 Task: Find connections with filter location Fontenay-sous-Bois with filter topic #Jobvacancywith filter profile language English with filter current company OPPORTUNITY CELL with filter school Westford University College with filter industry Alternative Medicine with filter service category UX Research with filter keywords title Dental Hygienist
Action: Mouse moved to (669, 112)
Screenshot: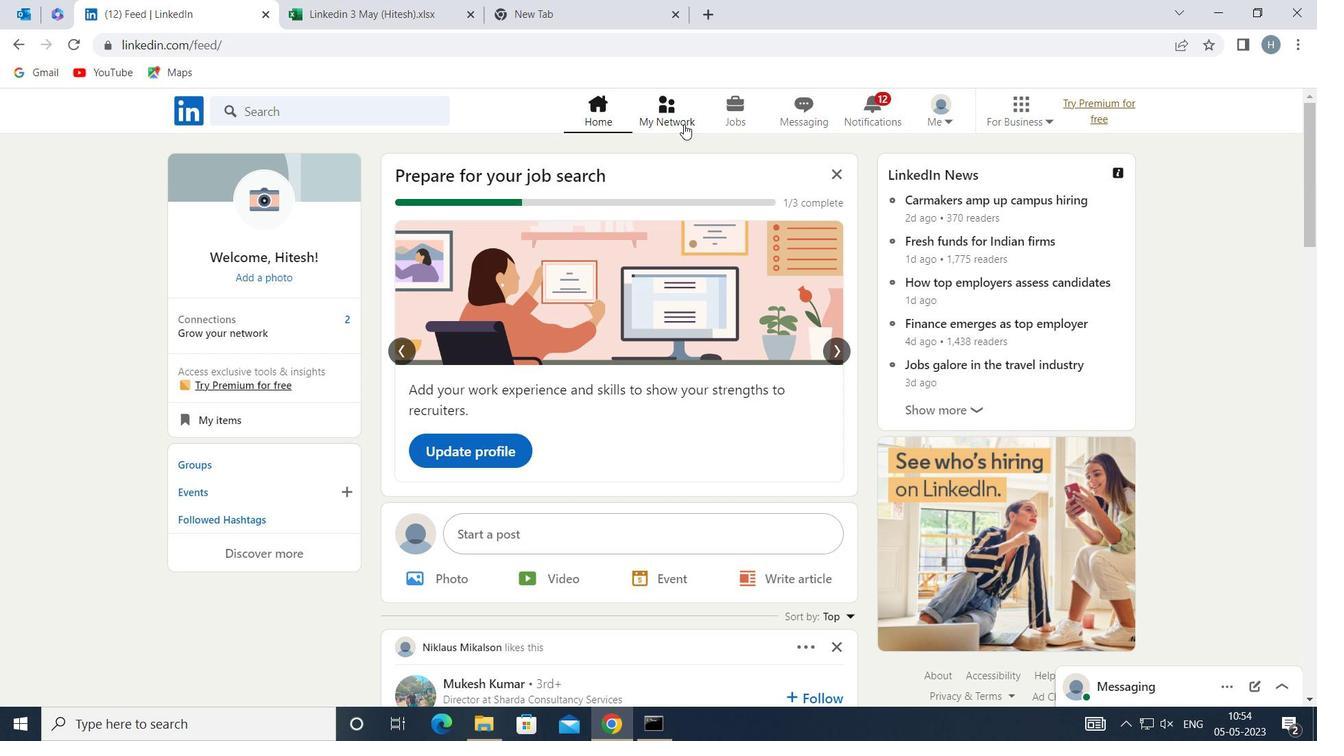 
Action: Mouse pressed left at (669, 112)
Screenshot: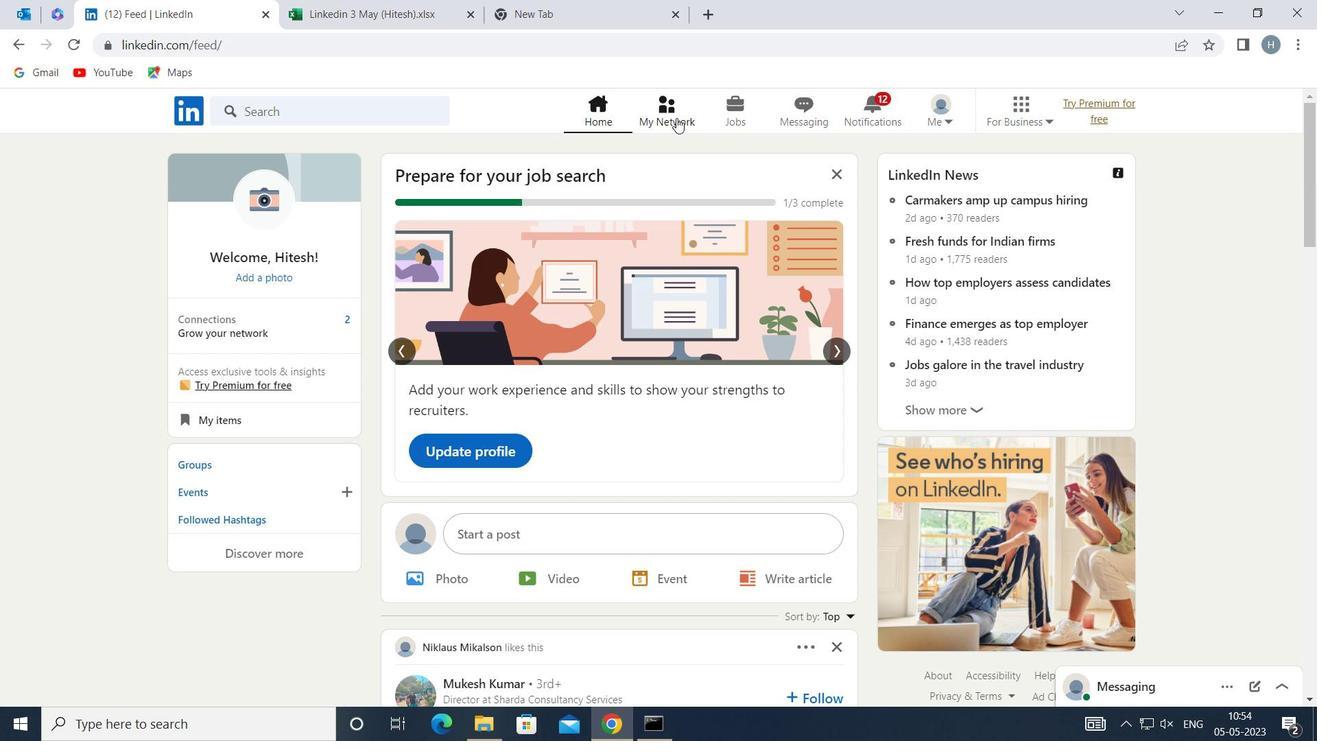 
Action: Mouse moved to (378, 208)
Screenshot: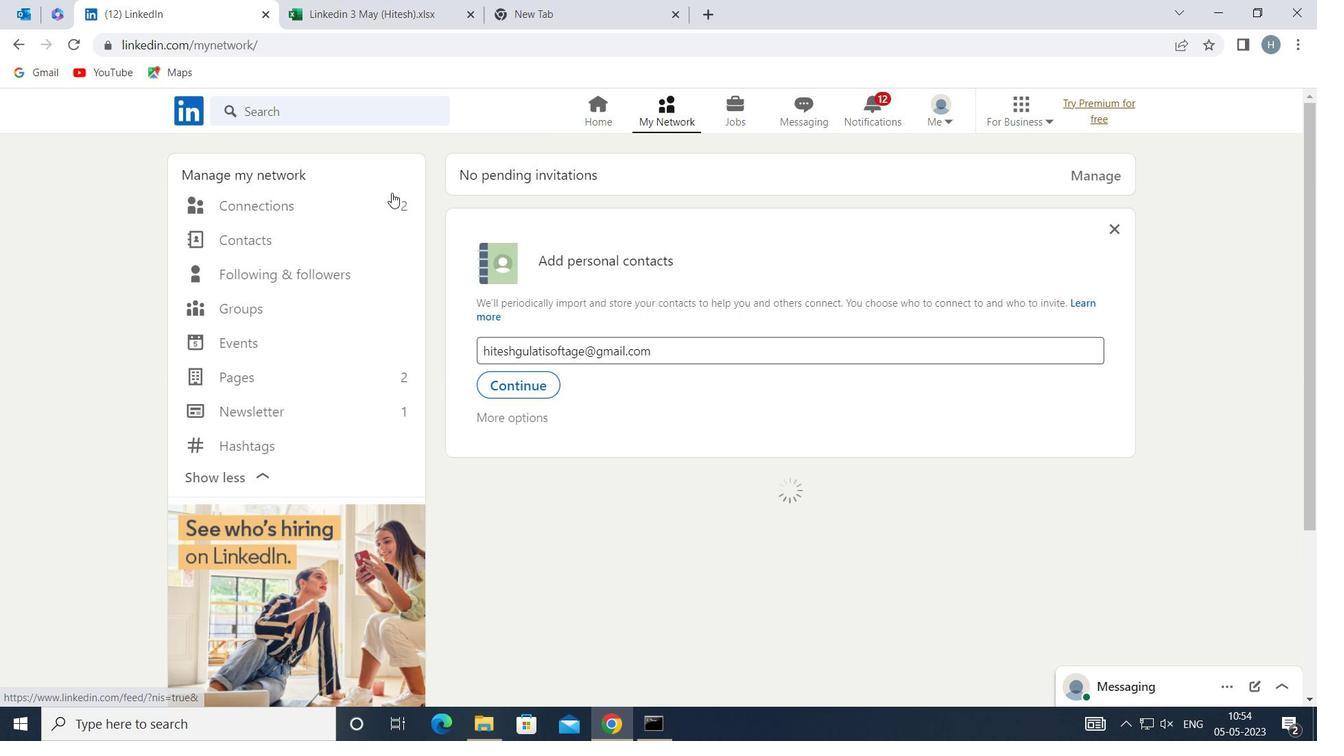 
Action: Mouse pressed left at (378, 208)
Screenshot: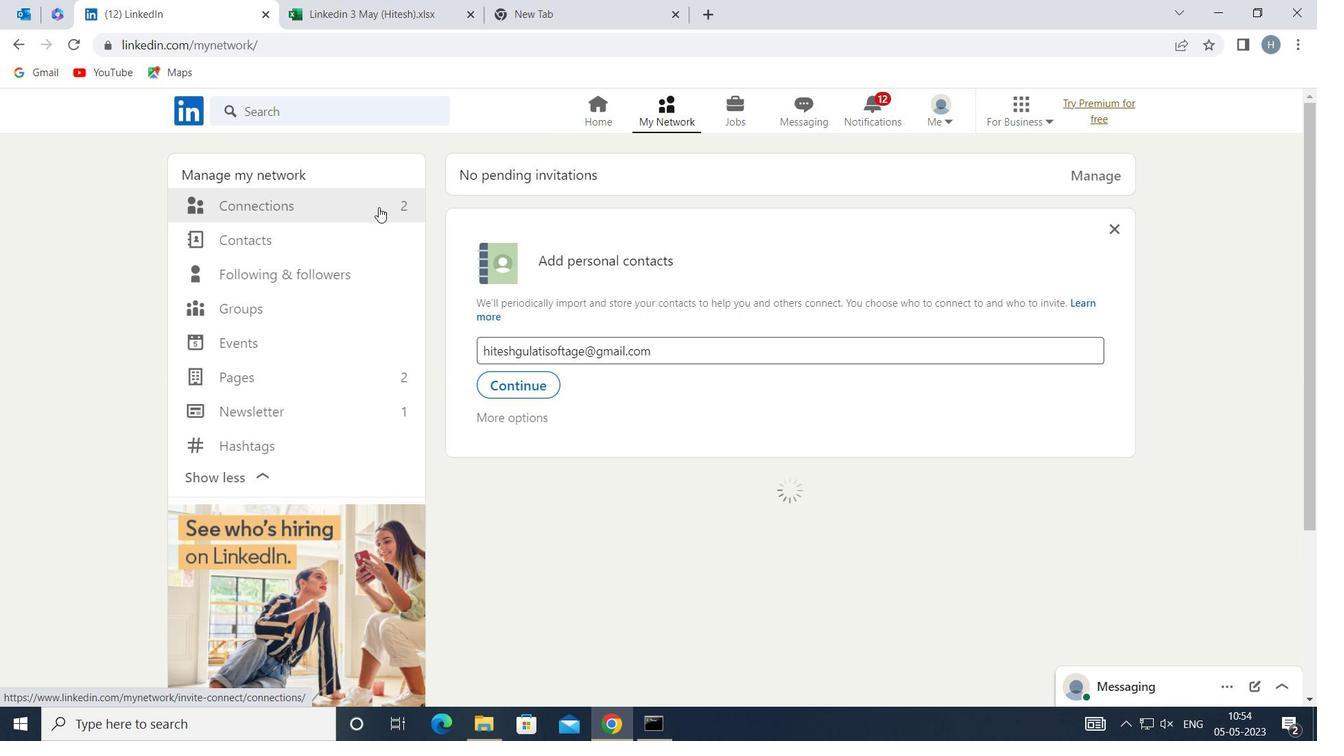 
Action: Mouse moved to (767, 207)
Screenshot: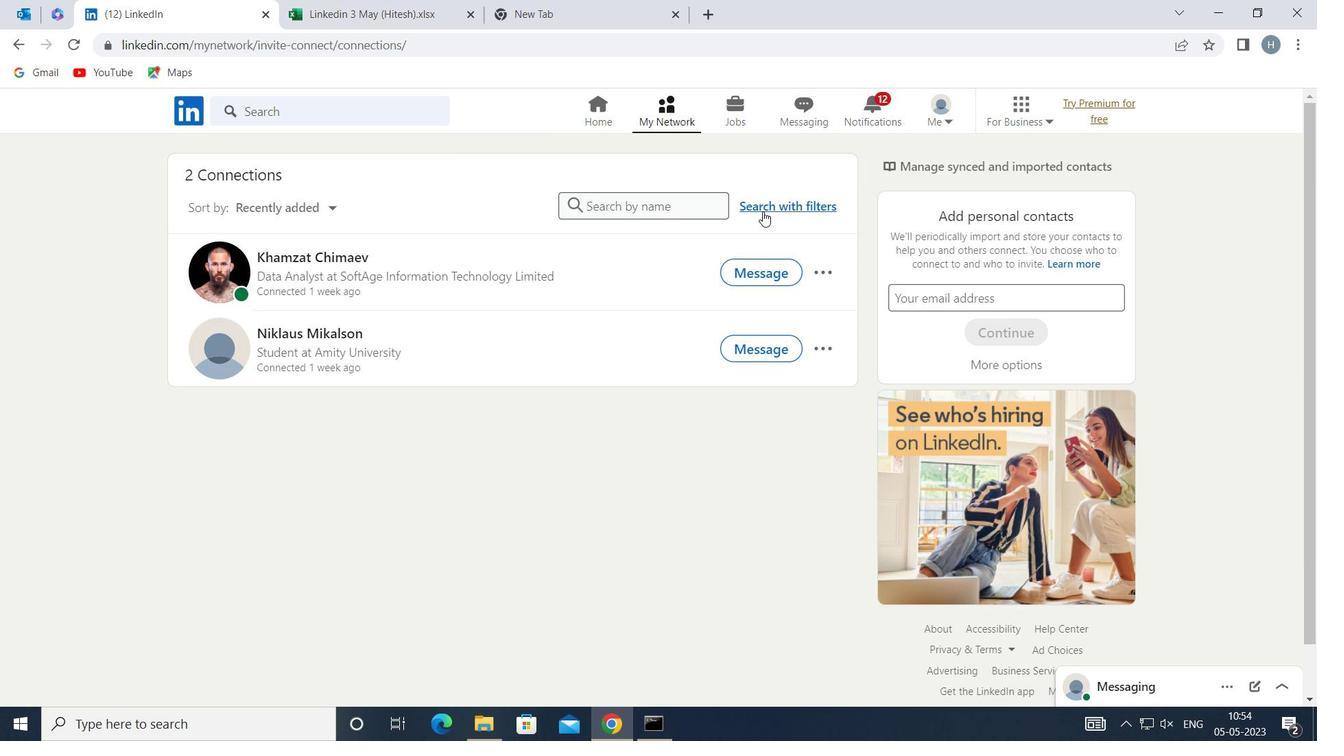 
Action: Mouse pressed left at (767, 207)
Screenshot: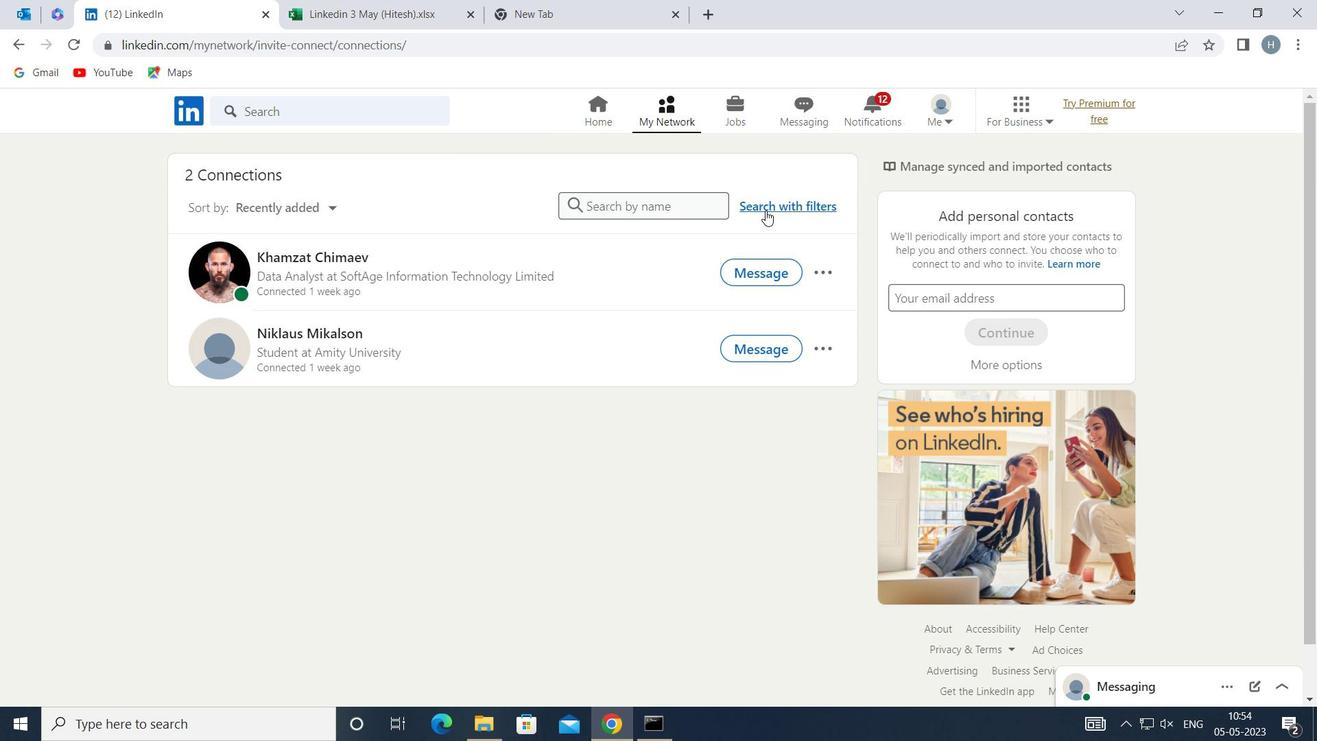 
Action: Mouse moved to (699, 155)
Screenshot: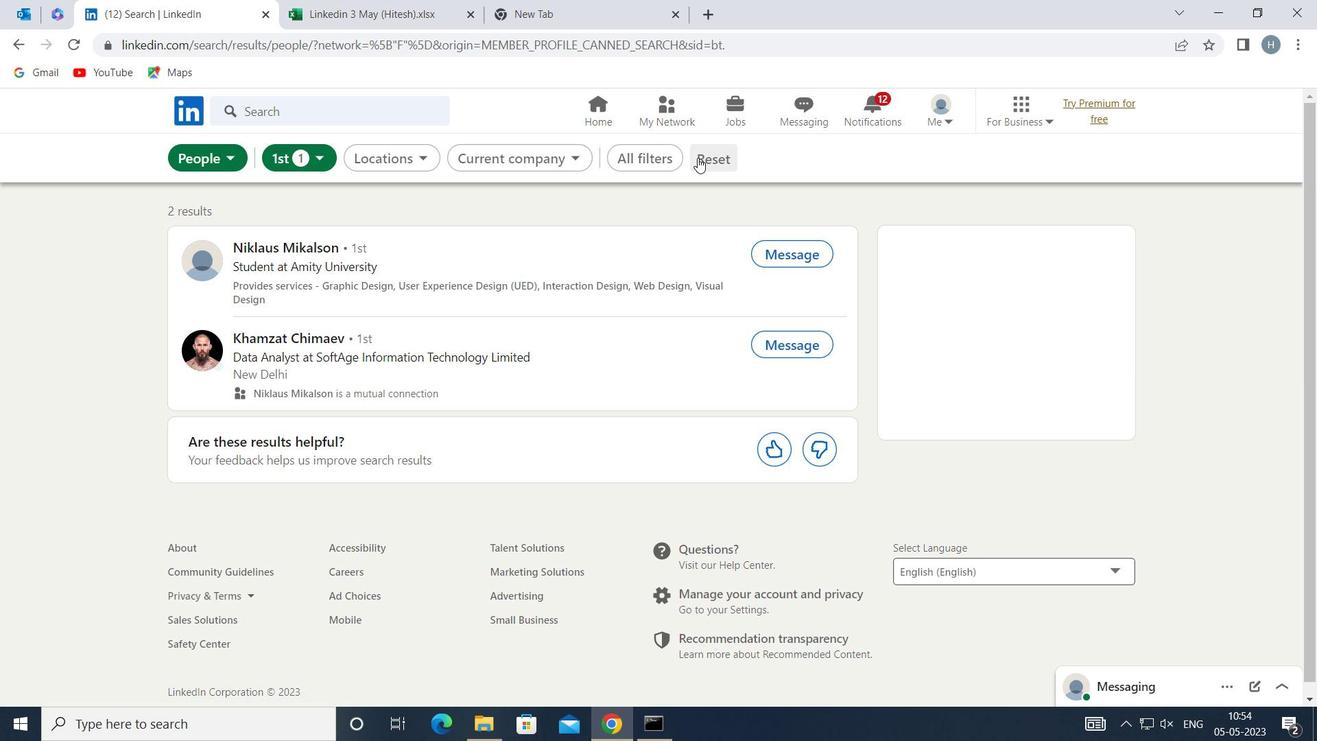 
Action: Mouse pressed left at (699, 155)
Screenshot: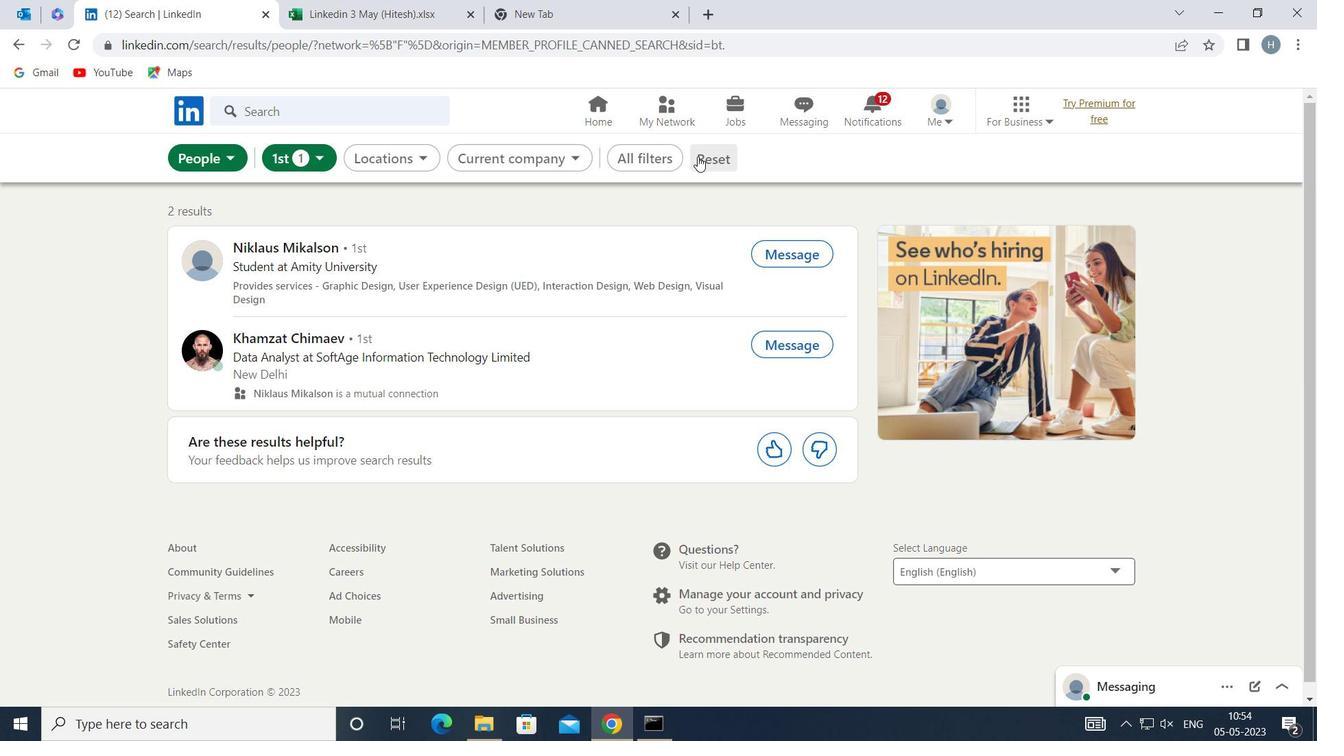 
Action: Mouse moved to (686, 157)
Screenshot: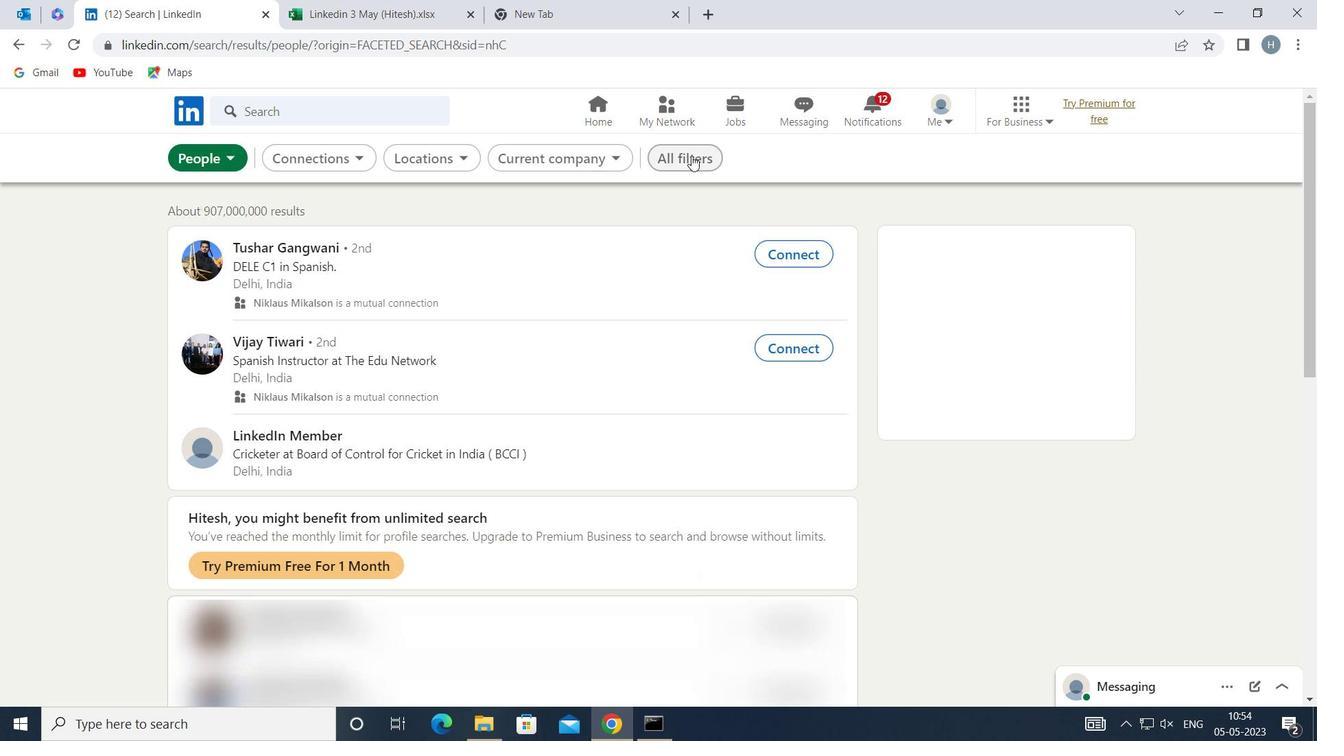 
Action: Mouse pressed left at (686, 157)
Screenshot: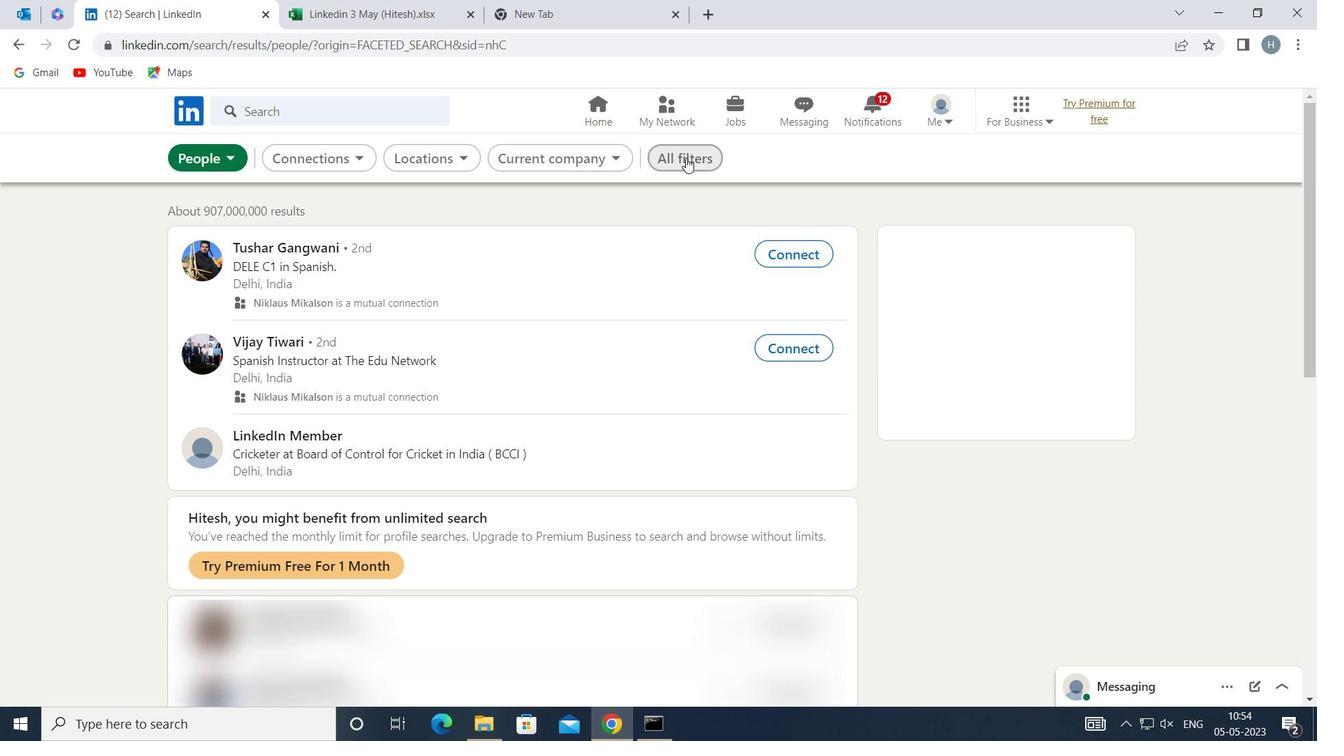 
Action: Mouse moved to (986, 362)
Screenshot: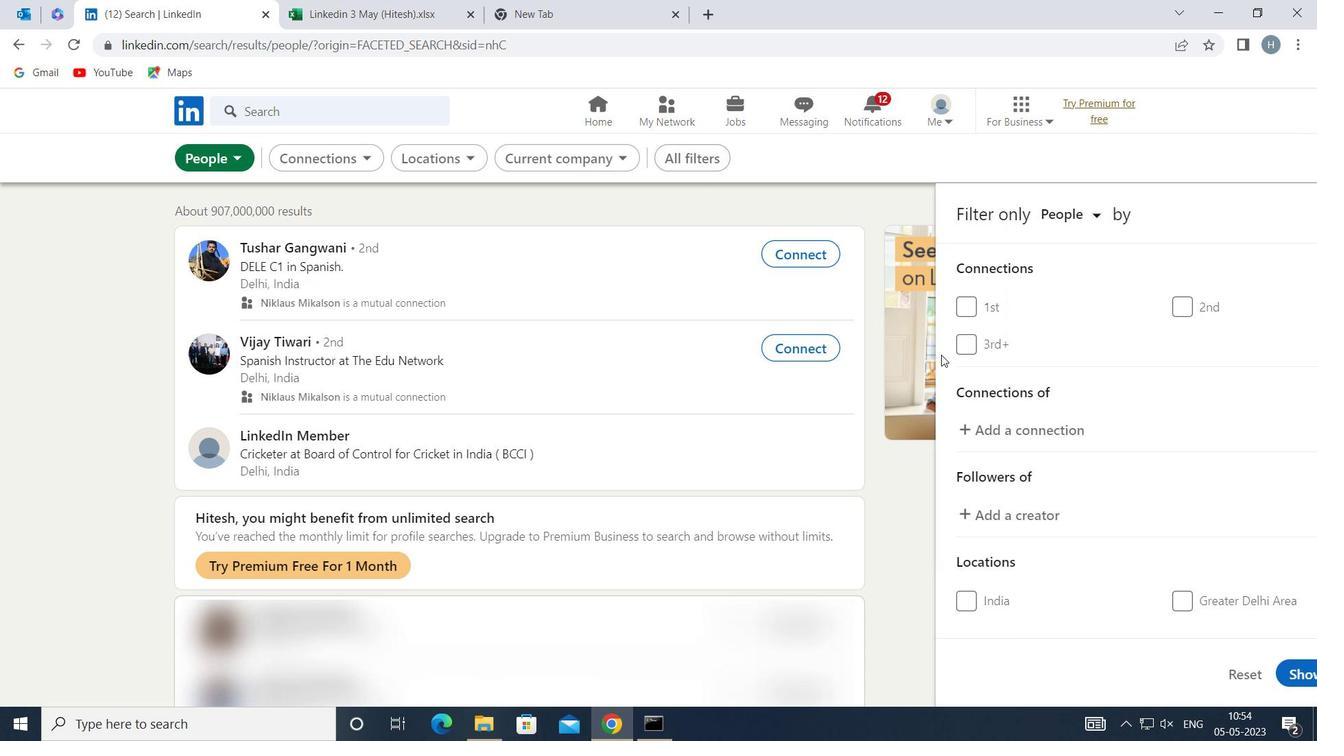 
Action: Mouse scrolled (986, 361) with delta (0, 0)
Screenshot: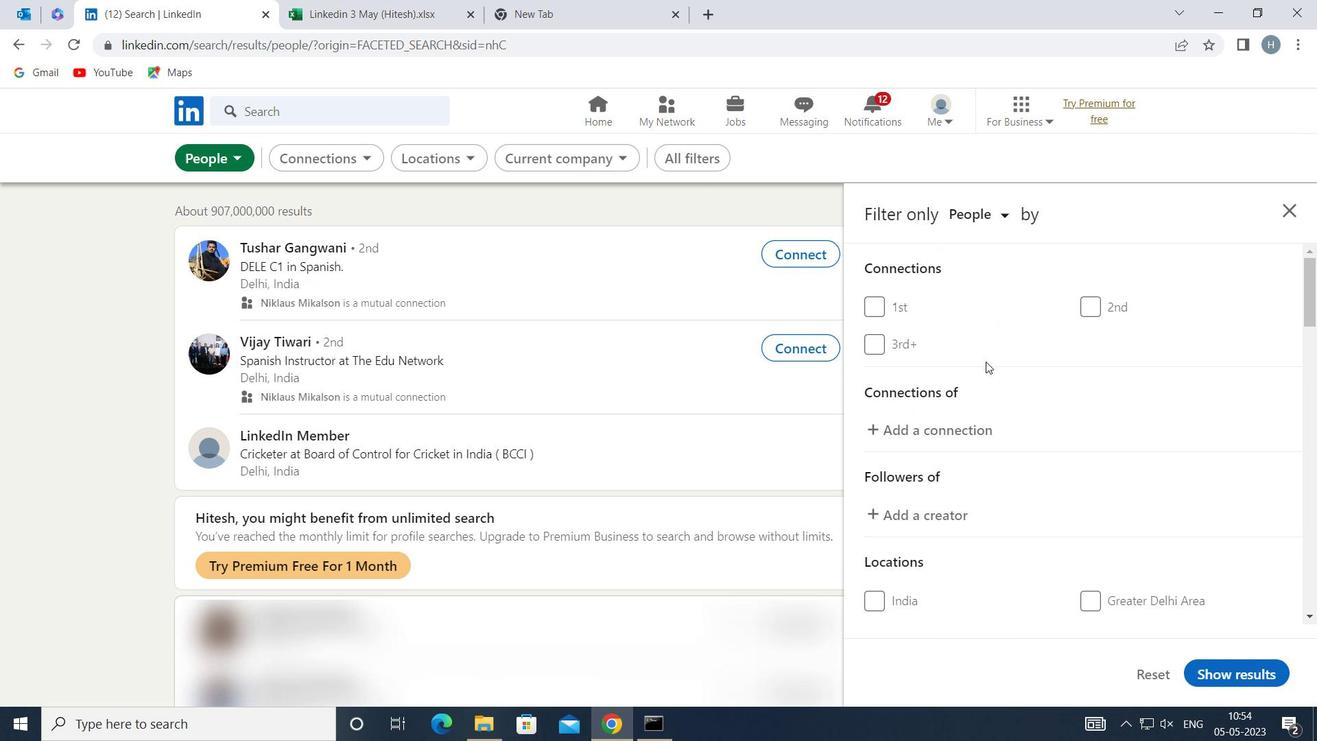 
Action: Mouse moved to (988, 360)
Screenshot: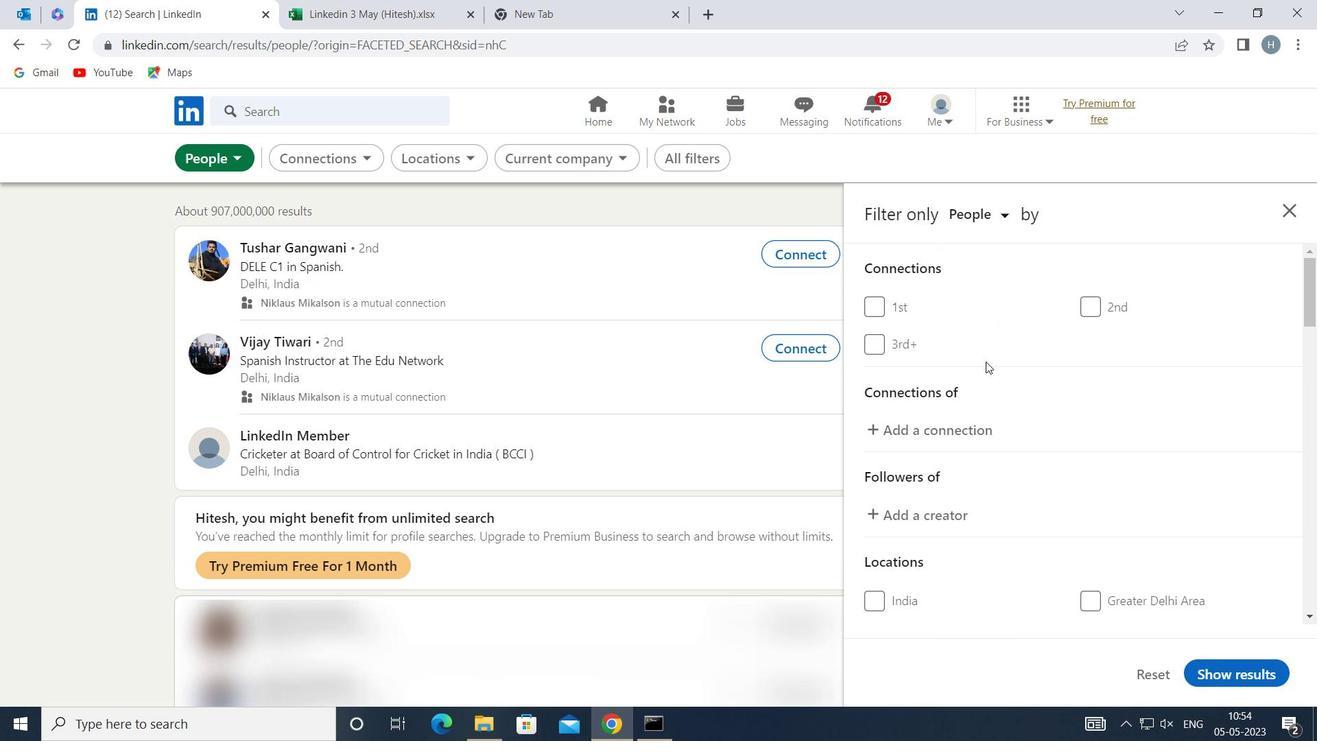 
Action: Mouse scrolled (988, 359) with delta (0, 0)
Screenshot: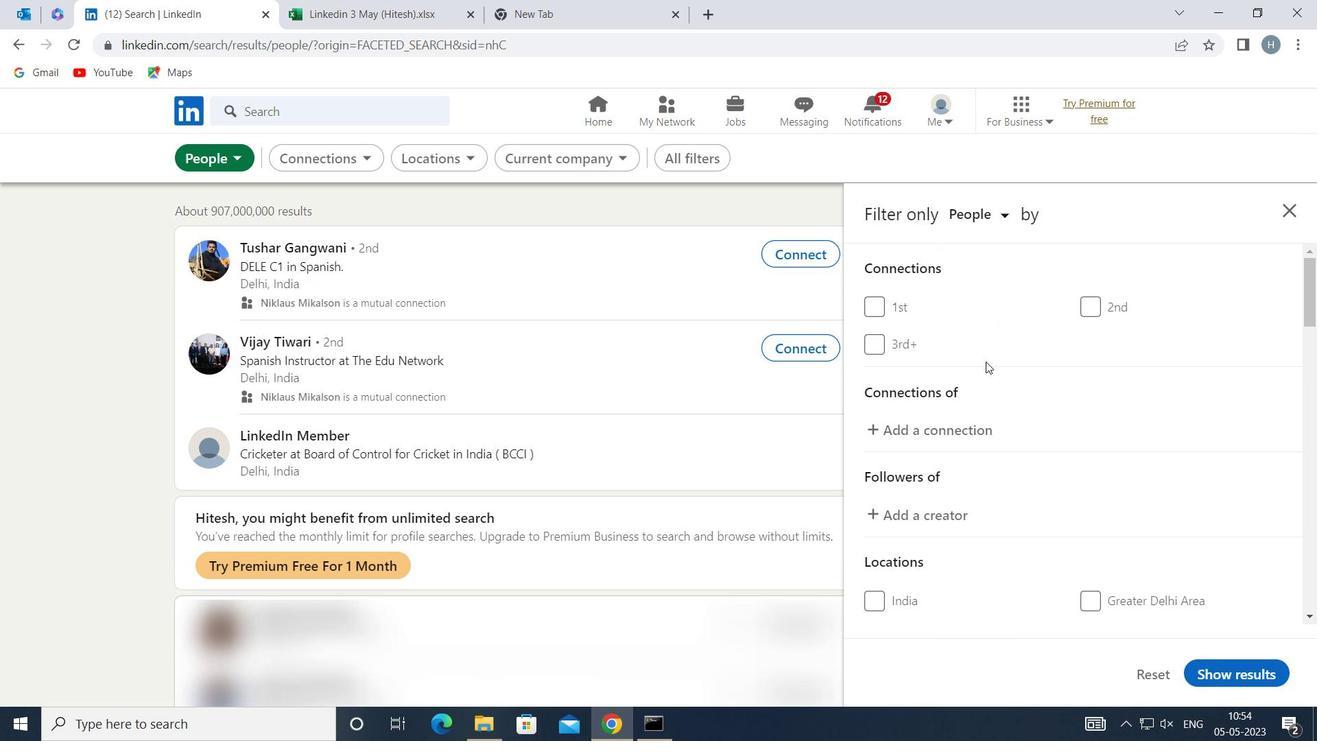 
Action: Mouse moved to (994, 356)
Screenshot: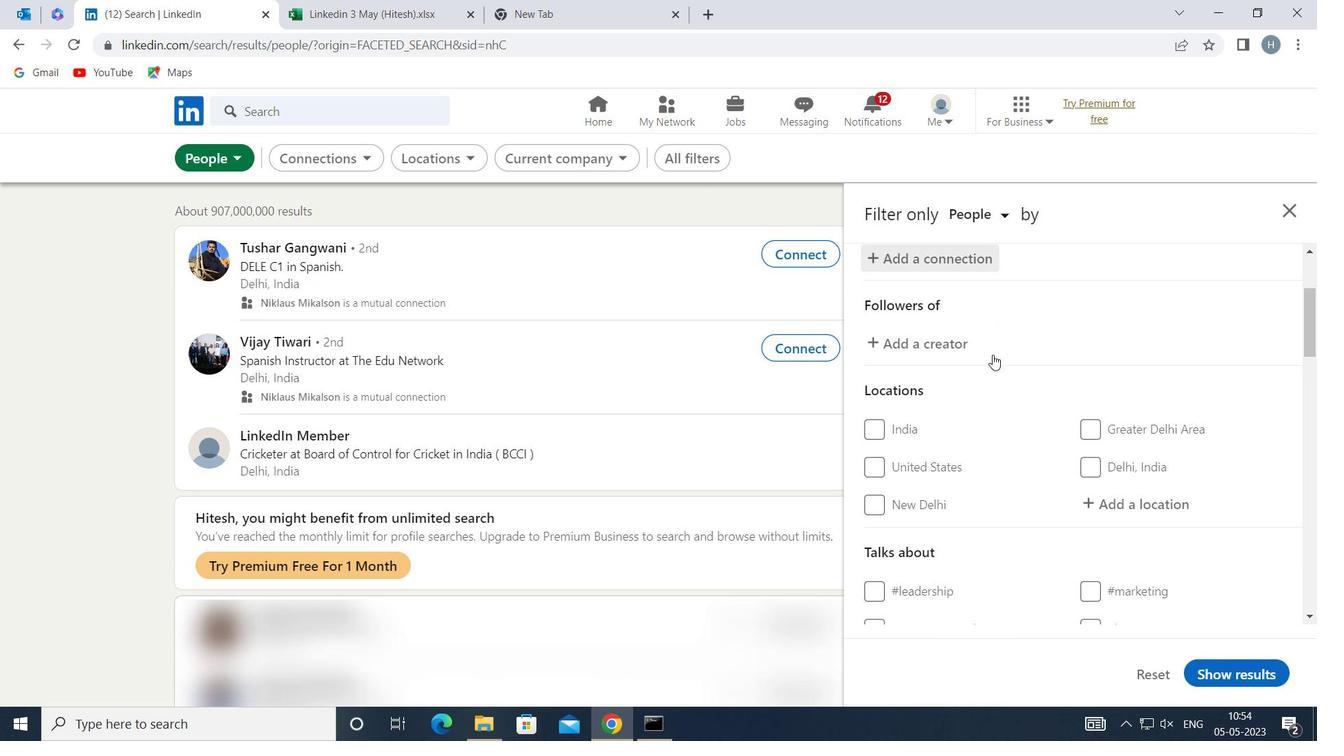 
Action: Mouse scrolled (994, 355) with delta (0, 0)
Screenshot: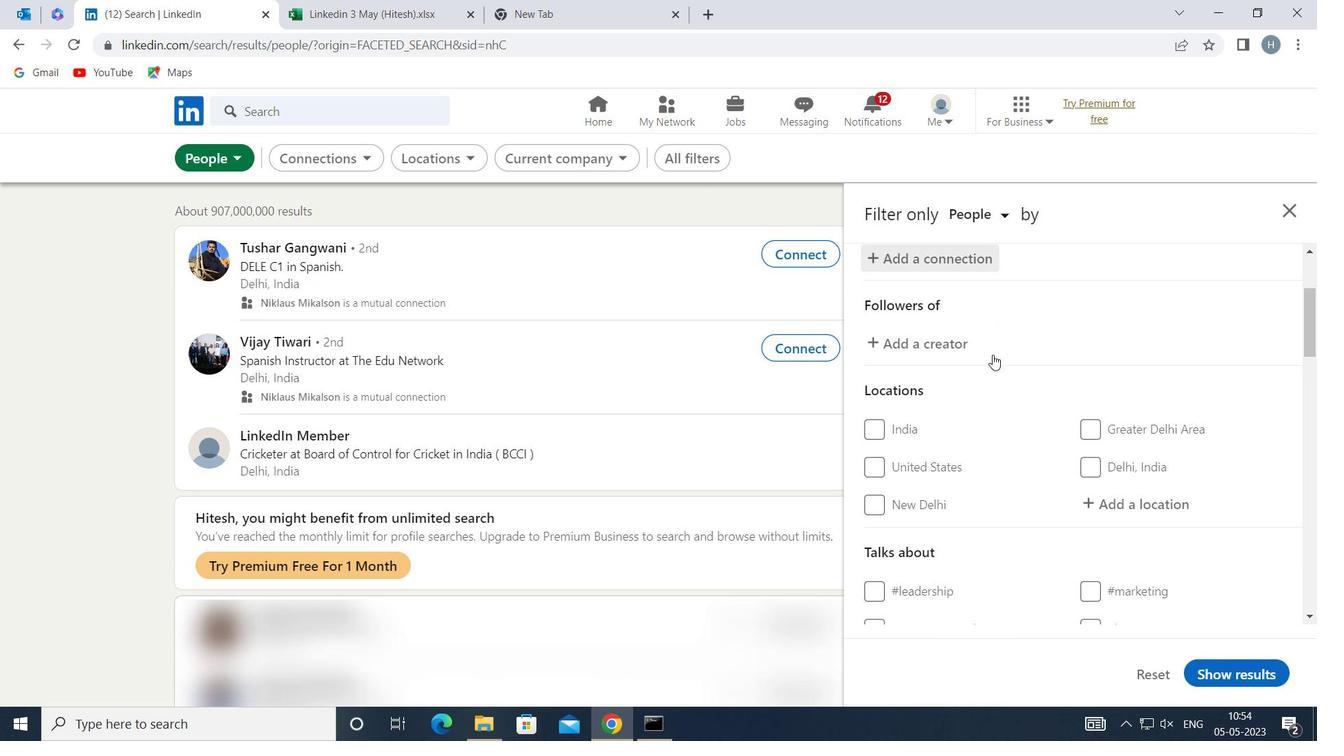 
Action: Mouse moved to (1123, 417)
Screenshot: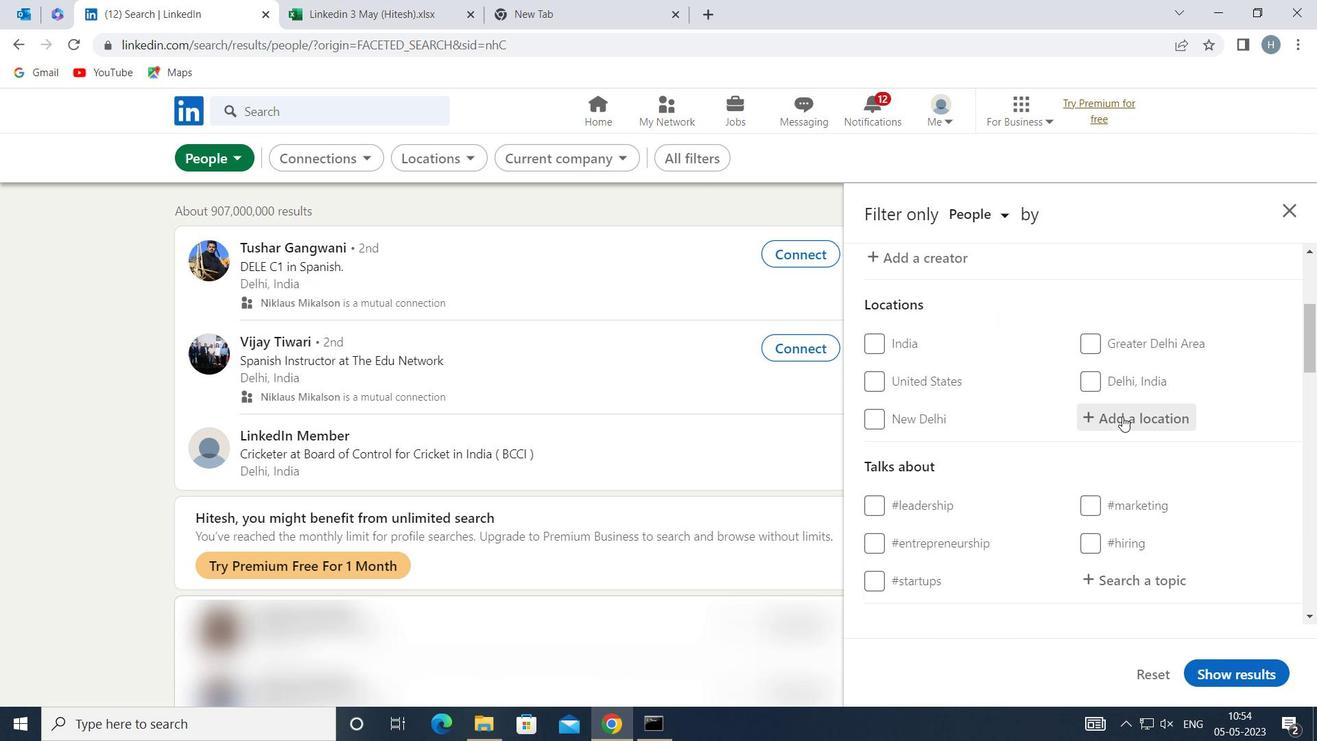 
Action: Mouse pressed left at (1123, 417)
Screenshot: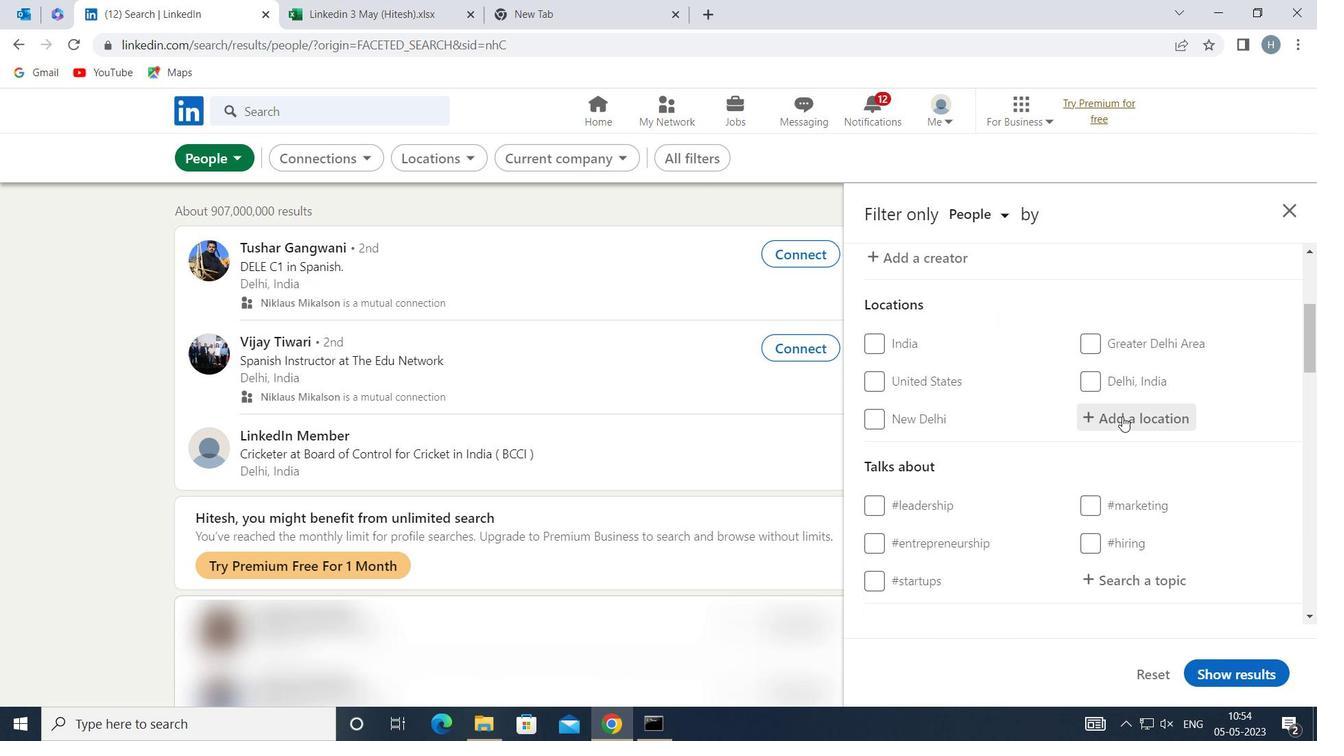 
Action: Mouse moved to (1123, 417)
Screenshot: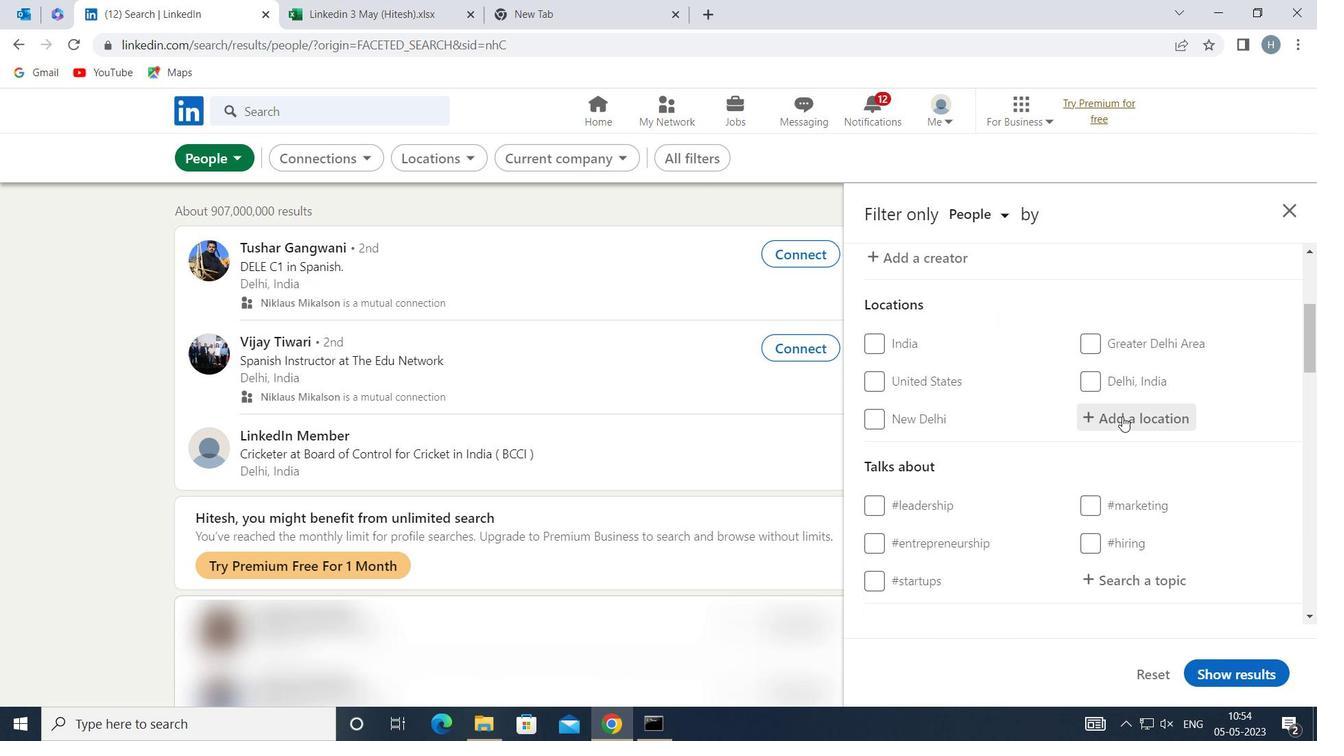 
Action: Key pressed <Key.shift>FONTENAY
Screenshot: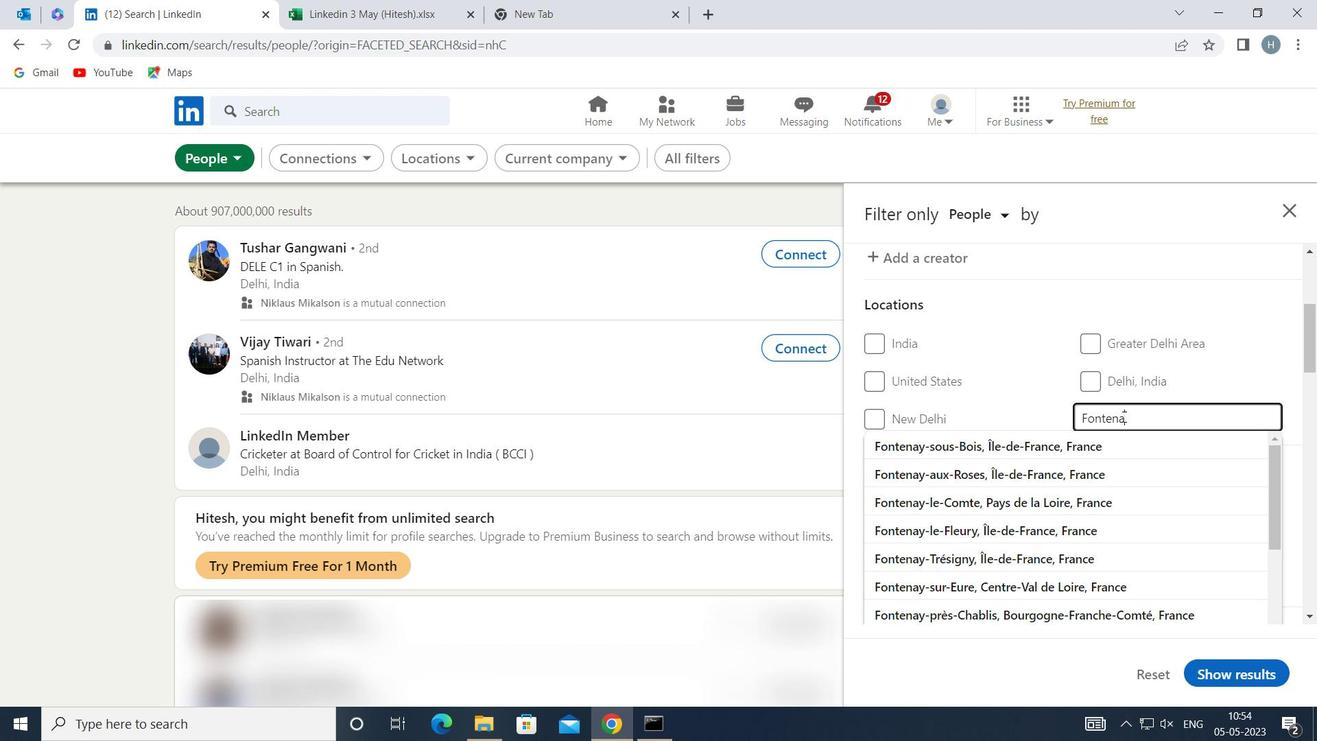 
Action: Mouse moved to (1062, 447)
Screenshot: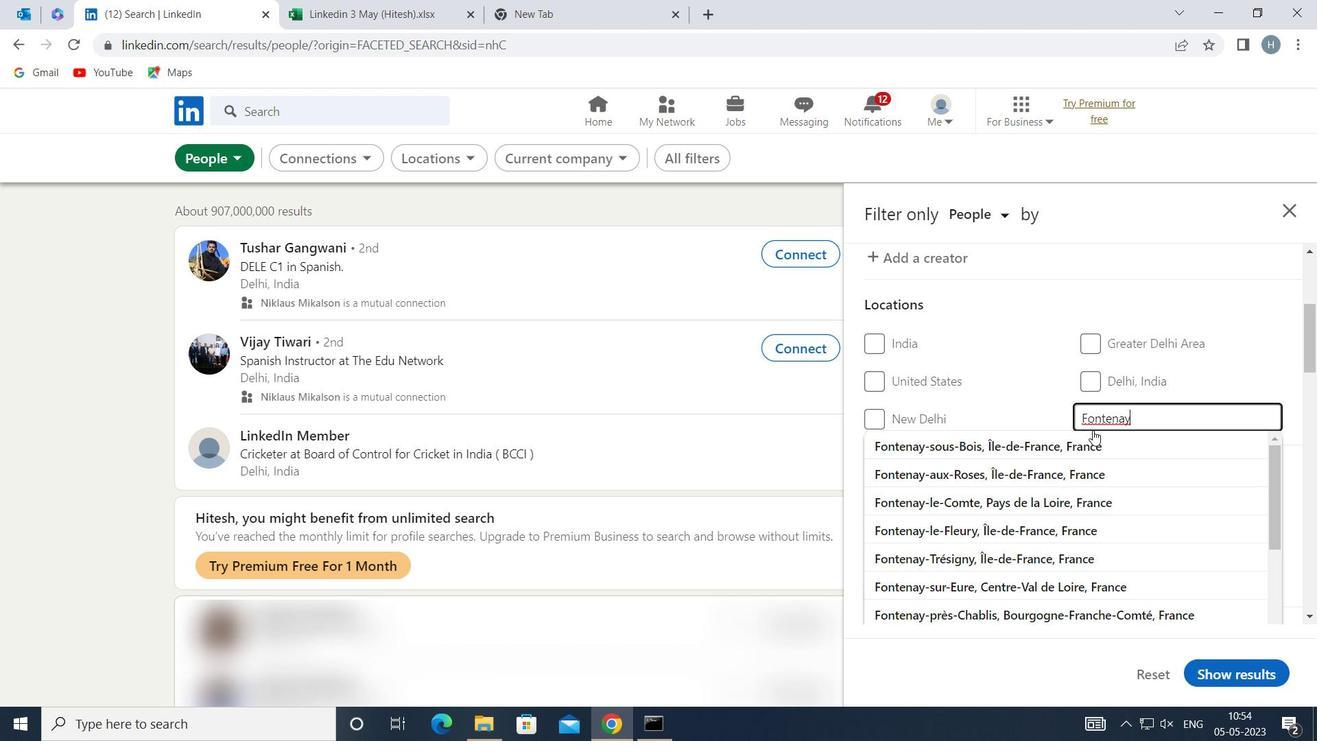 
Action: Mouse pressed left at (1062, 447)
Screenshot: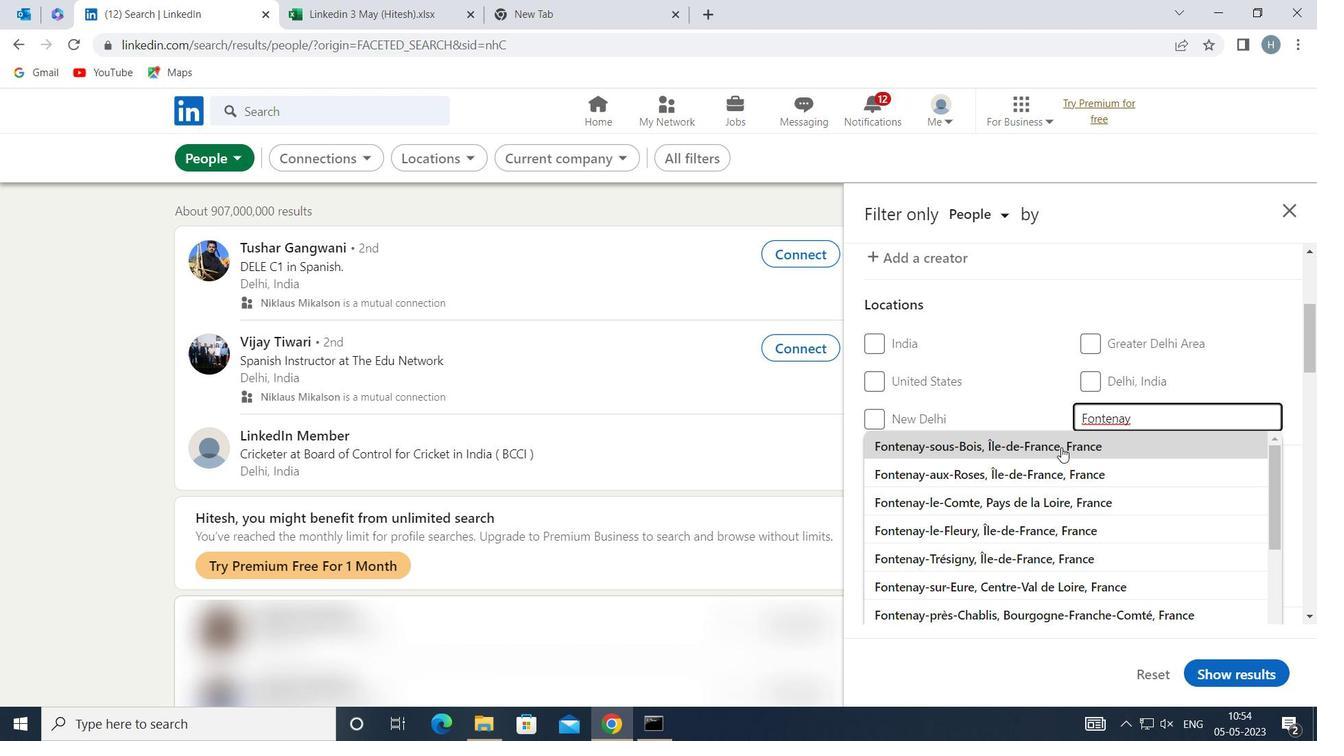 
Action: Mouse moved to (1030, 414)
Screenshot: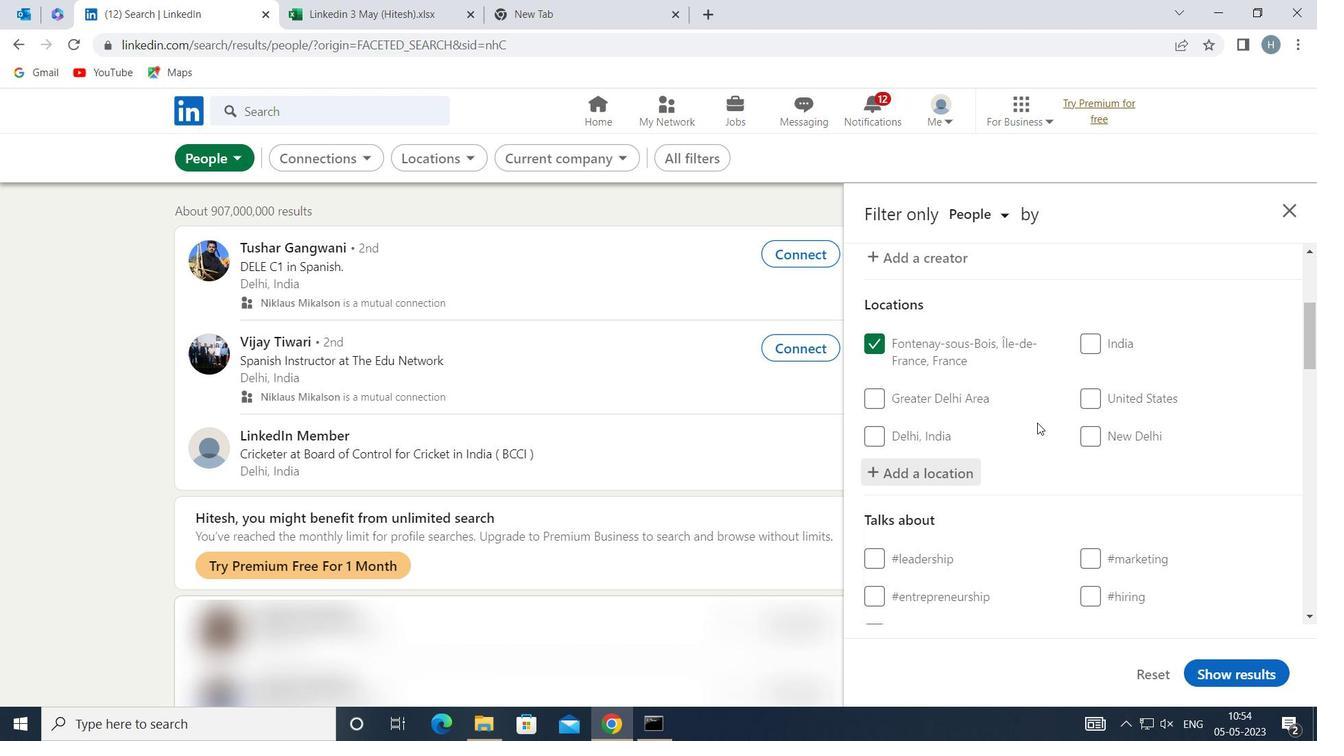 
Action: Mouse scrolled (1030, 413) with delta (0, 0)
Screenshot: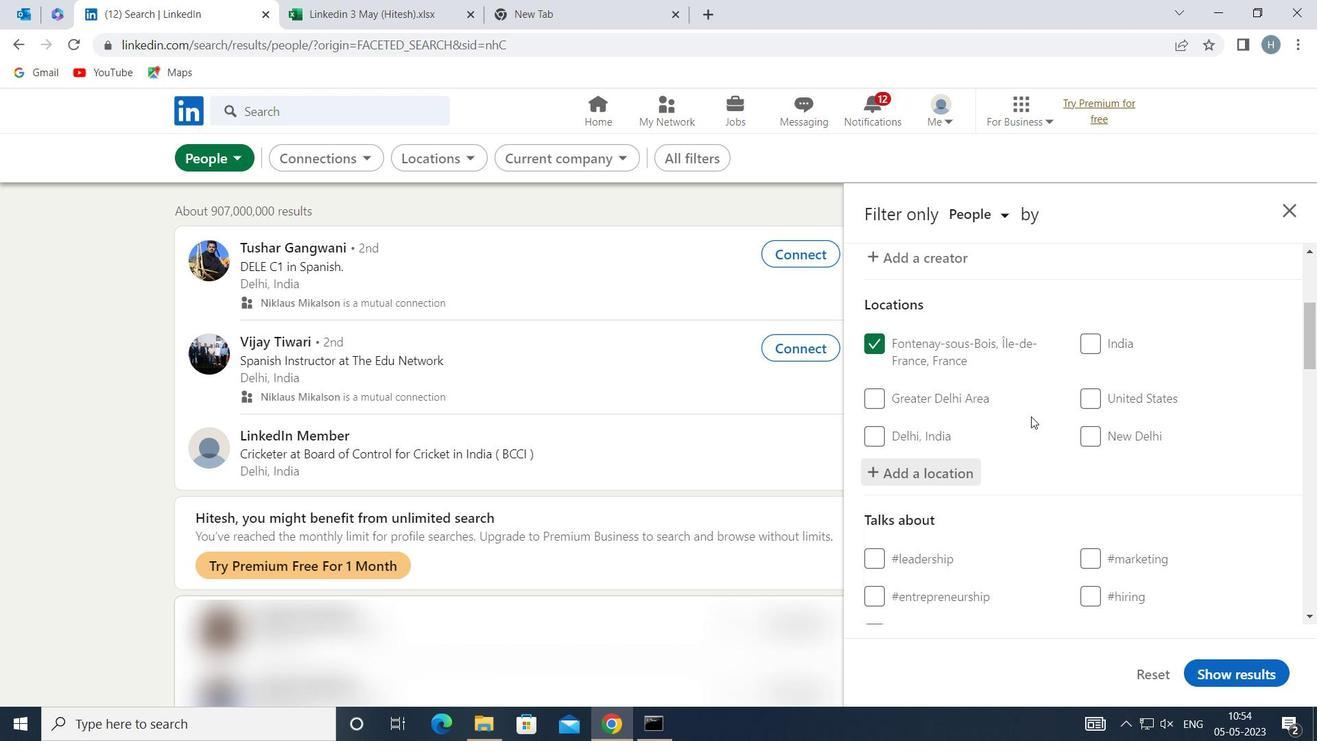 
Action: Mouse scrolled (1030, 413) with delta (0, 0)
Screenshot: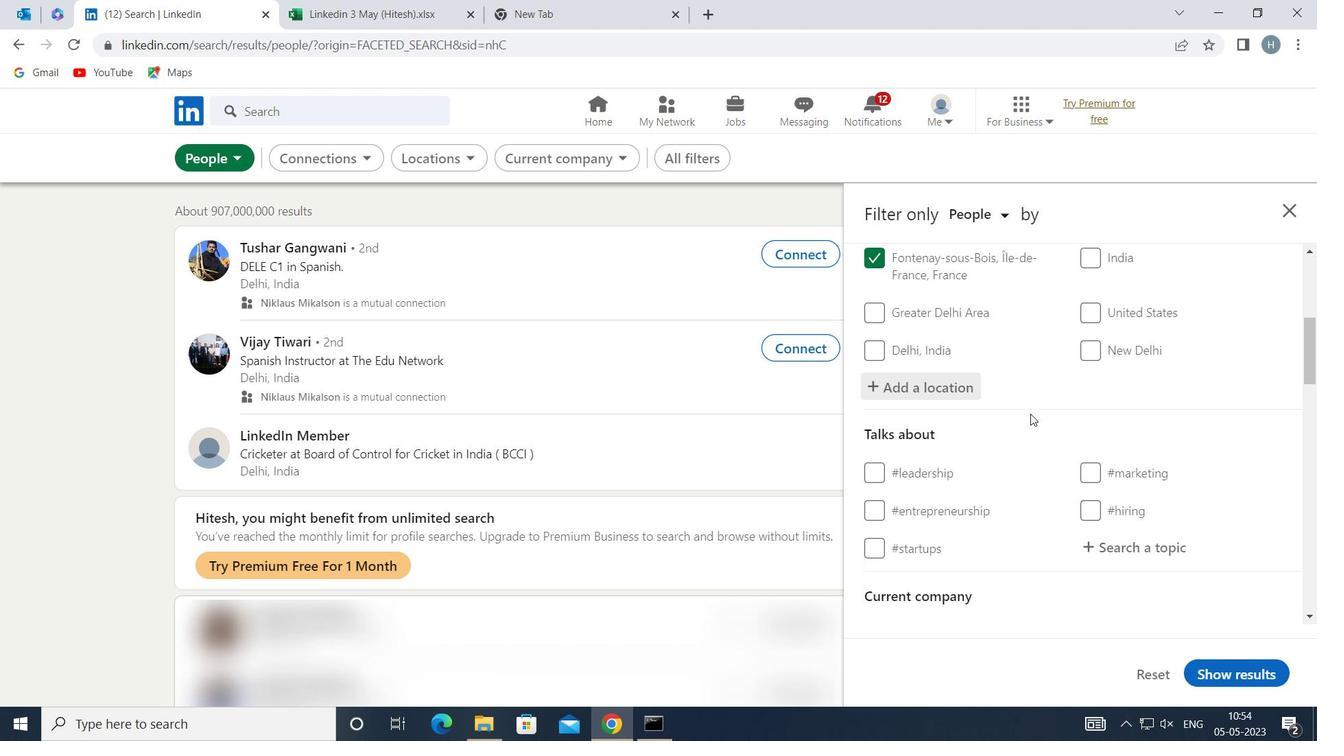 
Action: Mouse moved to (1134, 463)
Screenshot: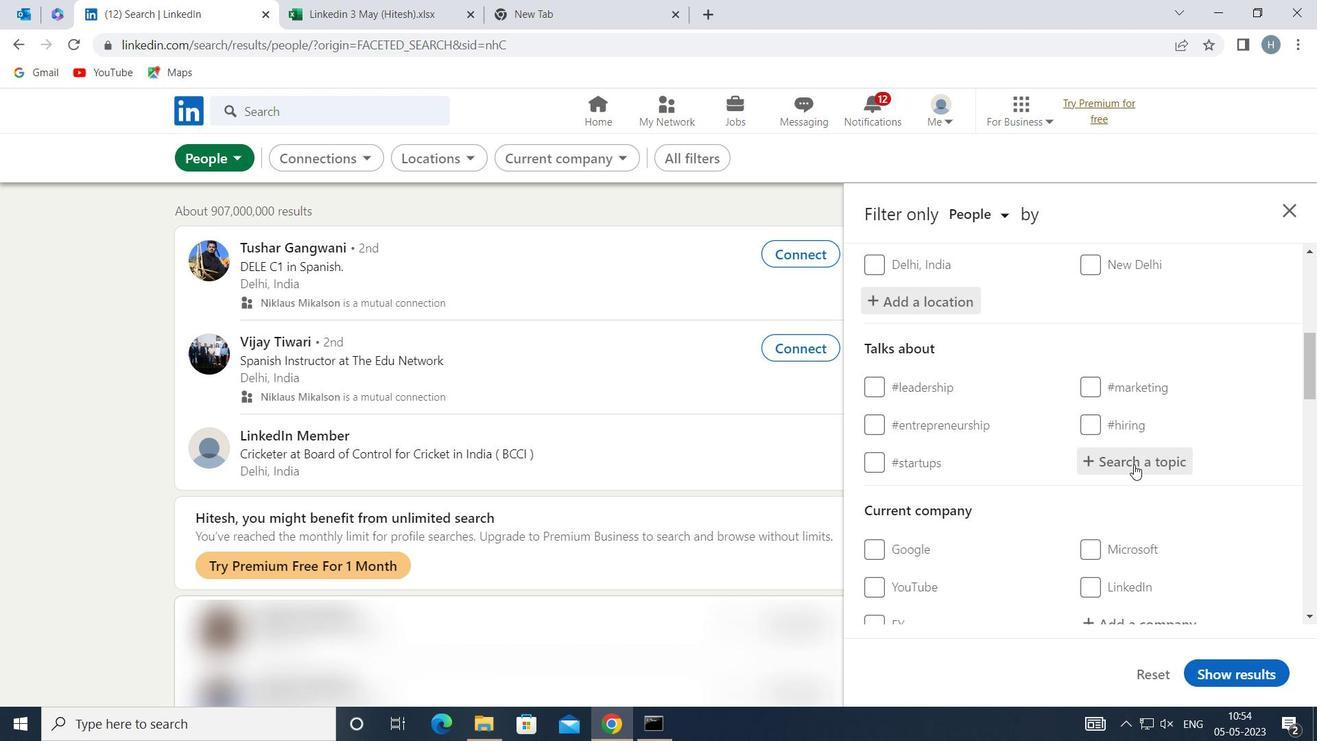 
Action: Mouse pressed left at (1134, 463)
Screenshot: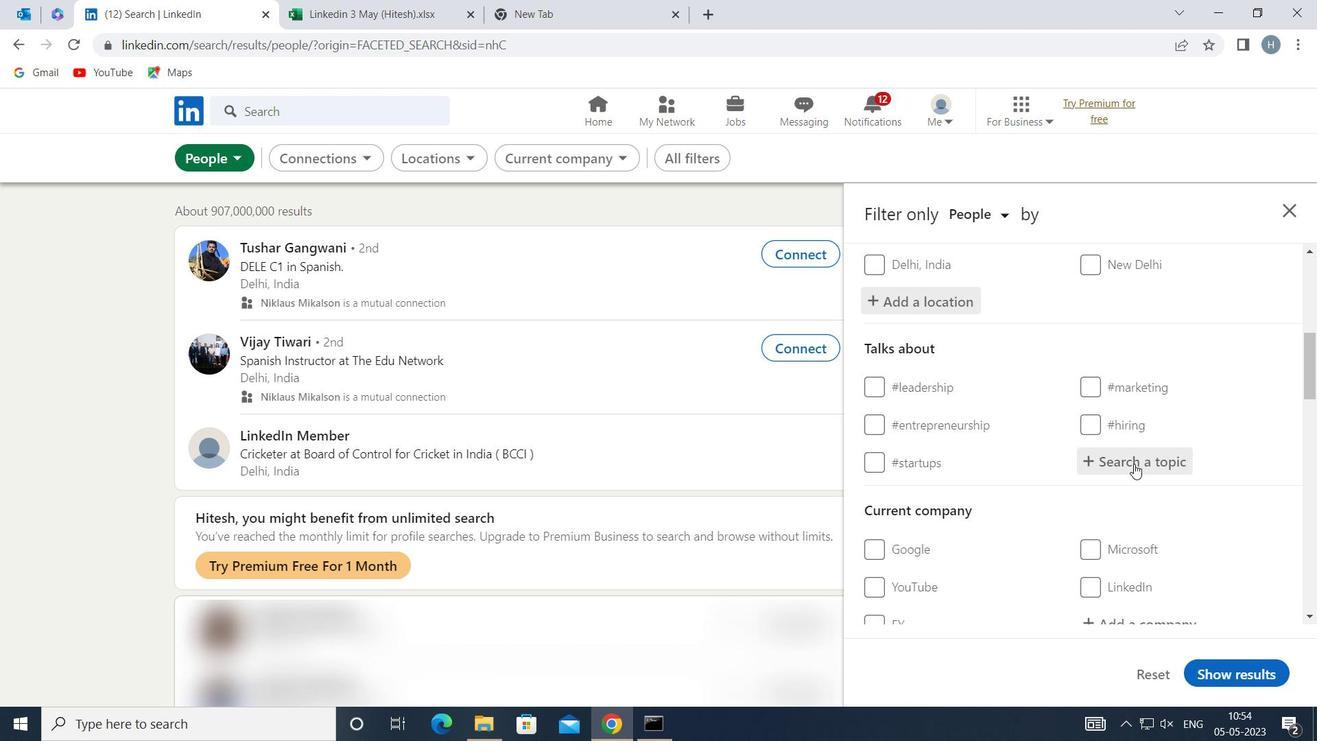 
Action: Key pressed <Key.shift>JOBVACANCY
Screenshot: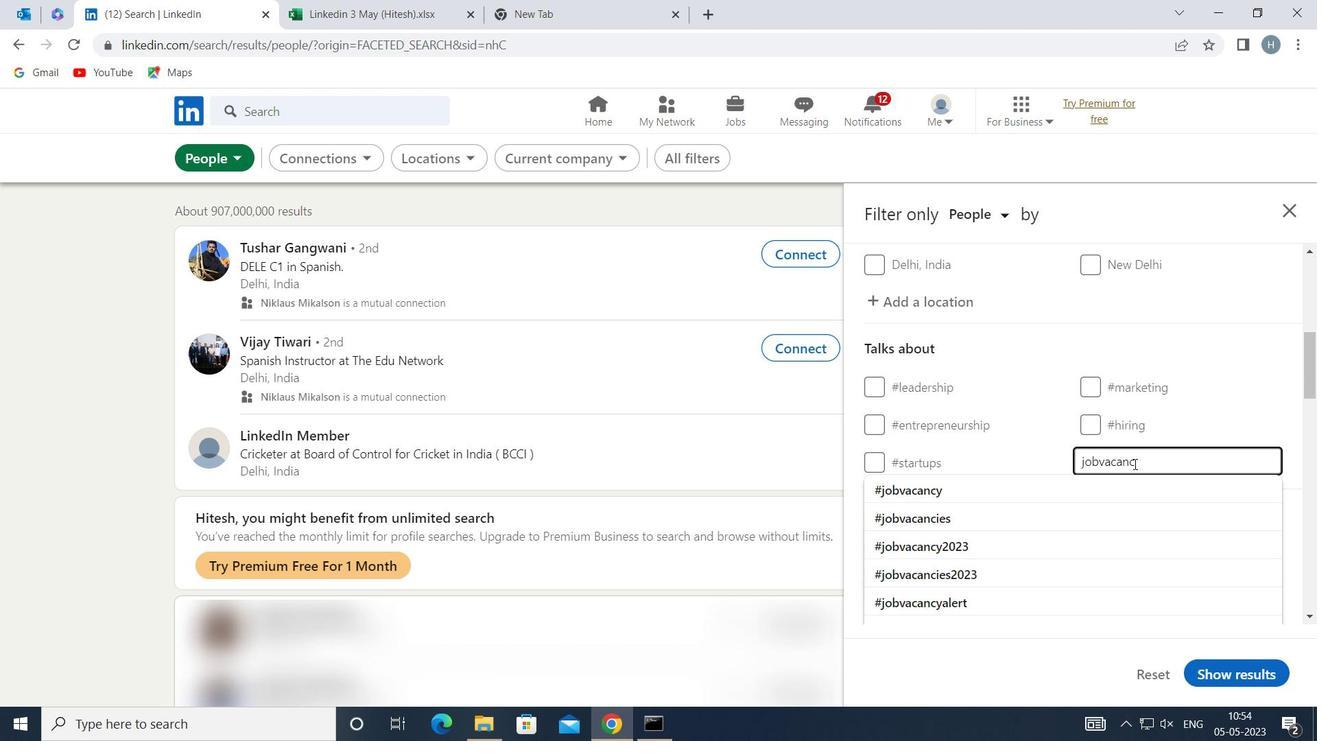 
Action: Mouse moved to (1073, 484)
Screenshot: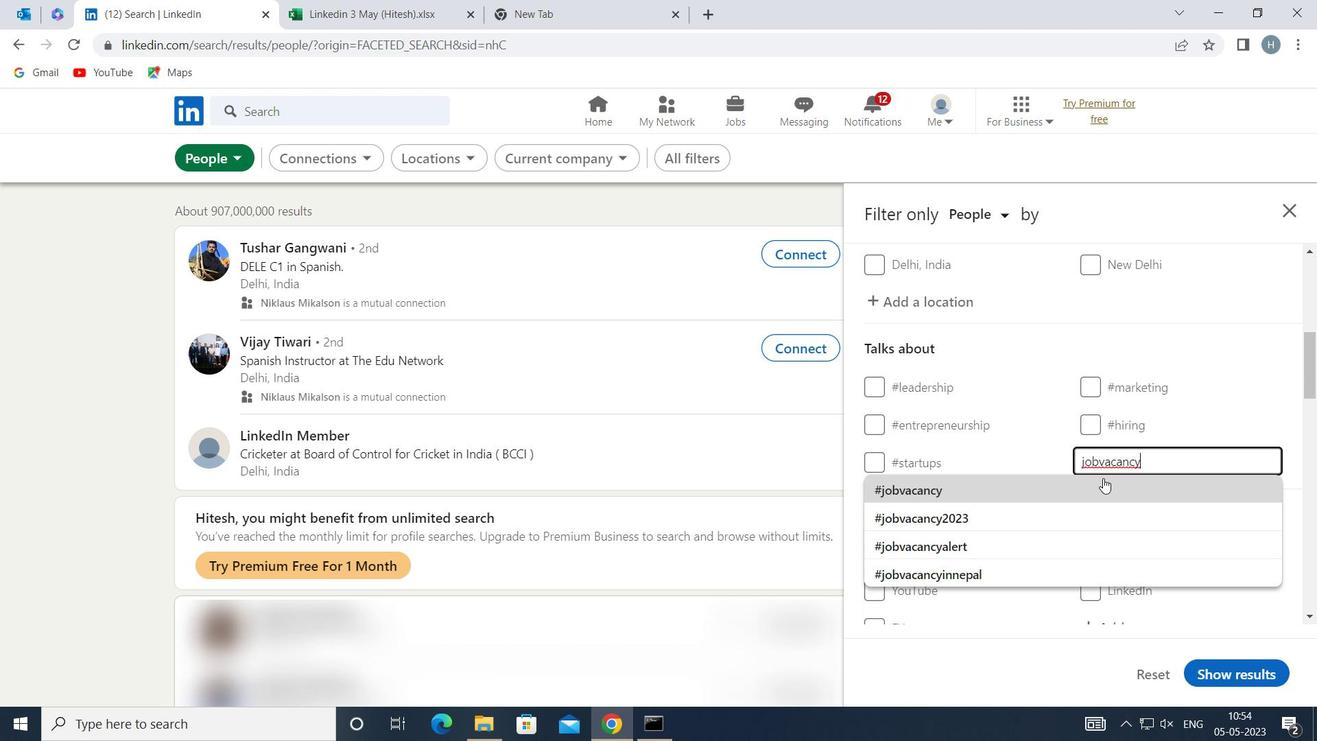 
Action: Mouse pressed left at (1073, 484)
Screenshot: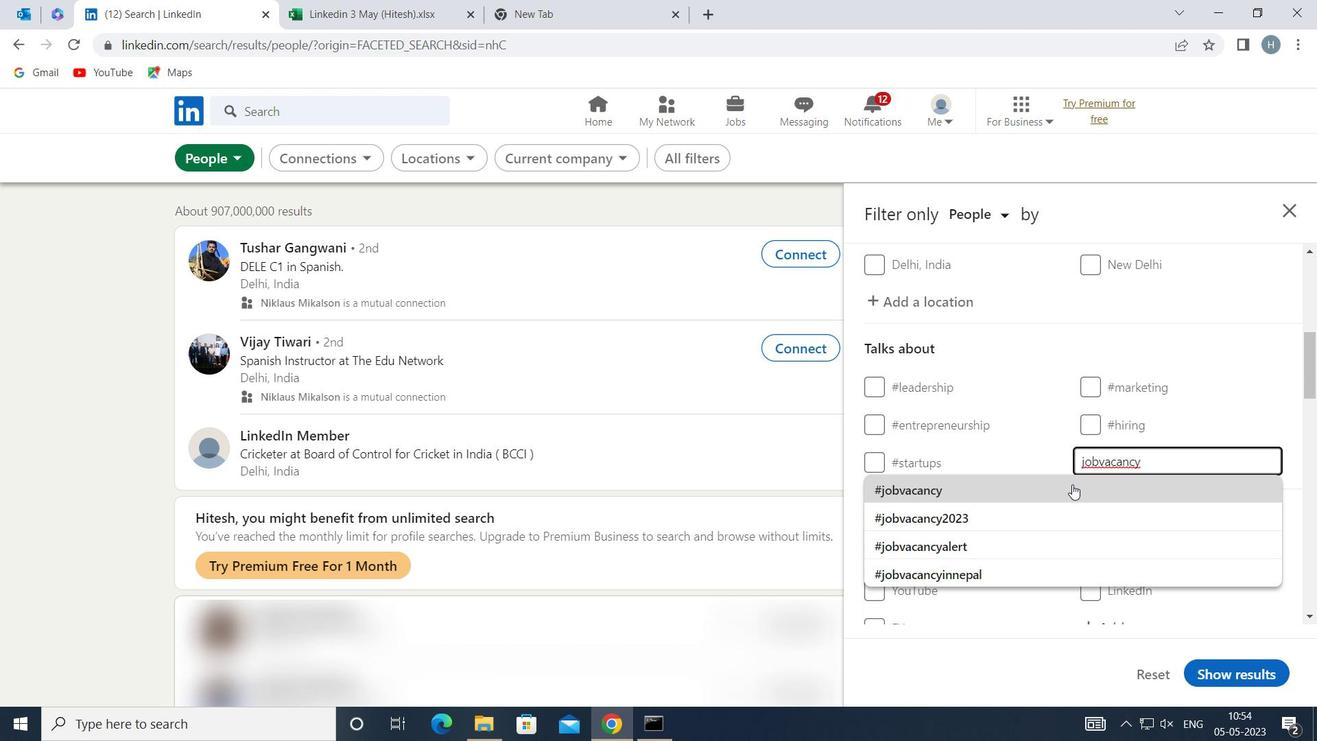 
Action: Mouse moved to (1064, 480)
Screenshot: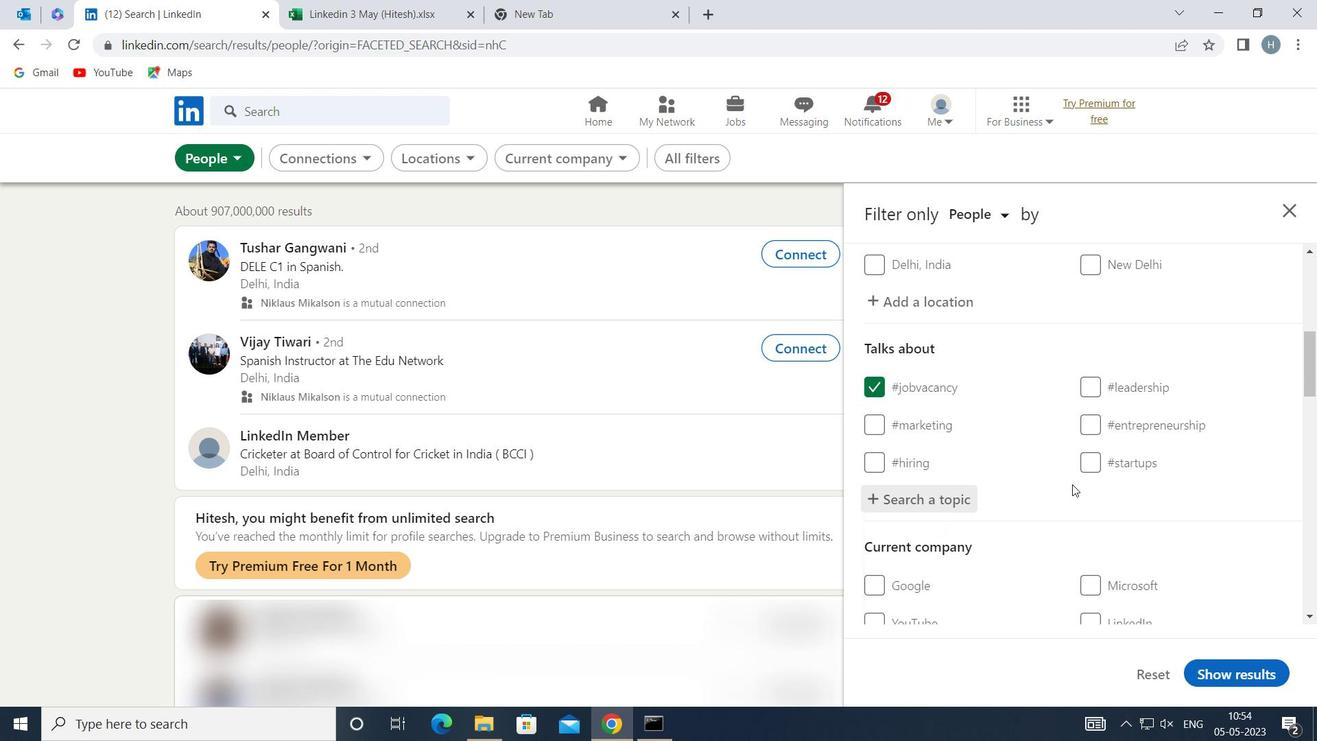 
Action: Mouse scrolled (1064, 480) with delta (0, 0)
Screenshot: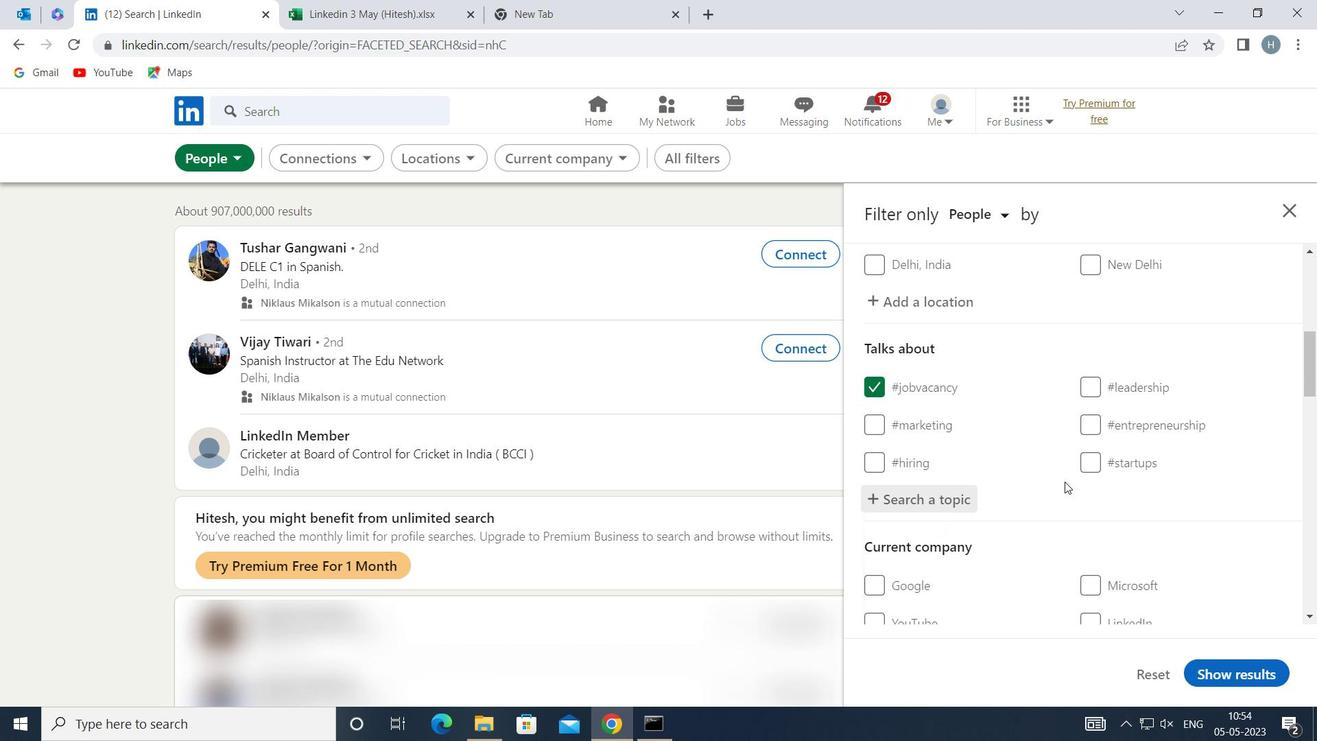 
Action: Mouse scrolled (1064, 480) with delta (0, 0)
Screenshot: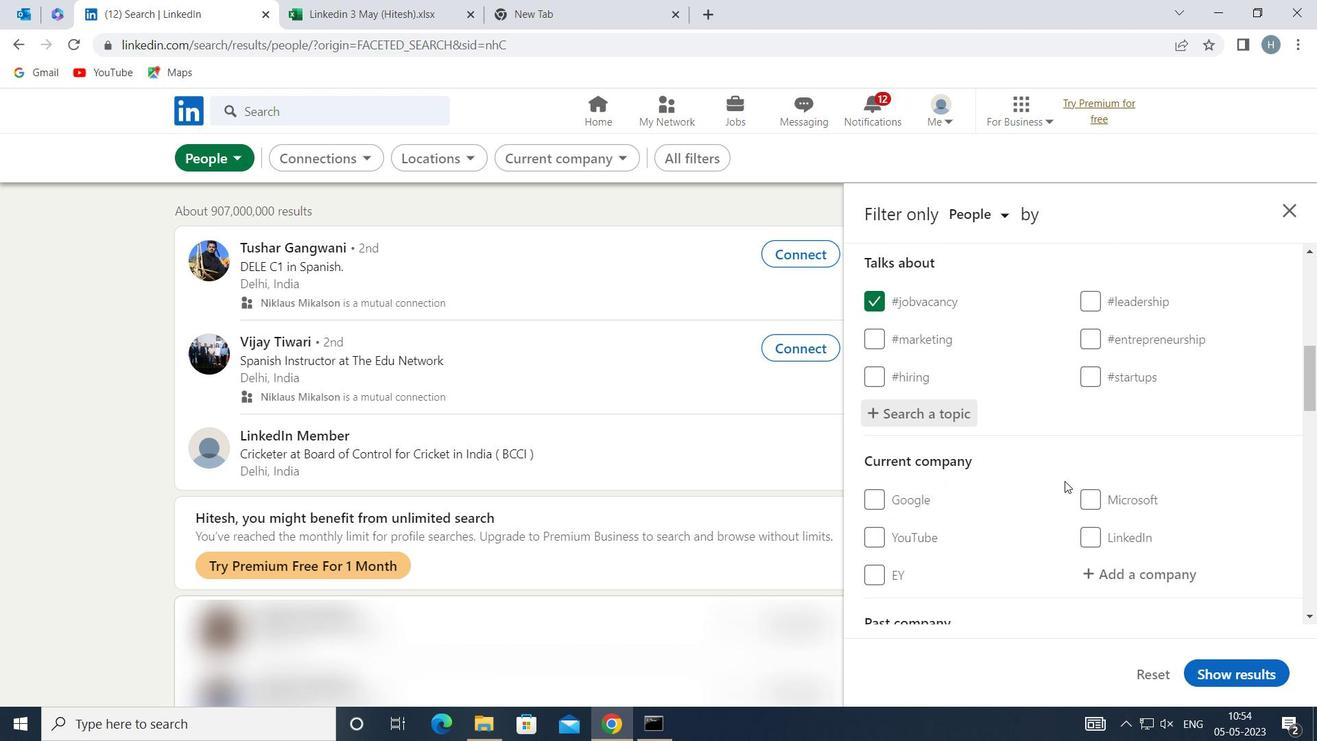 
Action: Mouse moved to (1063, 480)
Screenshot: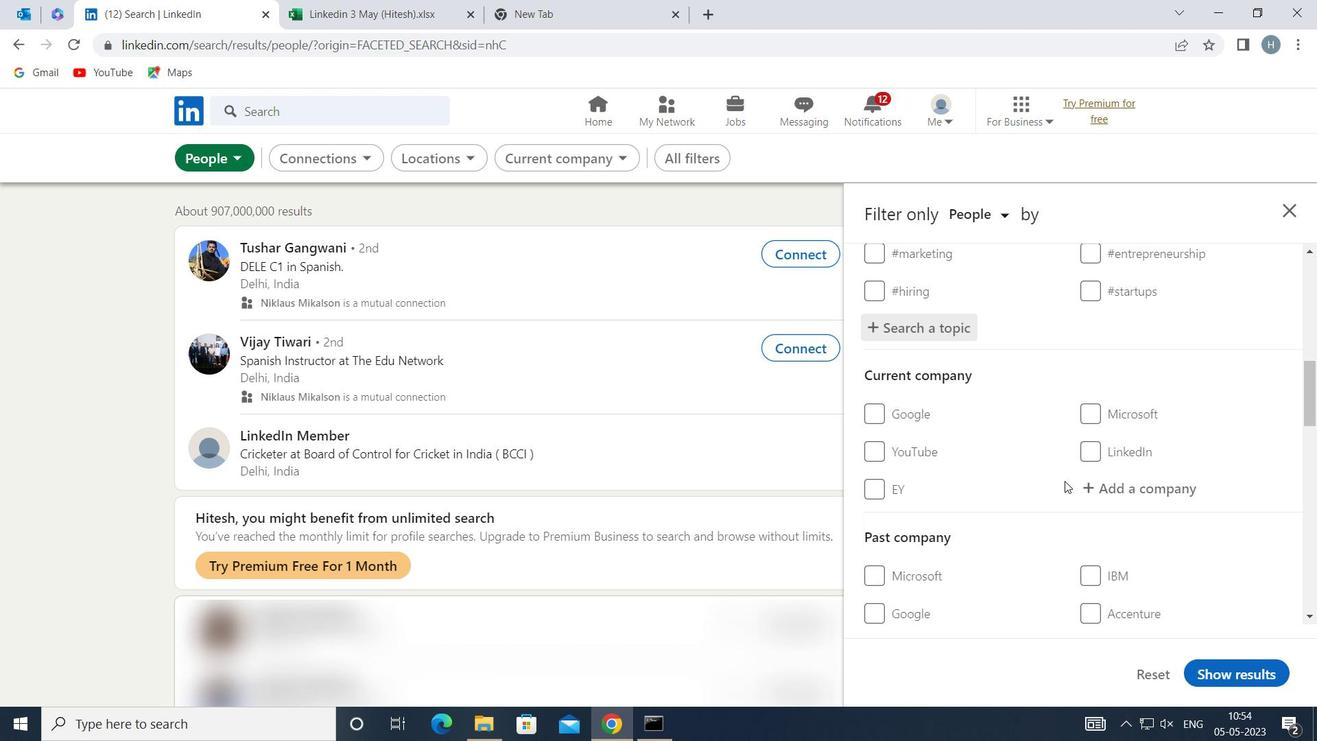 
Action: Mouse scrolled (1063, 479) with delta (0, 0)
Screenshot: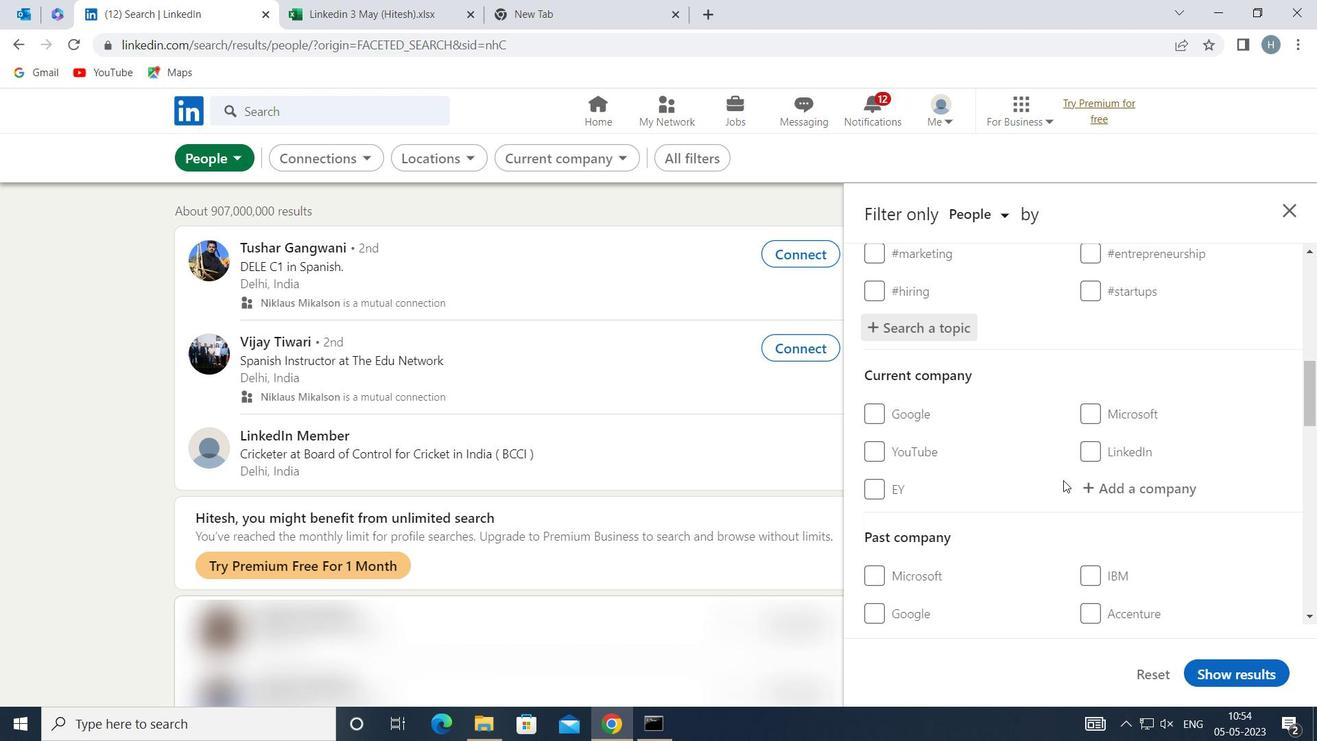 
Action: Mouse scrolled (1063, 479) with delta (0, 0)
Screenshot: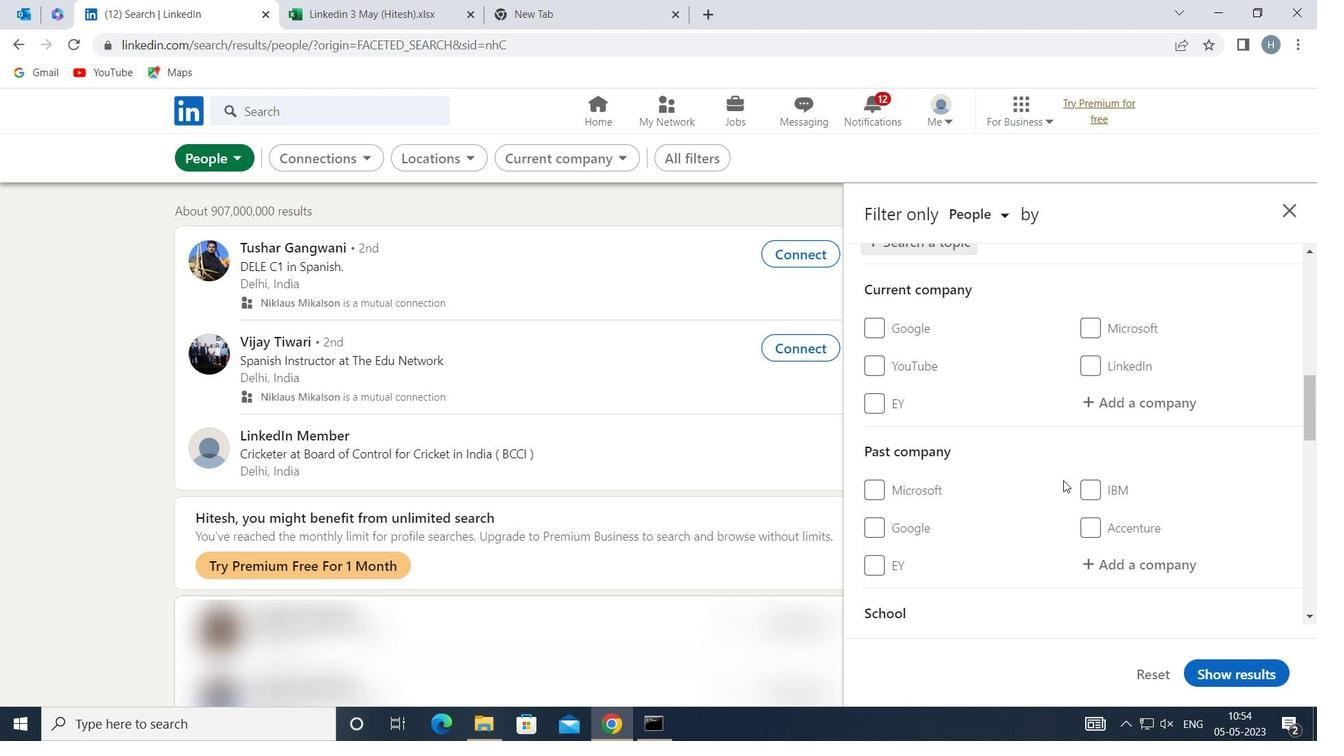 
Action: Mouse scrolled (1063, 479) with delta (0, 0)
Screenshot: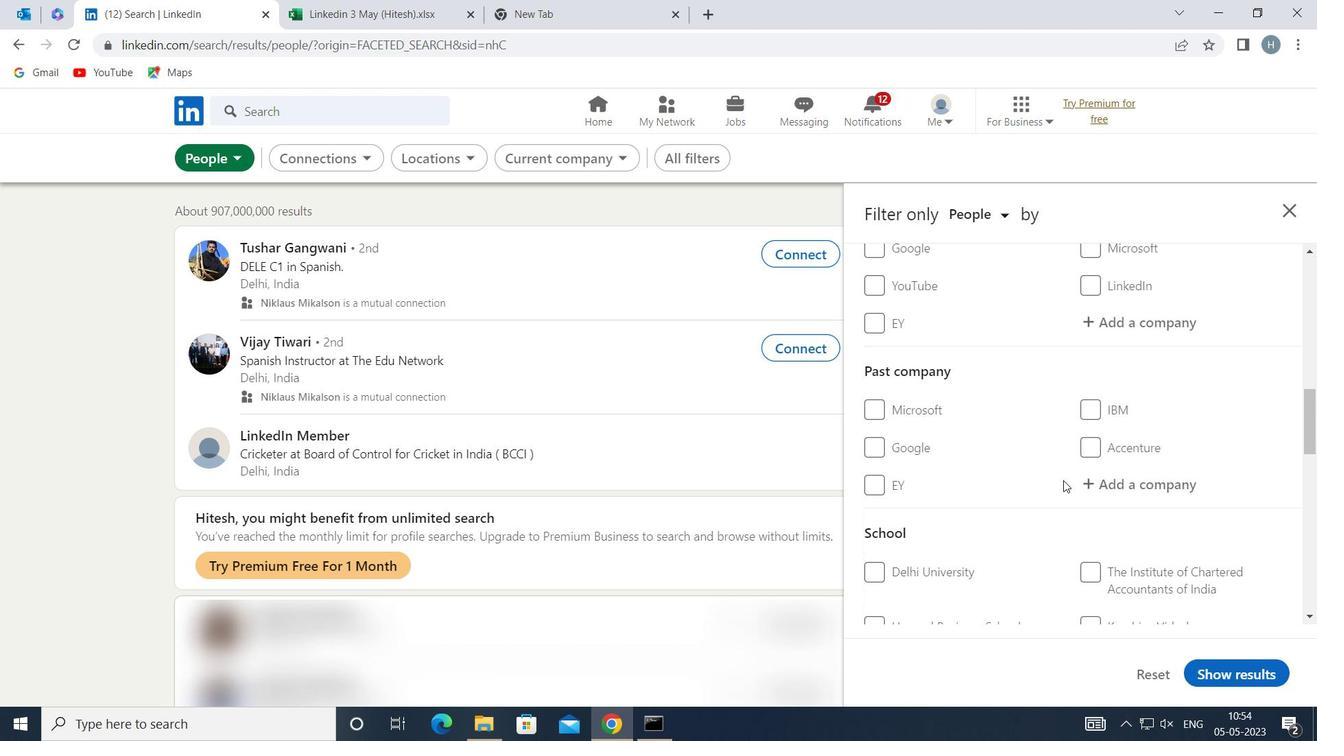 
Action: Mouse moved to (1061, 478)
Screenshot: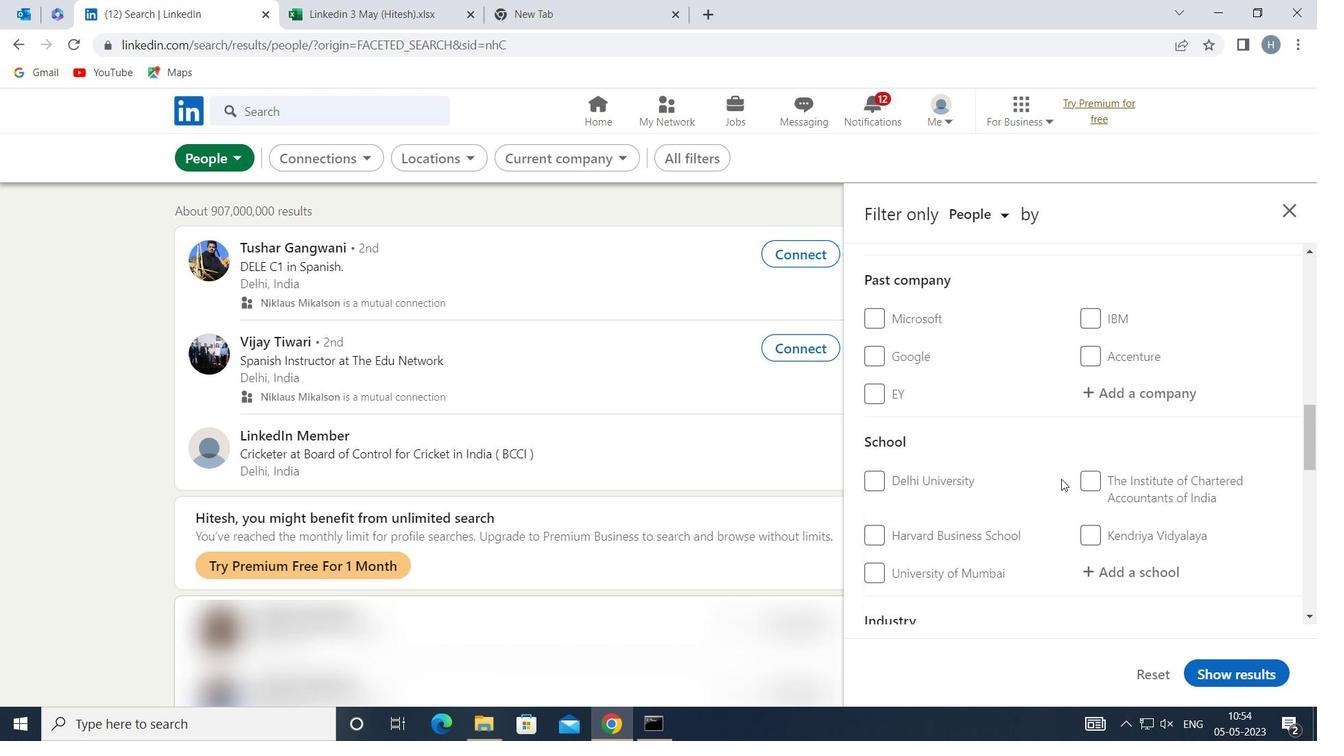 
Action: Mouse scrolled (1061, 478) with delta (0, 0)
Screenshot: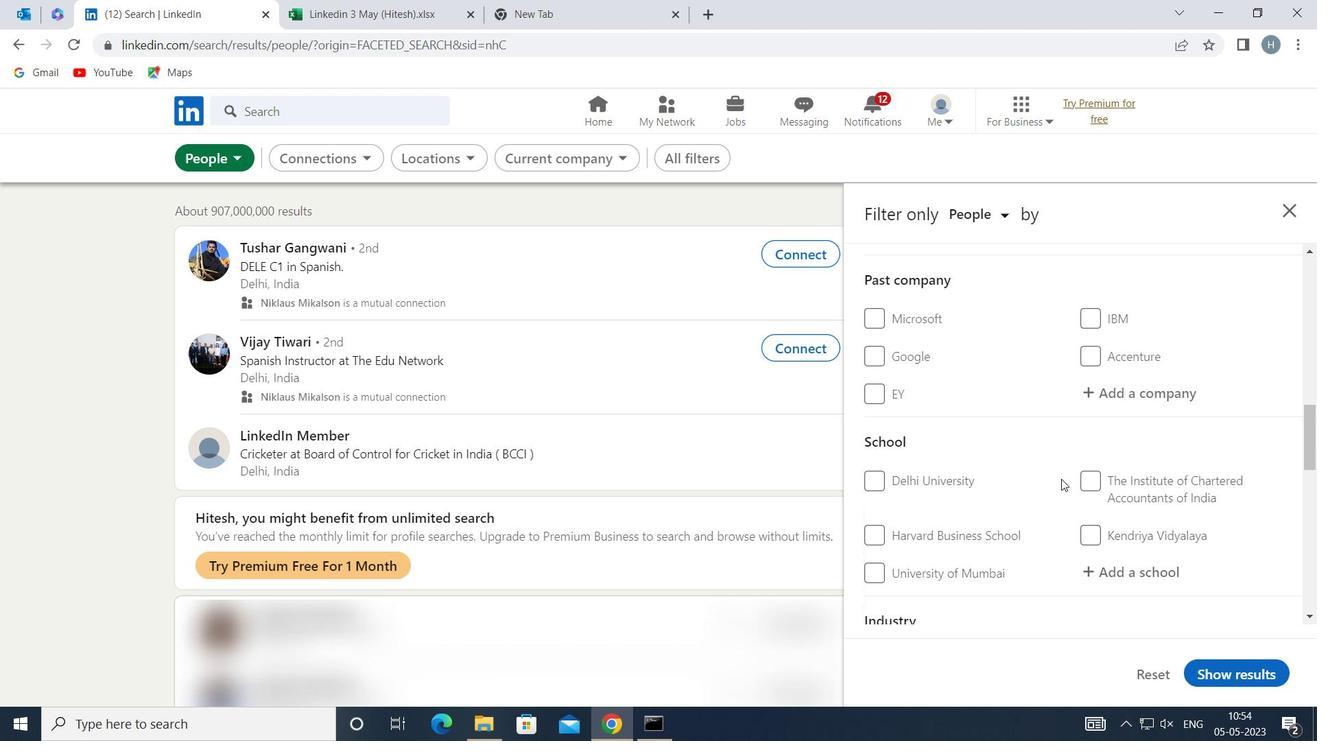 
Action: Mouse moved to (1061, 478)
Screenshot: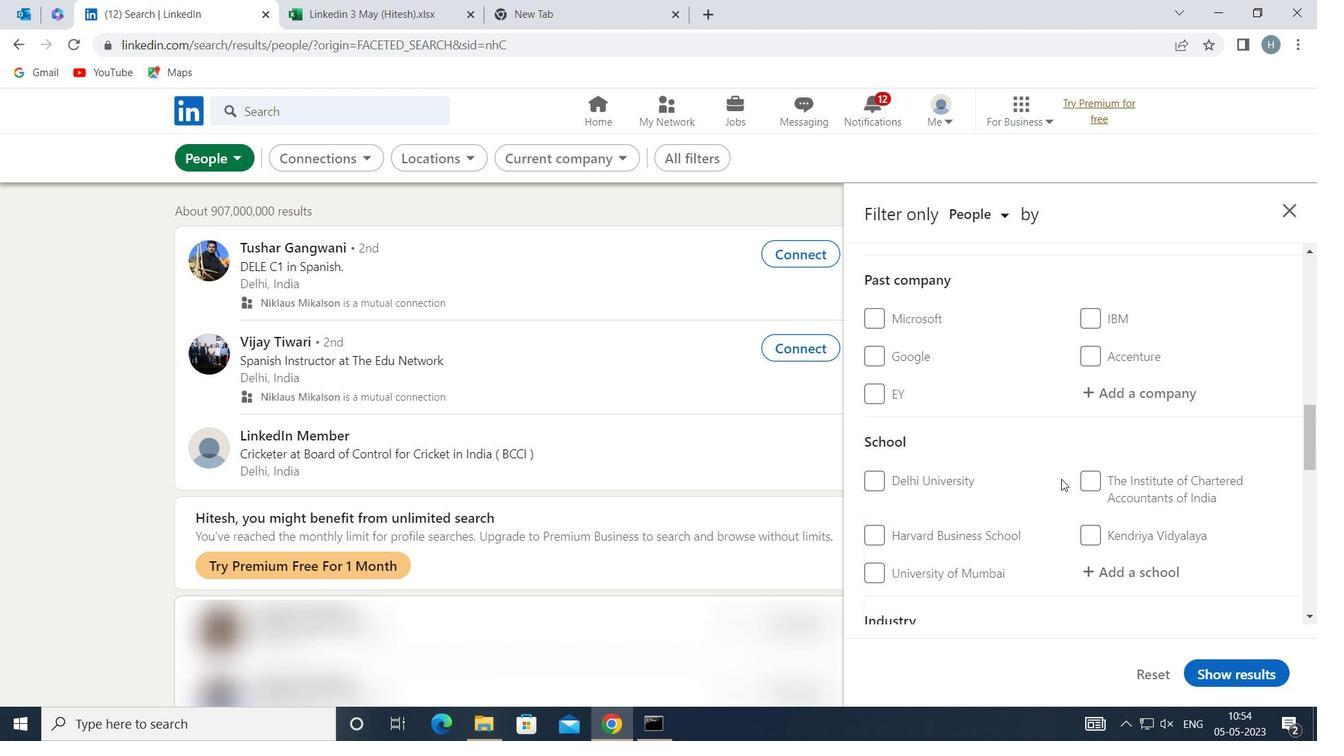 
Action: Mouse scrolled (1061, 477) with delta (0, 0)
Screenshot: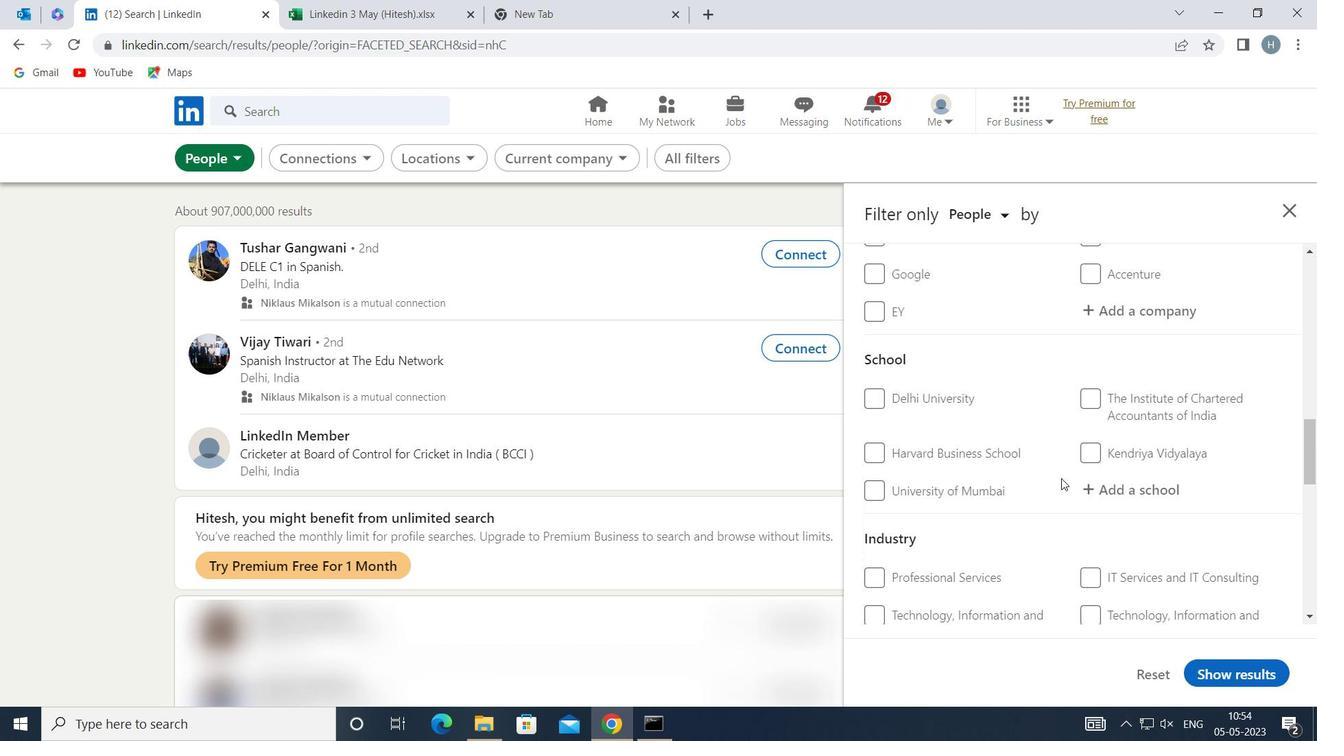 
Action: Mouse scrolled (1061, 477) with delta (0, 0)
Screenshot: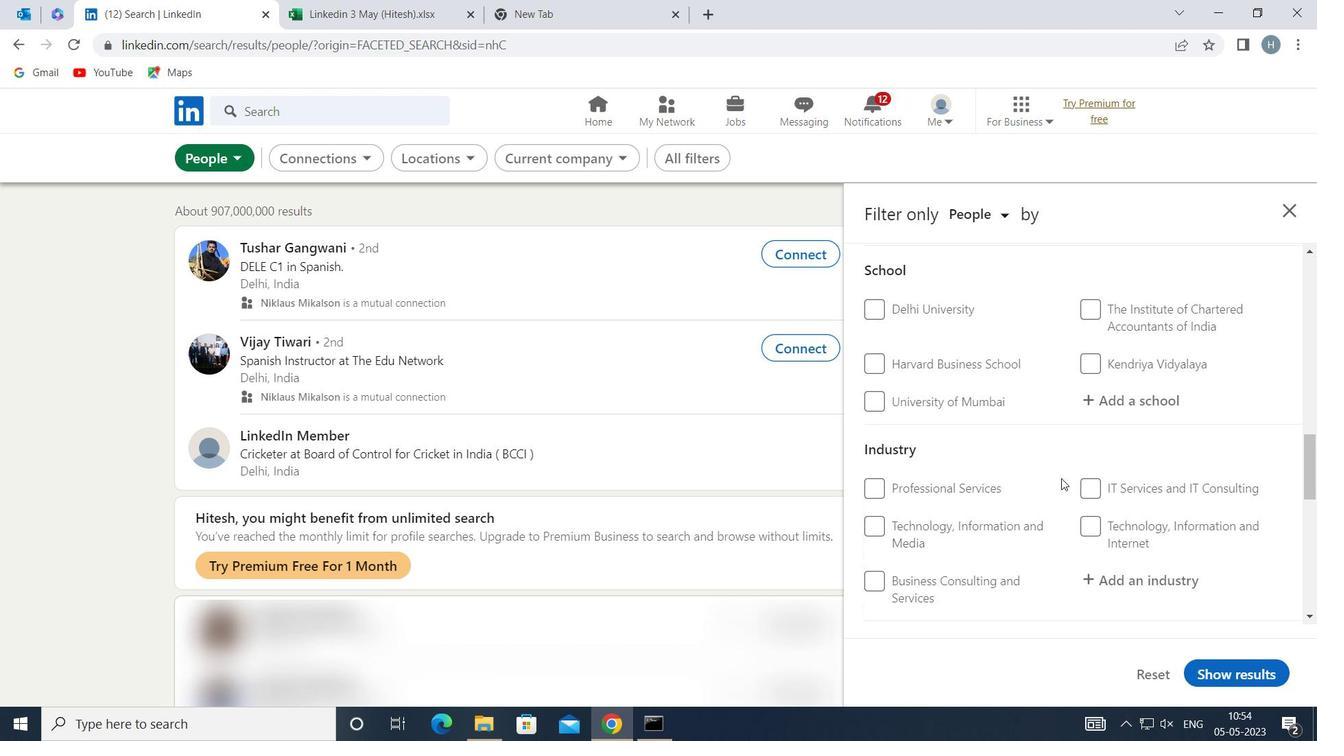 
Action: Mouse moved to (1057, 478)
Screenshot: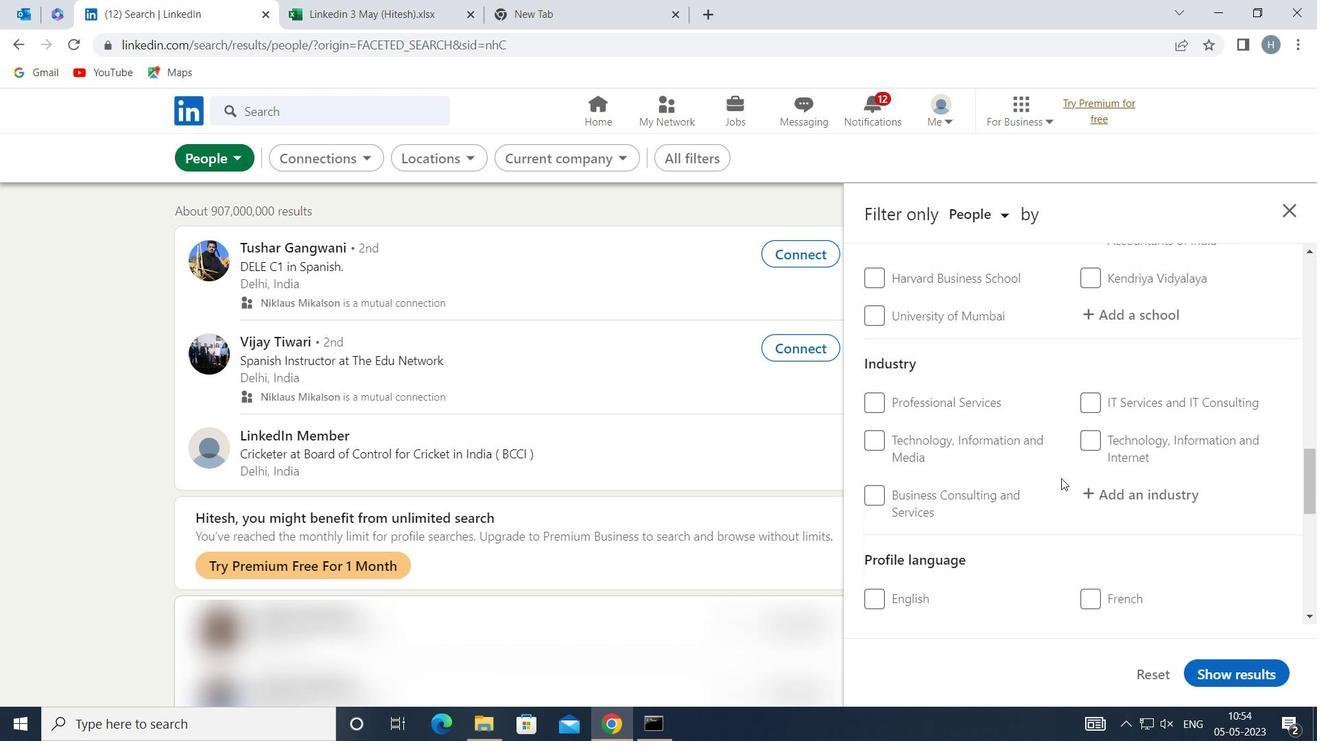 
Action: Mouse scrolled (1057, 477) with delta (0, 0)
Screenshot: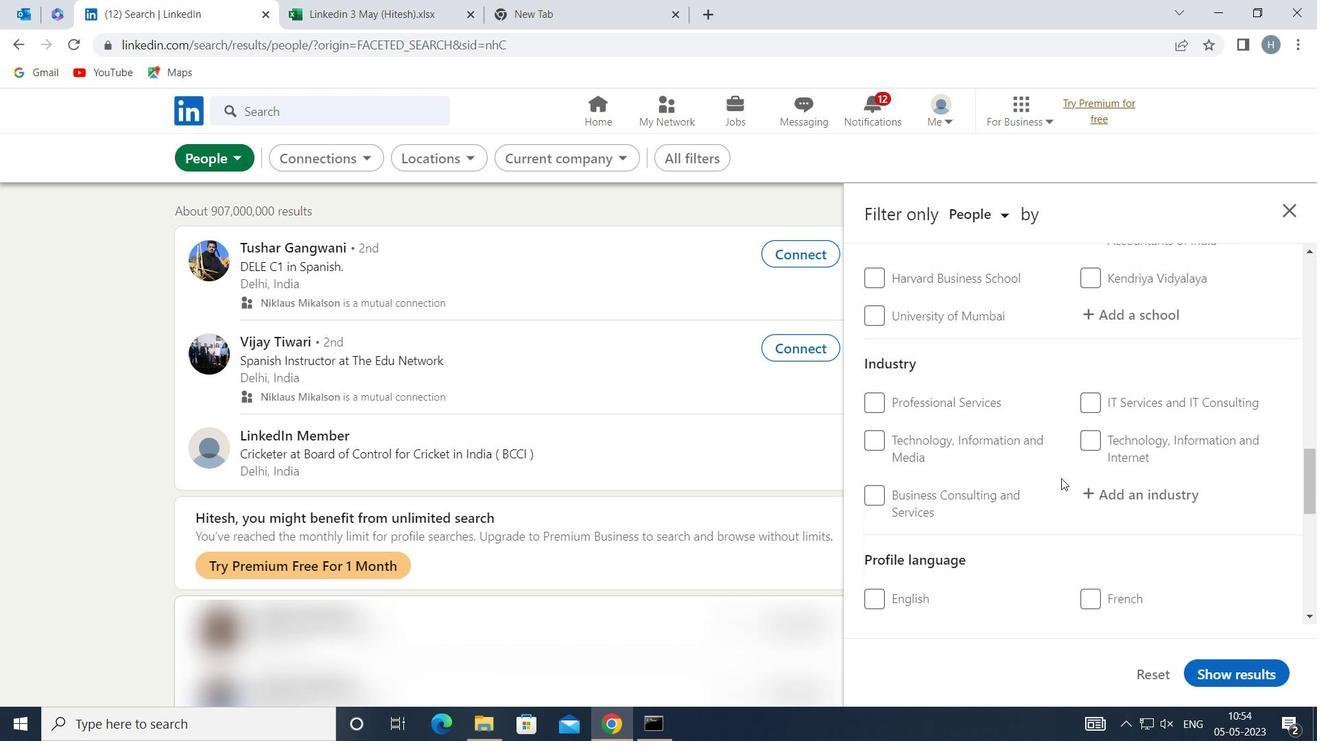 
Action: Mouse moved to (886, 510)
Screenshot: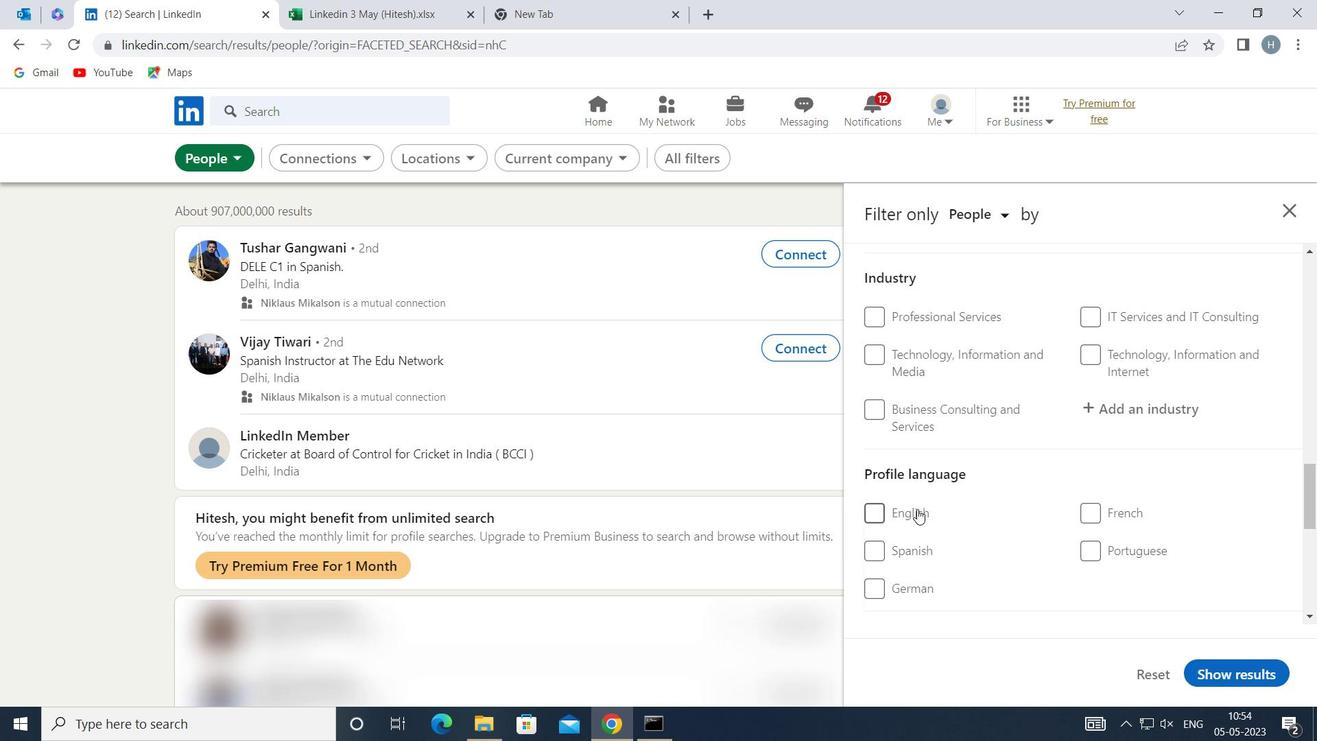 
Action: Mouse pressed left at (886, 510)
Screenshot: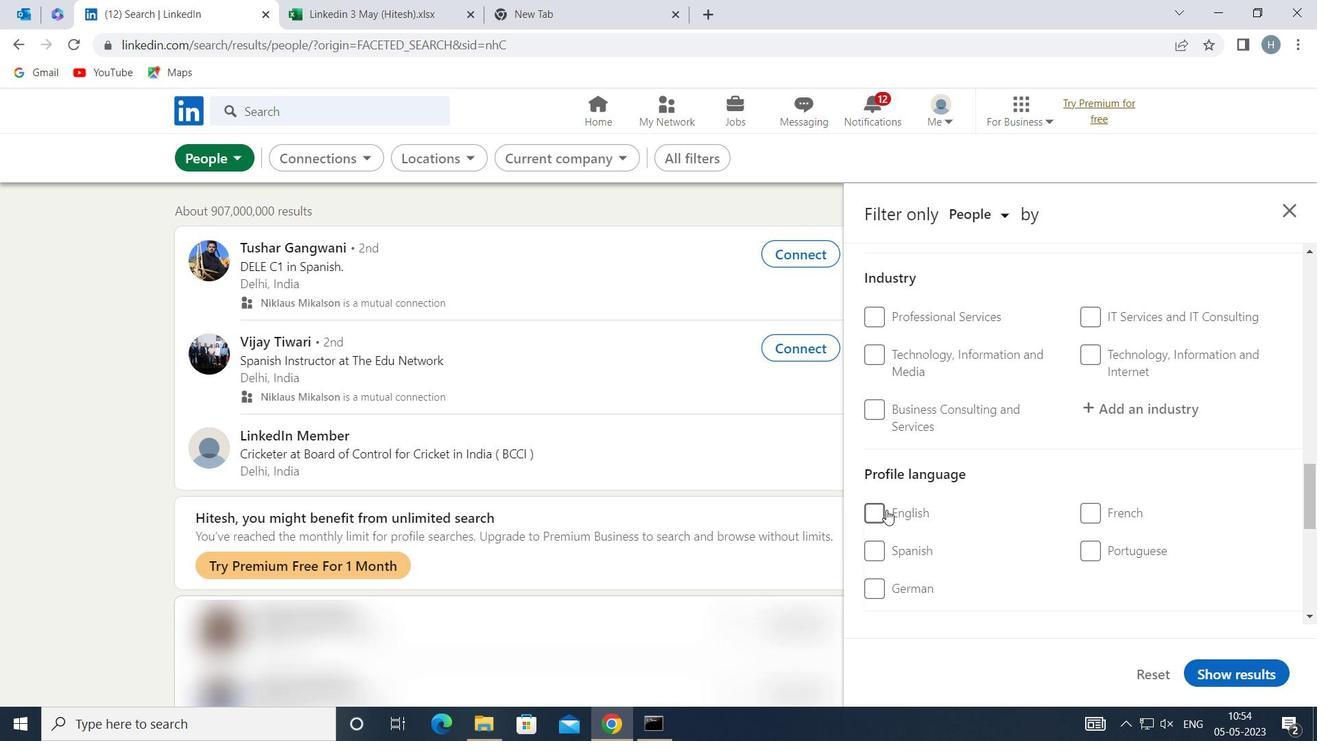 
Action: Mouse moved to (977, 496)
Screenshot: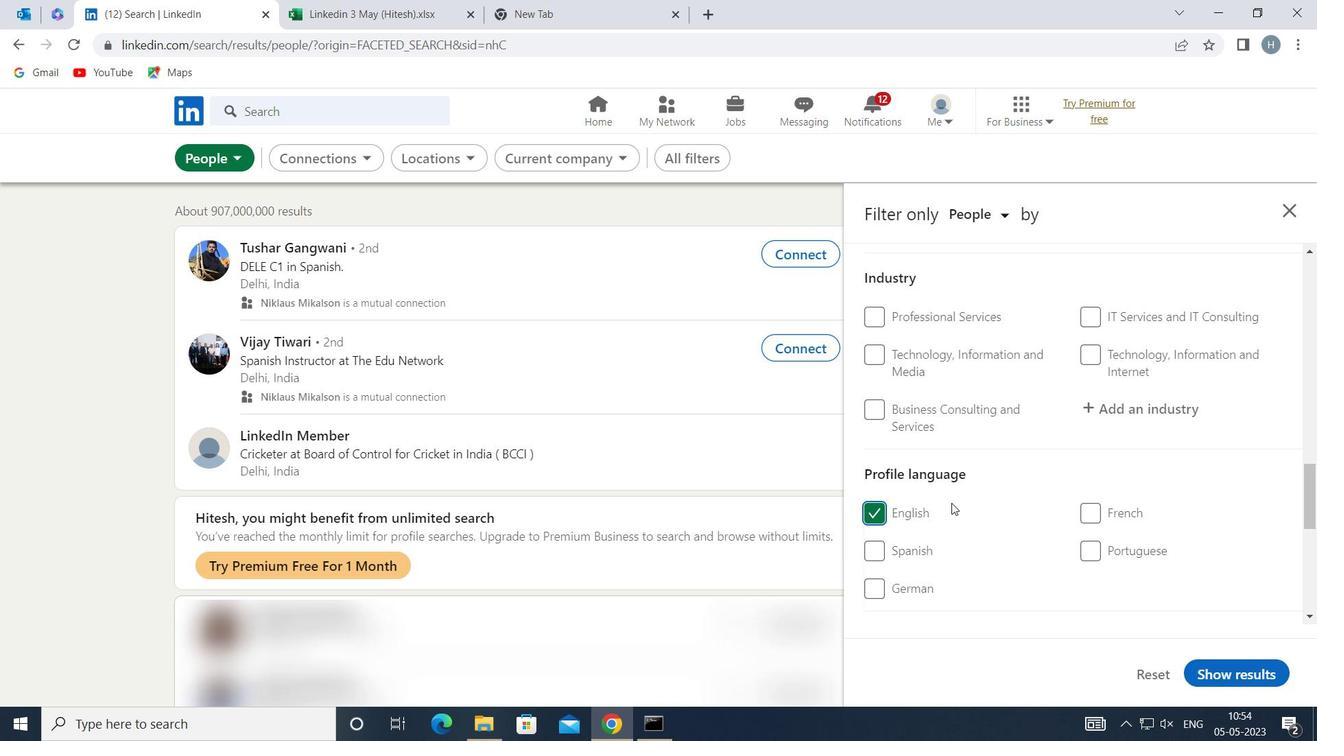 
Action: Mouse scrolled (977, 497) with delta (0, 0)
Screenshot: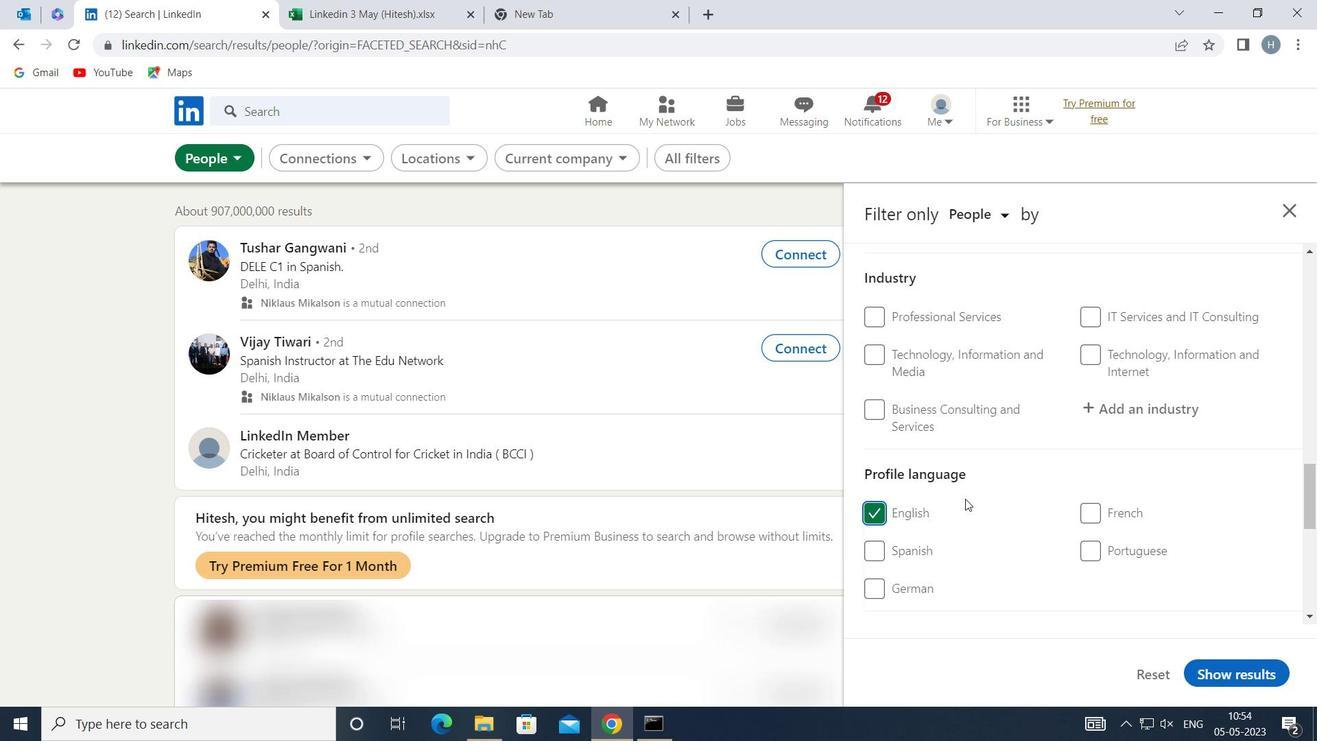 
Action: Mouse moved to (979, 496)
Screenshot: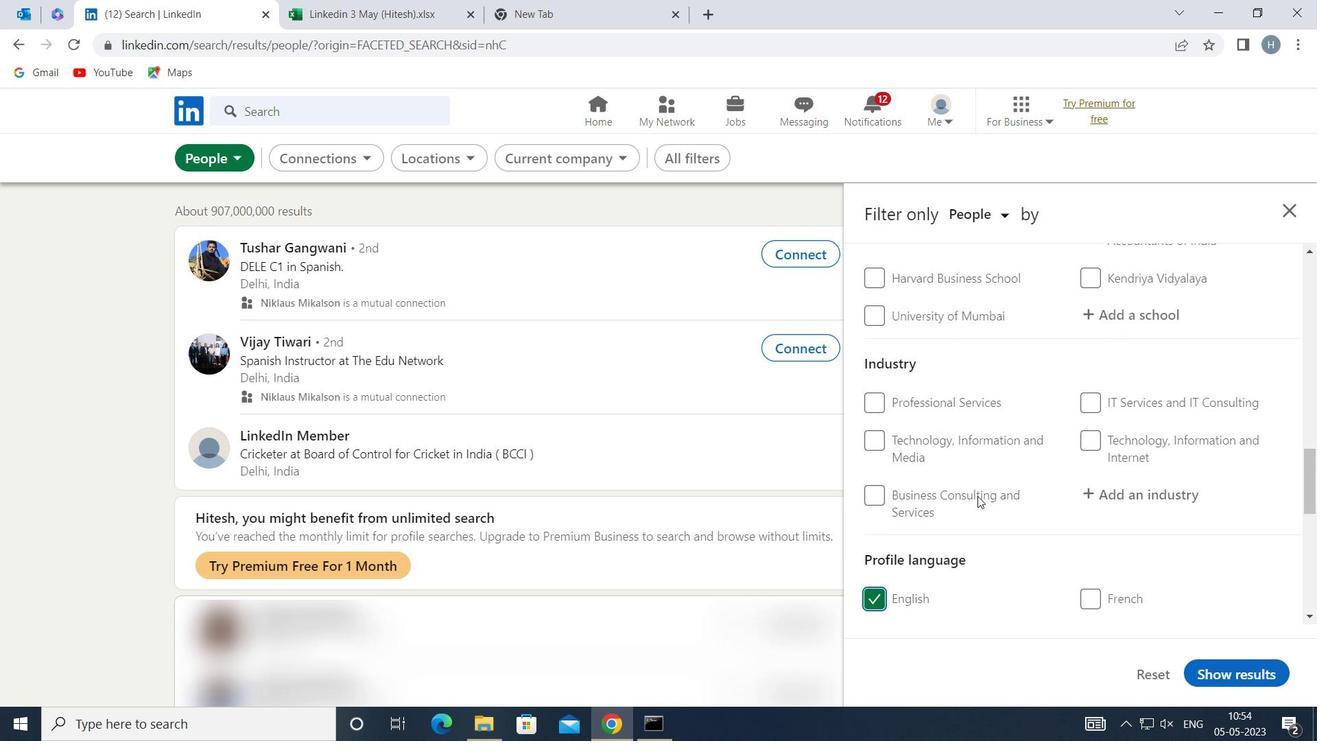 
Action: Mouse scrolled (979, 497) with delta (0, 0)
Screenshot: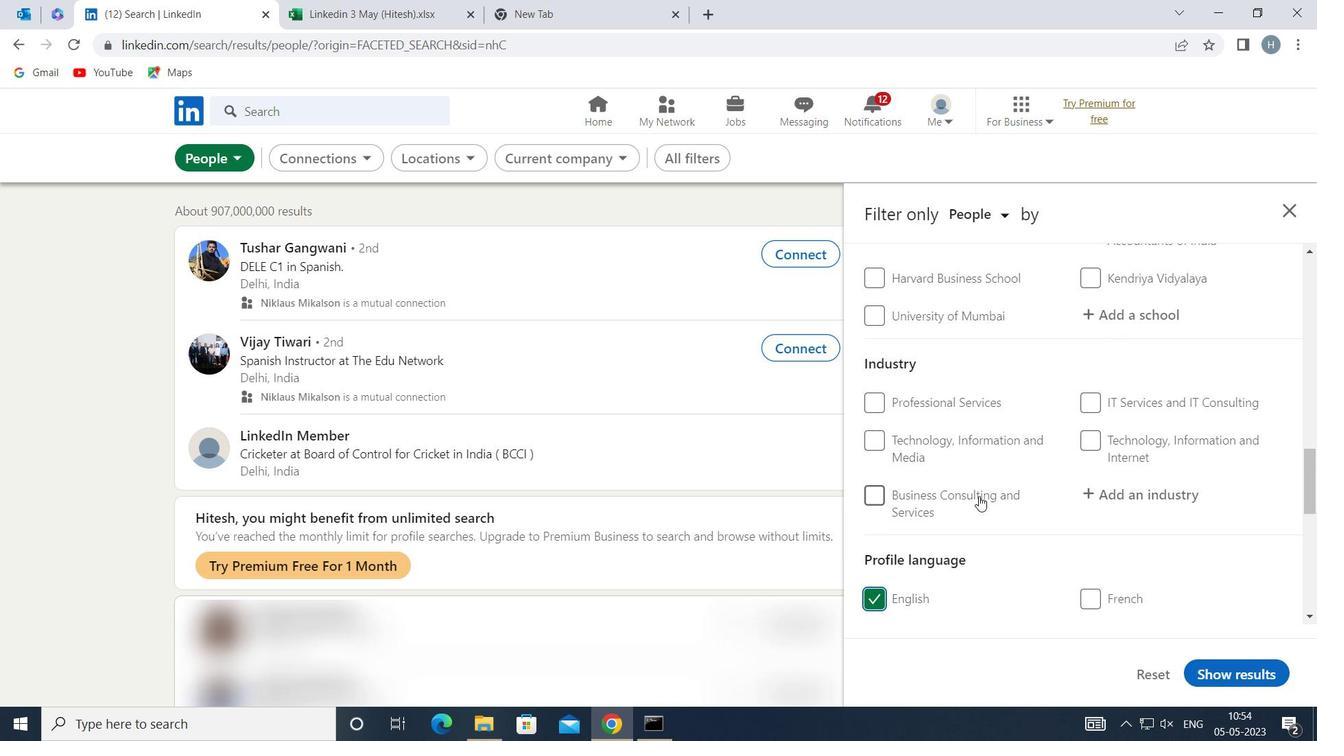 
Action: Mouse scrolled (979, 497) with delta (0, 0)
Screenshot: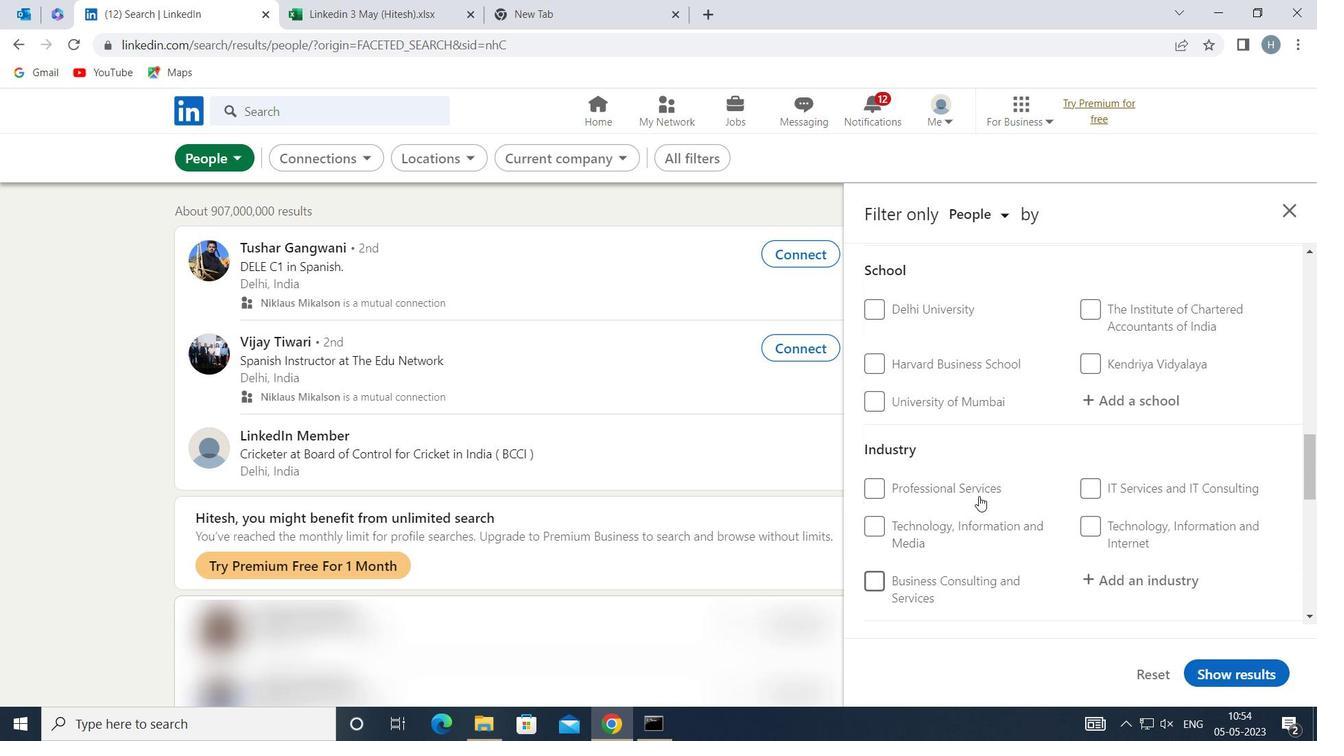
Action: Mouse scrolled (979, 497) with delta (0, 0)
Screenshot: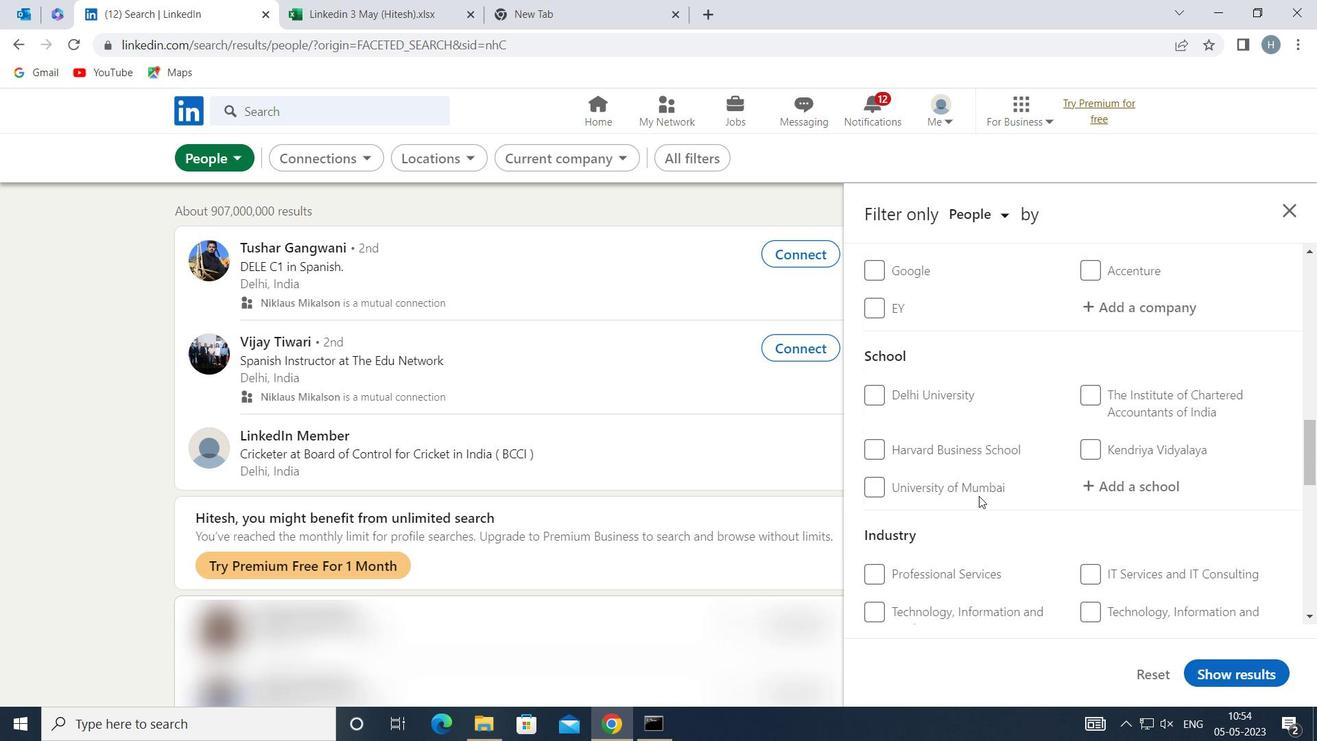 
Action: Mouse scrolled (979, 497) with delta (0, 0)
Screenshot: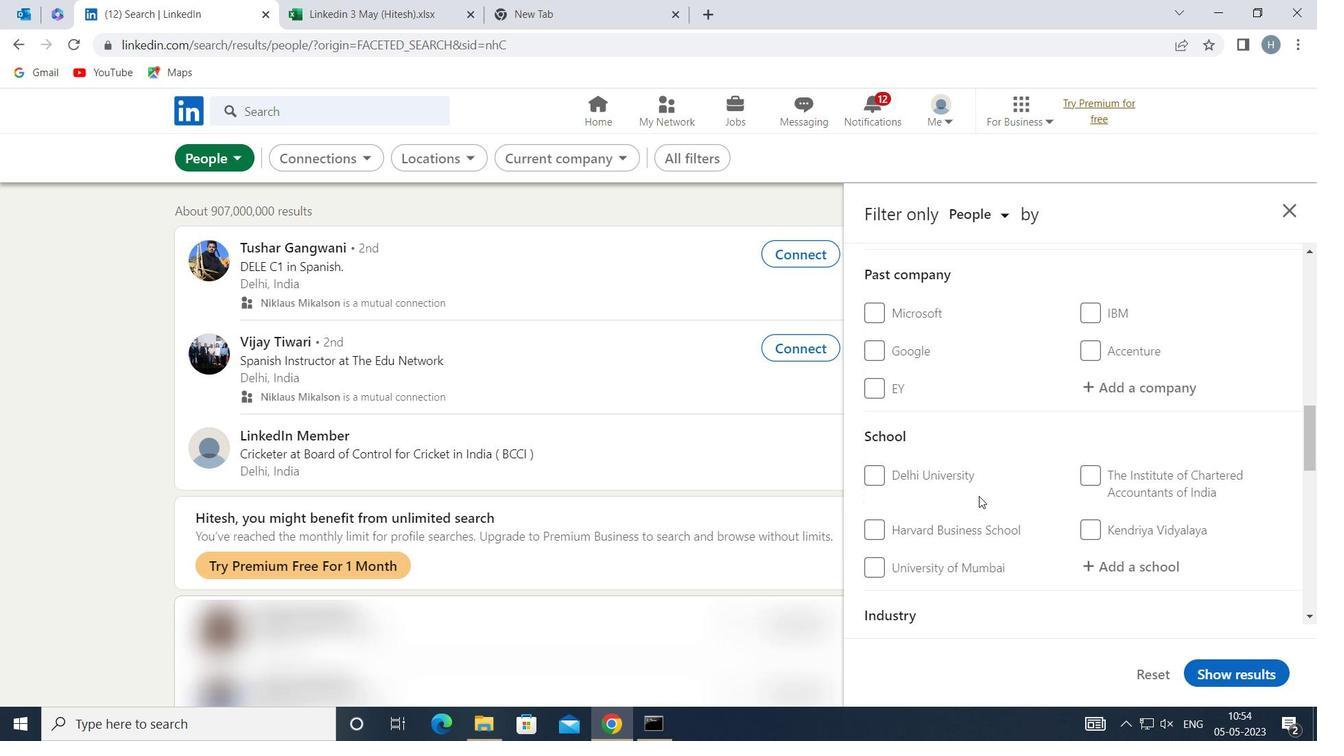 
Action: Mouse scrolled (979, 497) with delta (0, 0)
Screenshot: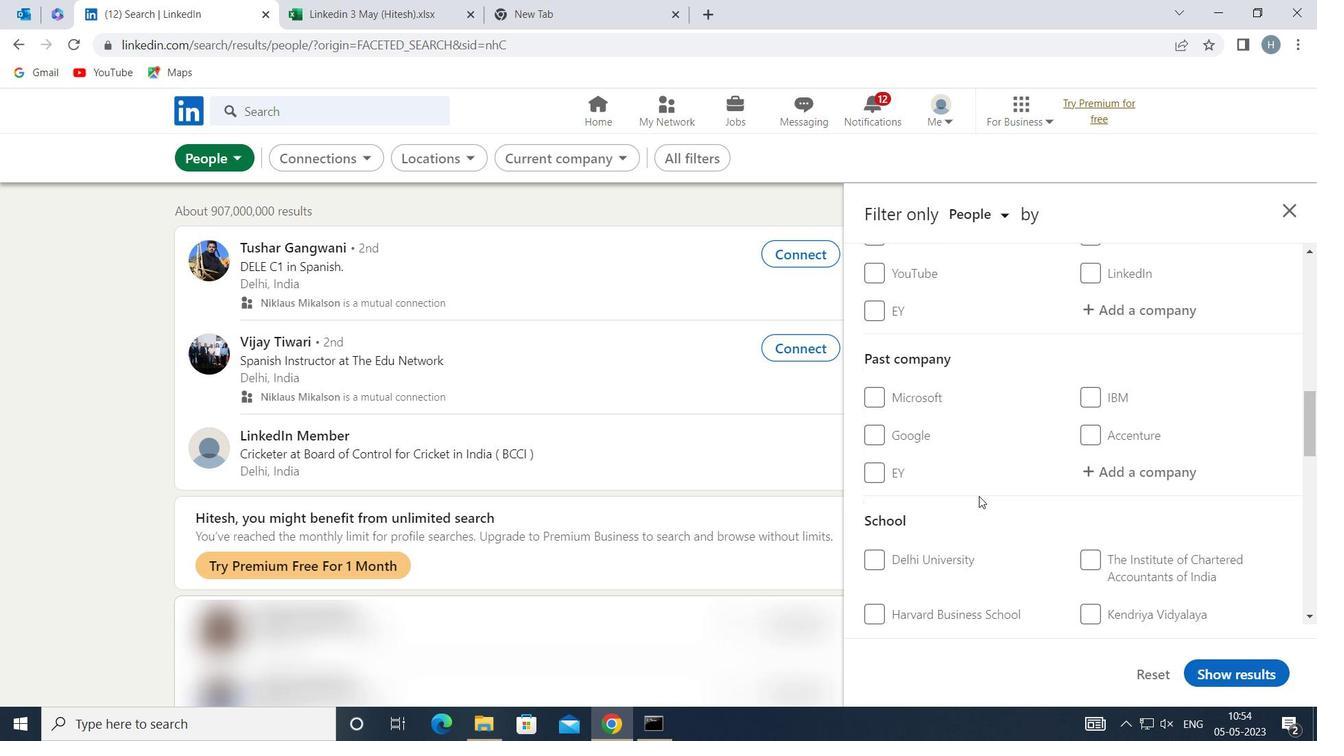 
Action: Mouse scrolled (979, 497) with delta (0, 0)
Screenshot: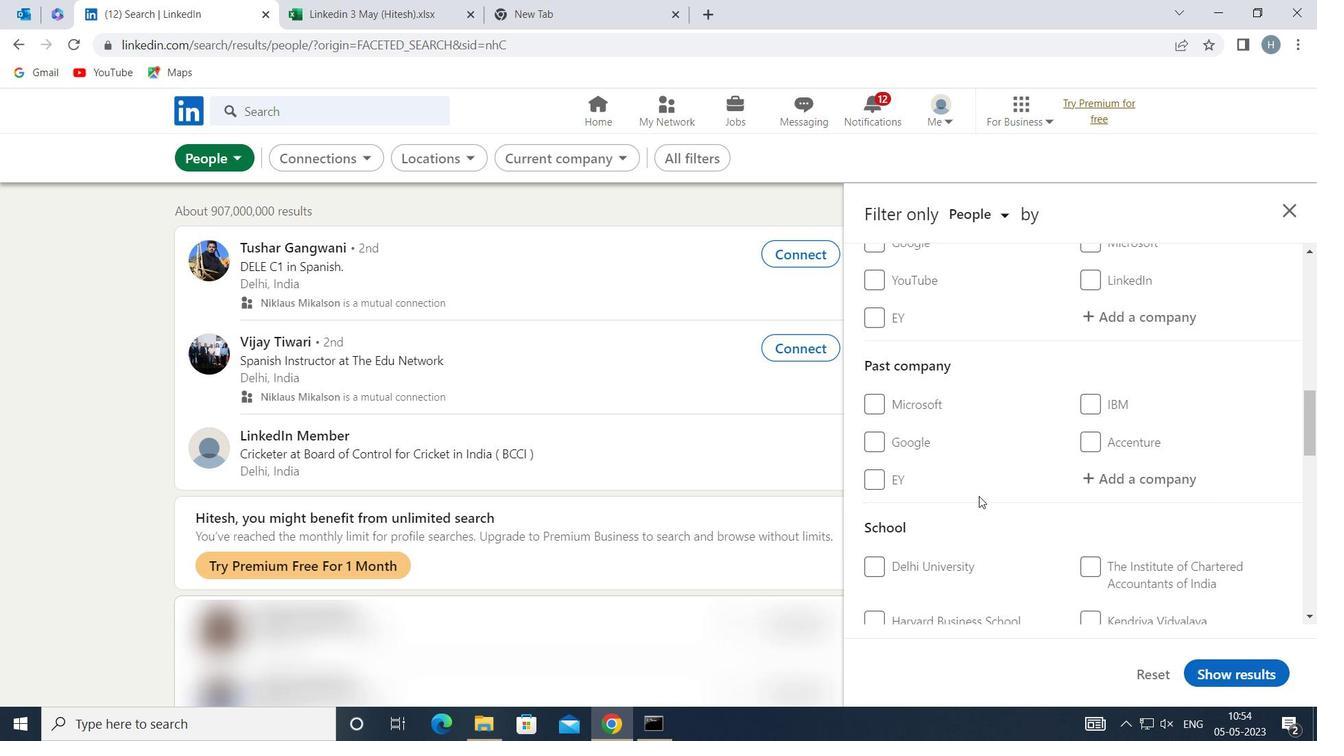 
Action: Mouse moved to (1117, 491)
Screenshot: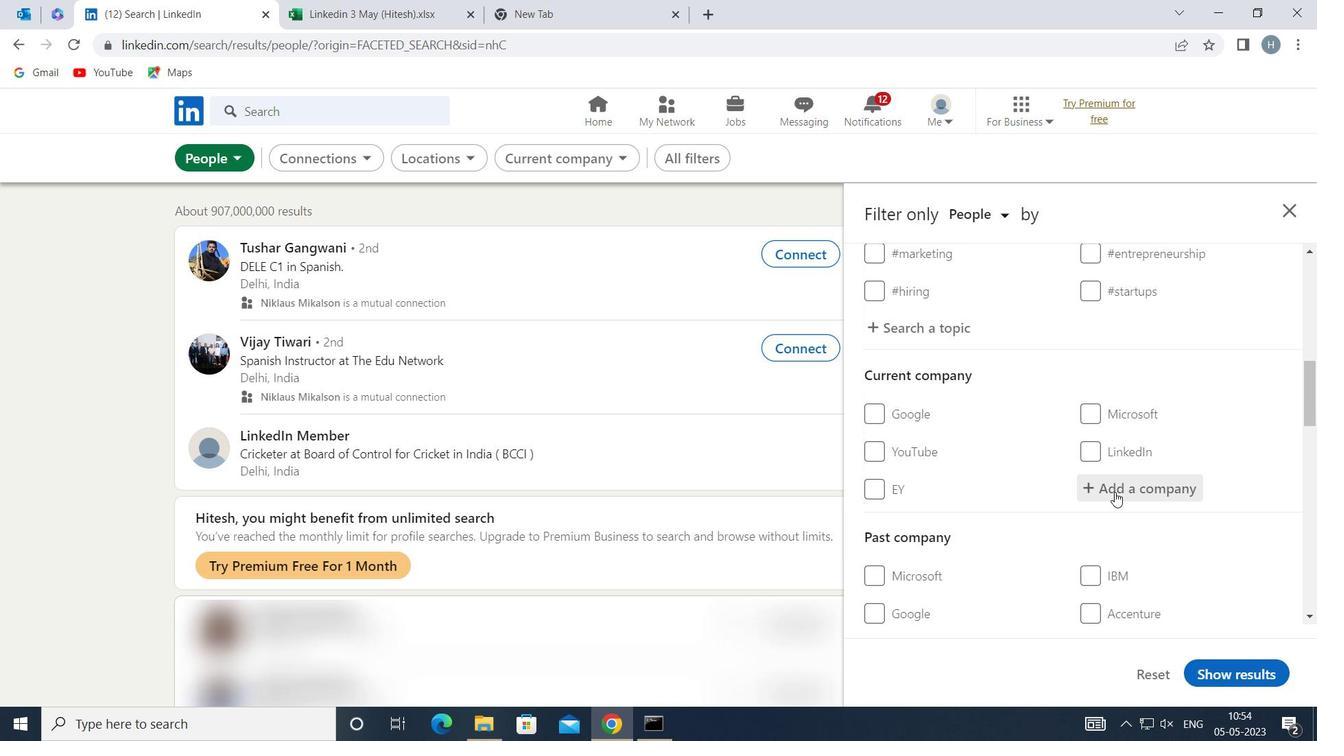 
Action: Mouse pressed left at (1117, 491)
Screenshot: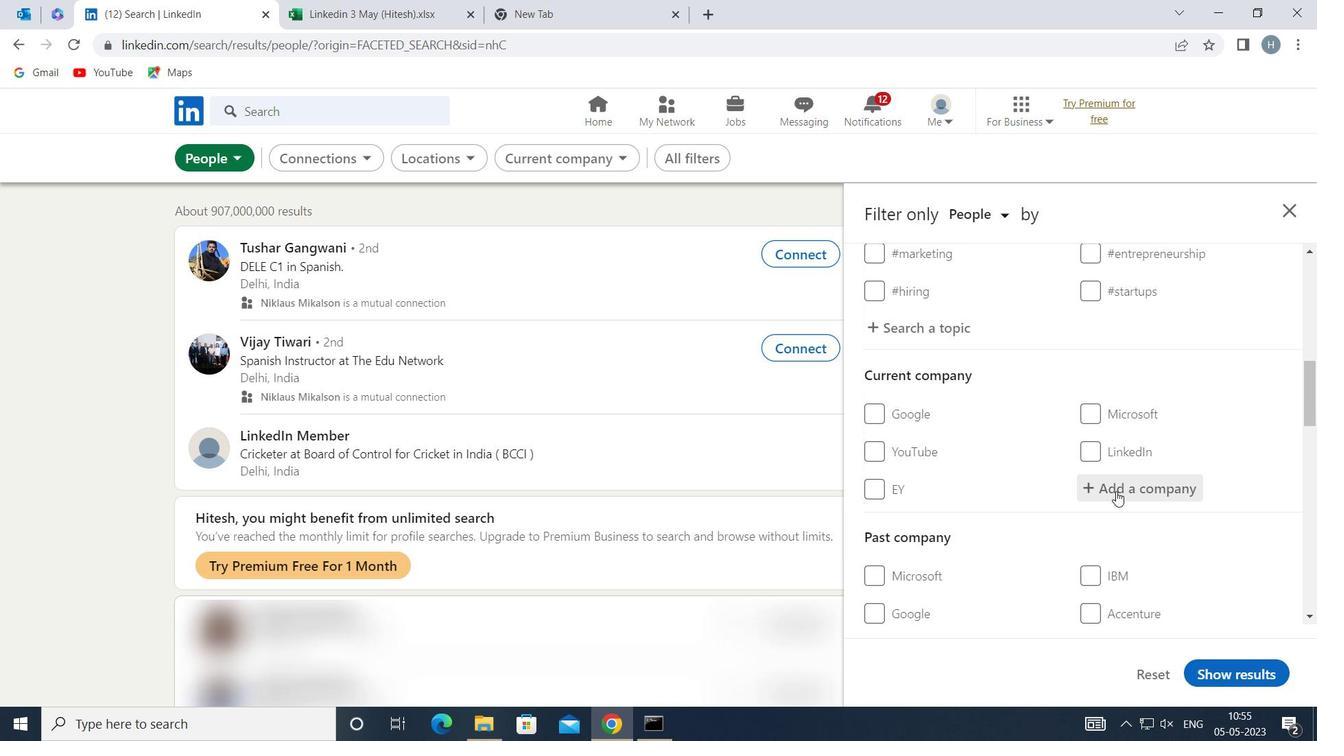 
Action: Mouse moved to (1117, 491)
Screenshot: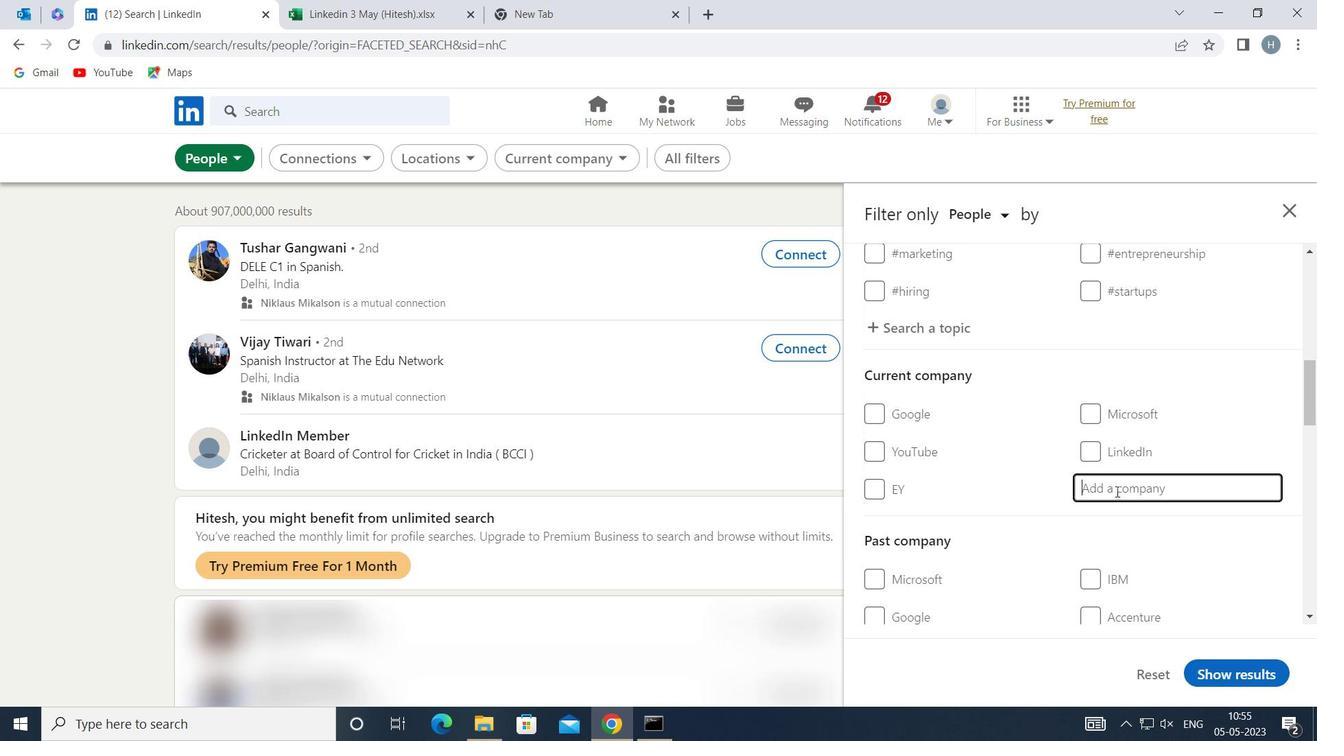 
Action: Key pressed <Key.shift>OPPORTUNITY<Key.space><Key.shift>CELL<Key.space>
Screenshot: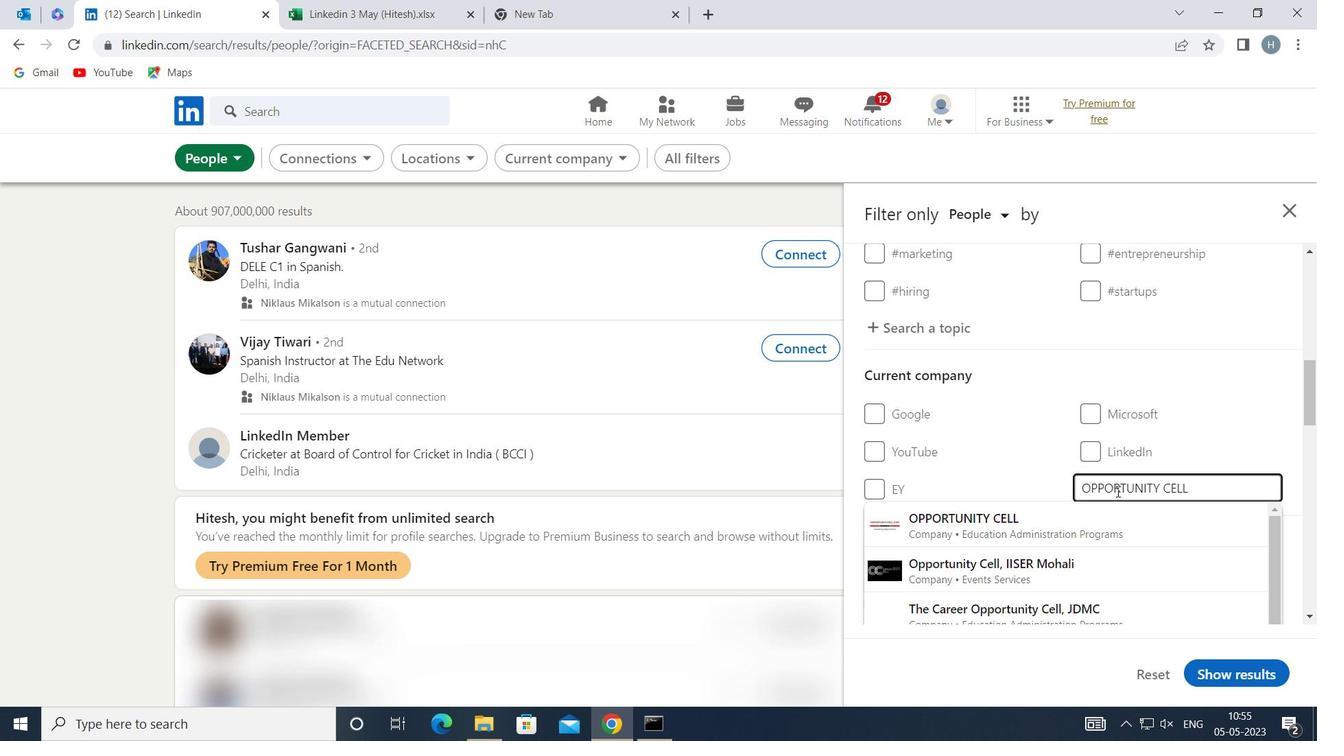 
Action: Mouse moved to (1025, 511)
Screenshot: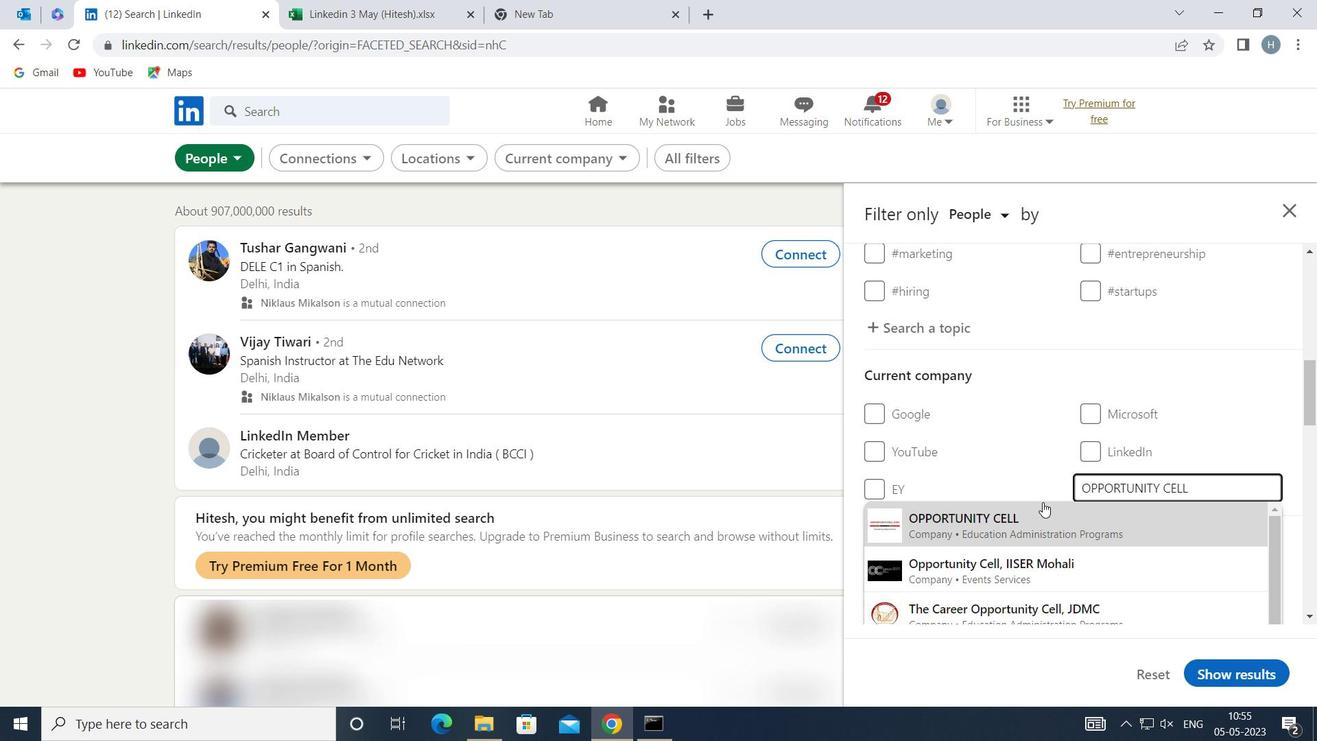 
Action: Mouse pressed left at (1025, 511)
Screenshot: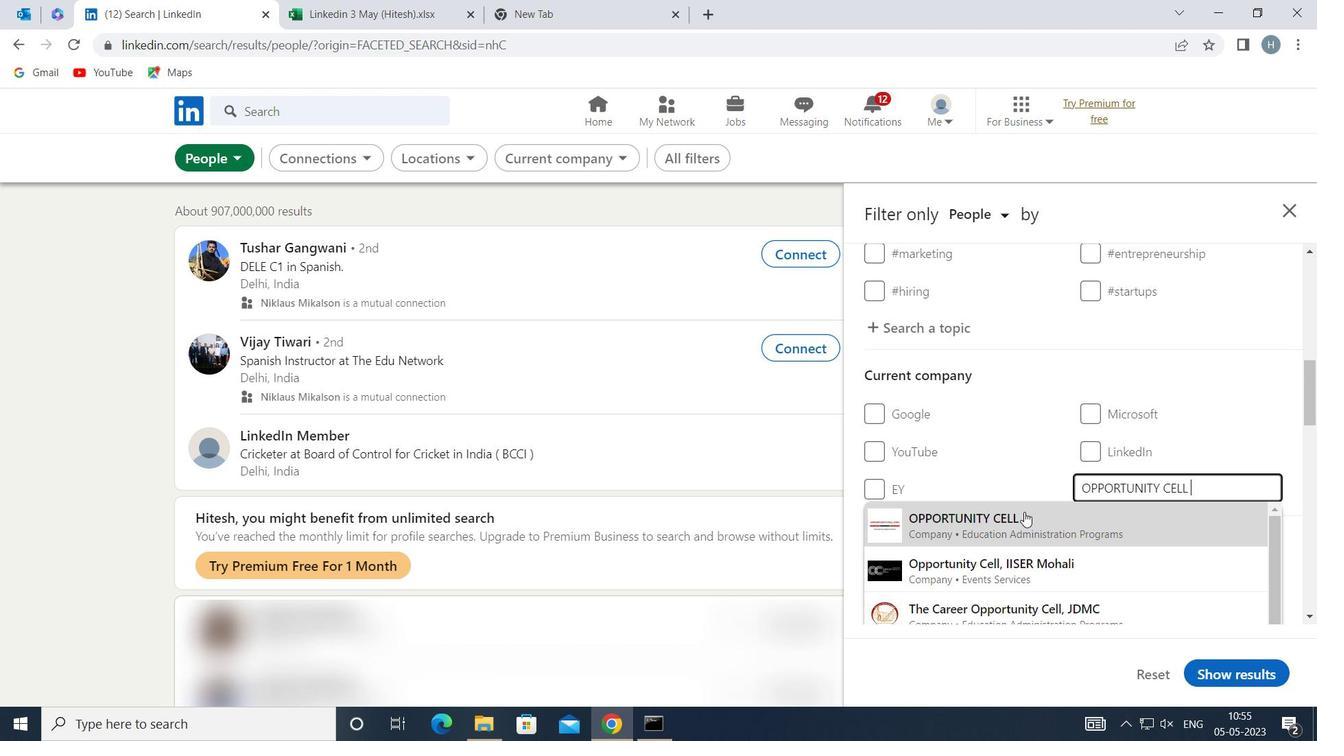 
Action: Mouse moved to (1014, 433)
Screenshot: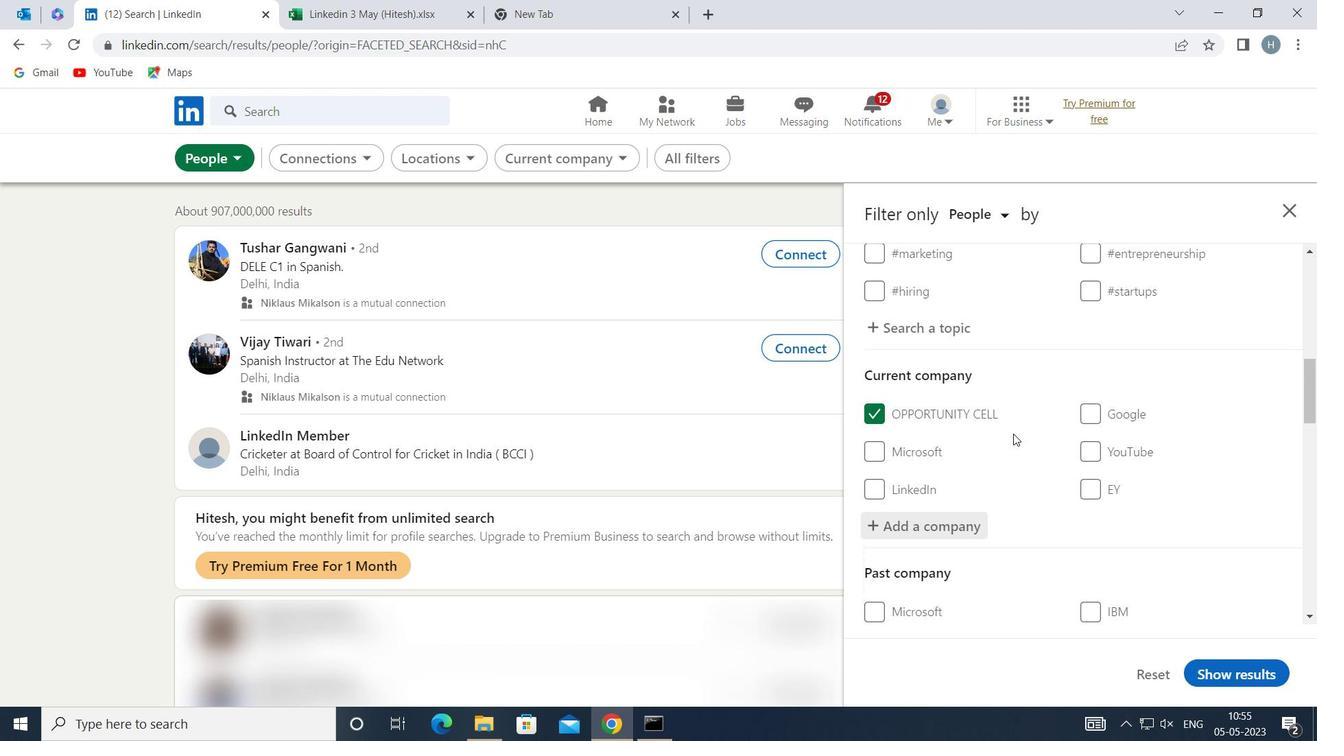 
Action: Mouse scrolled (1014, 432) with delta (0, 0)
Screenshot: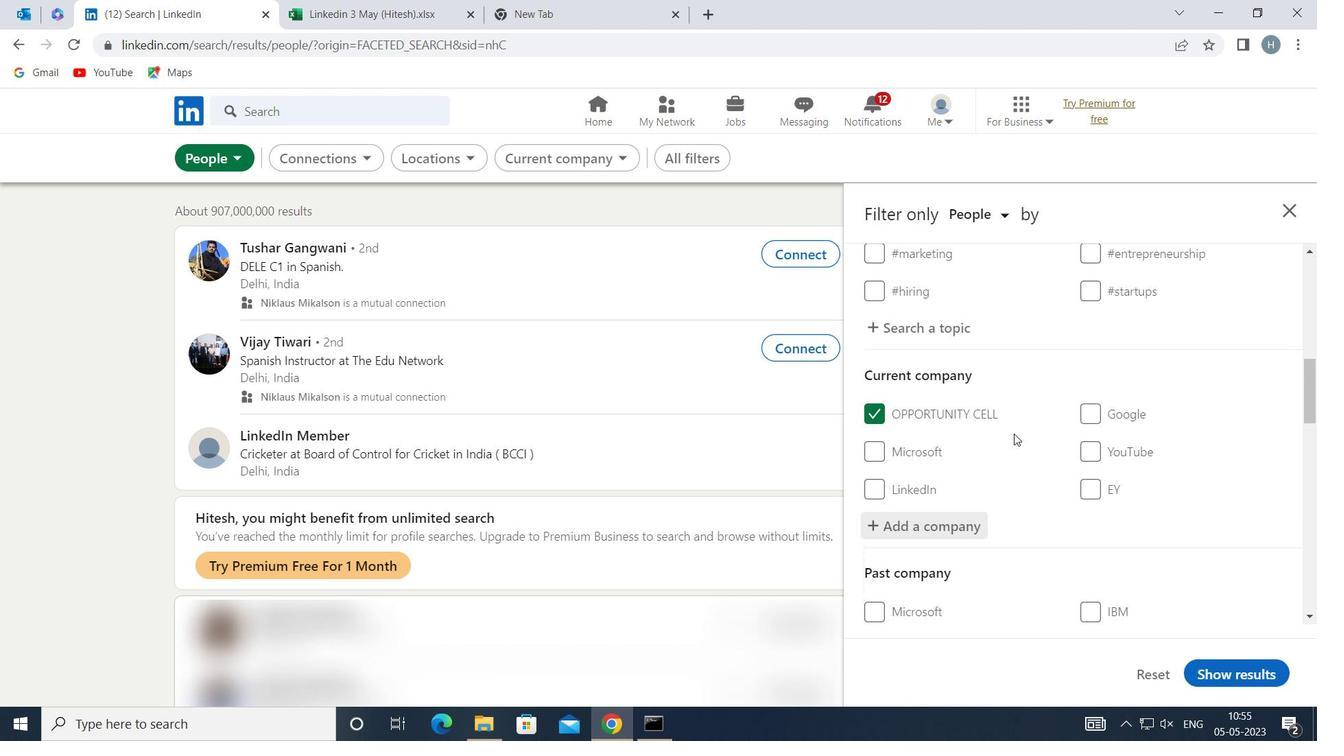 
Action: Mouse scrolled (1014, 432) with delta (0, 0)
Screenshot: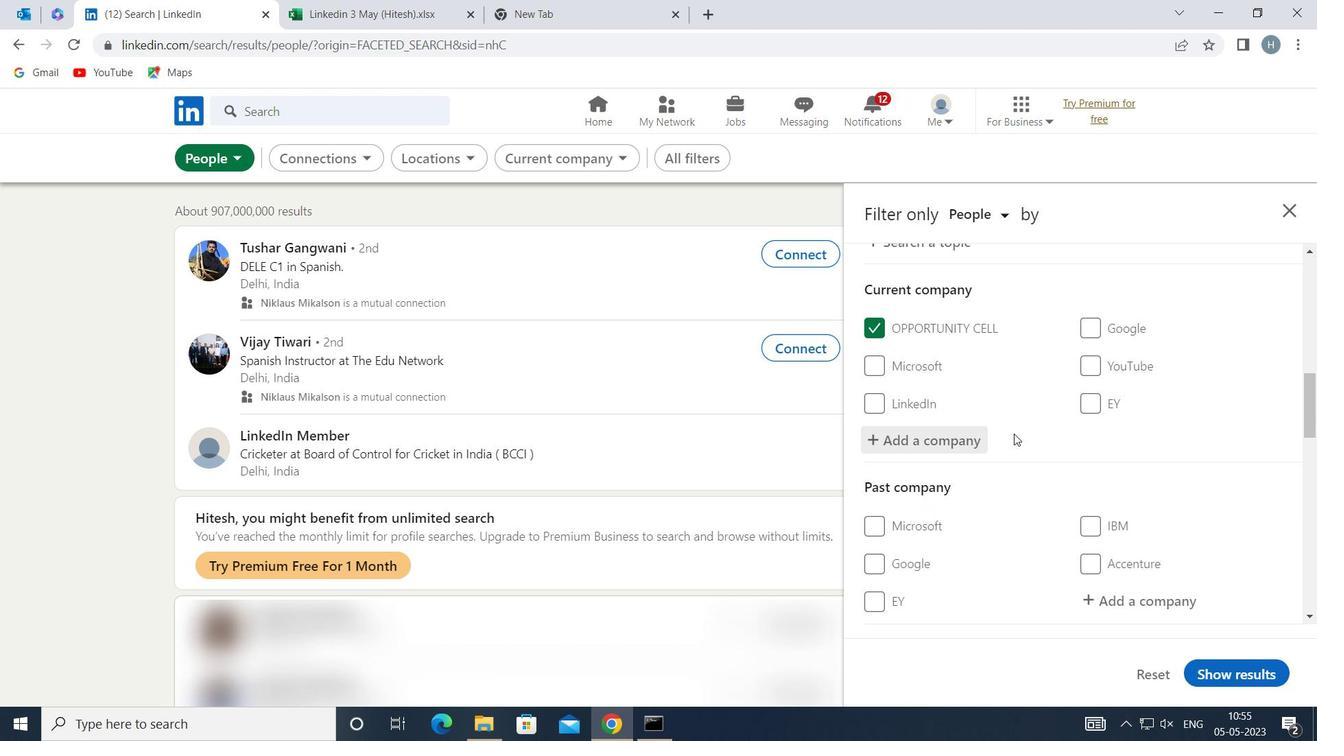 
Action: Mouse scrolled (1014, 432) with delta (0, 0)
Screenshot: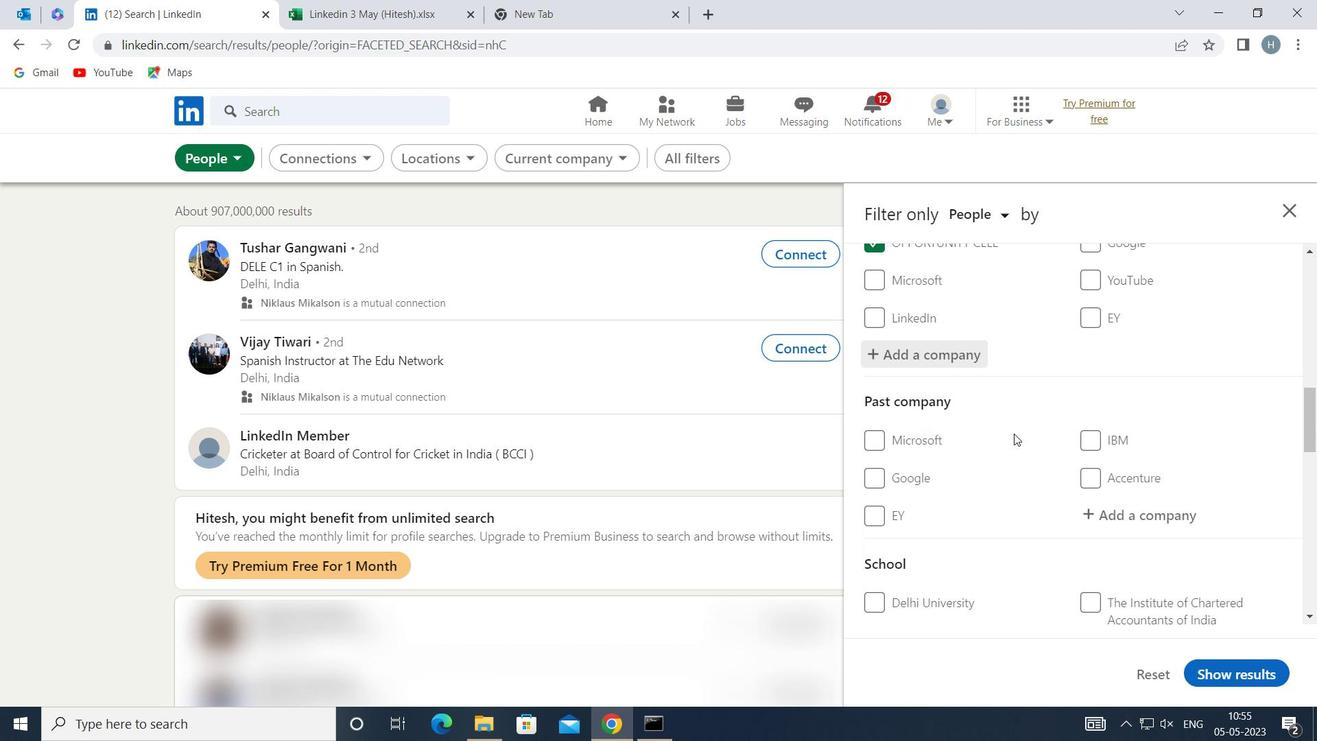 
Action: Mouse scrolled (1014, 432) with delta (0, 0)
Screenshot: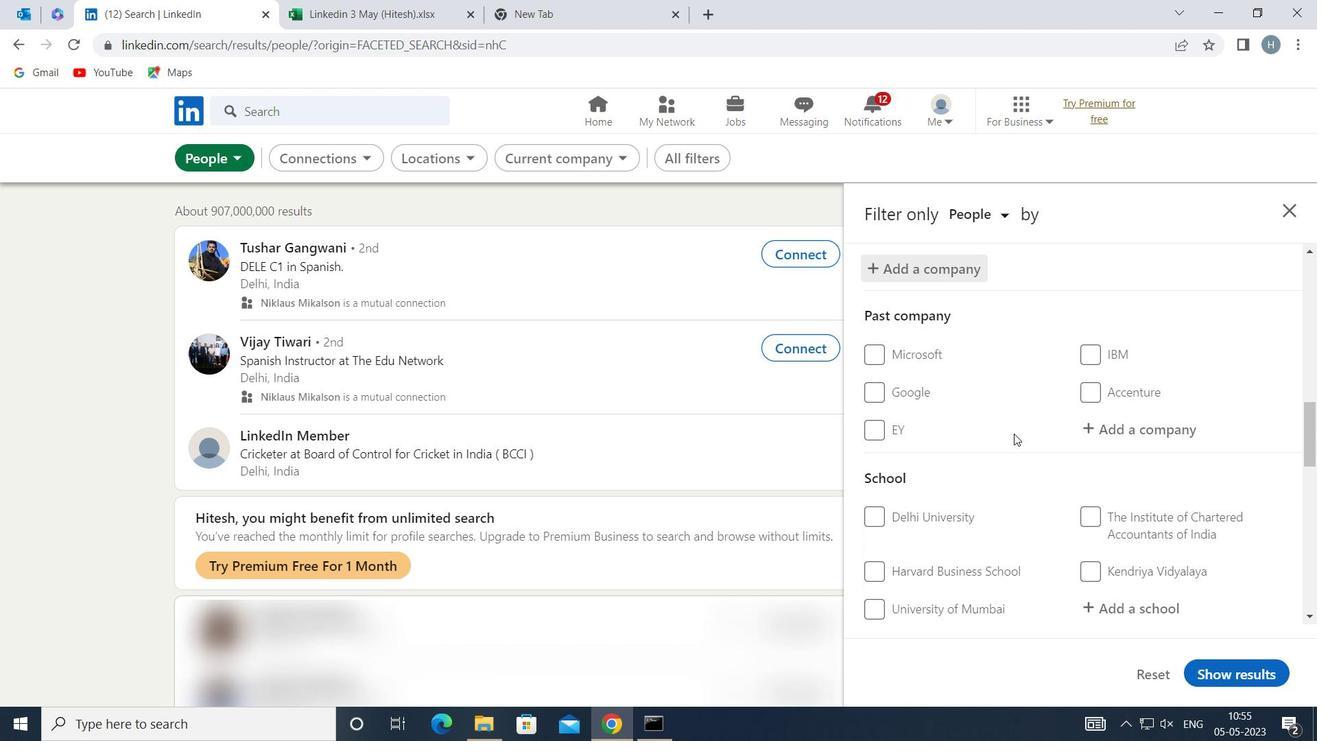 
Action: Mouse scrolled (1014, 432) with delta (0, 0)
Screenshot: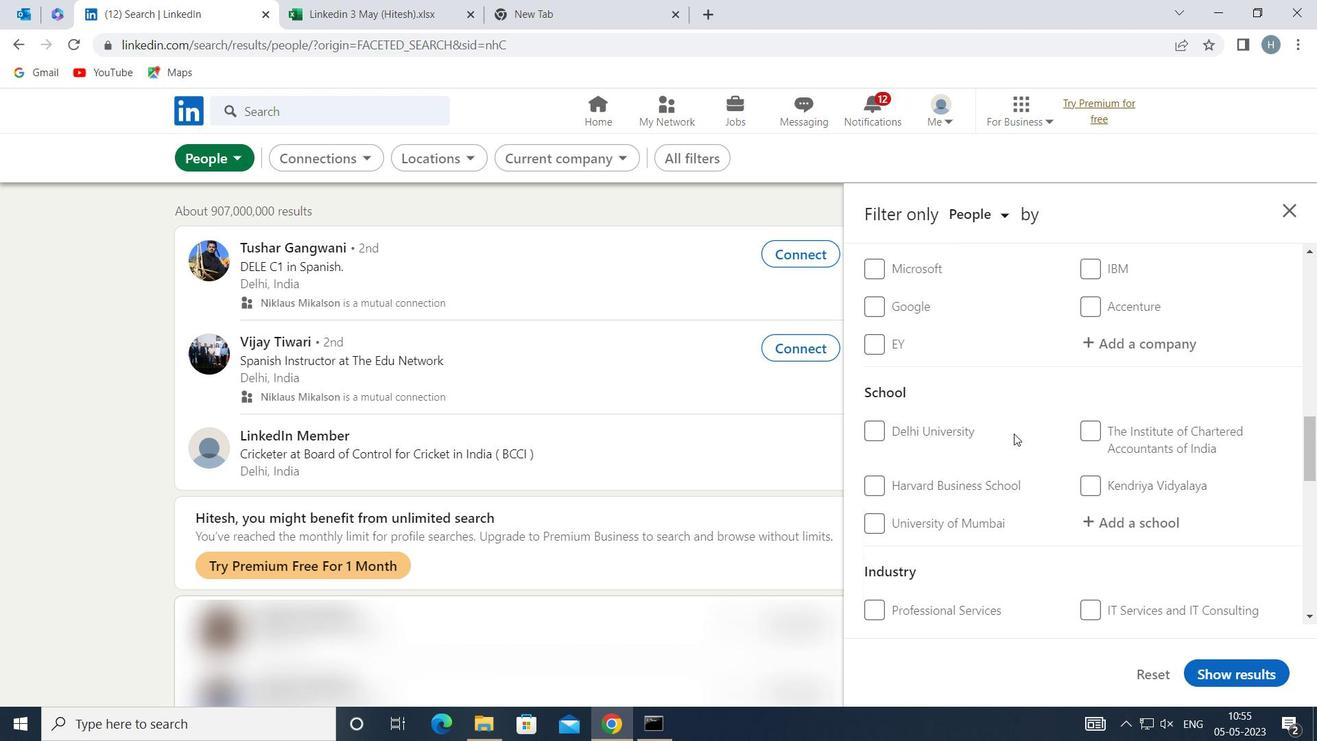 
Action: Mouse moved to (1127, 434)
Screenshot: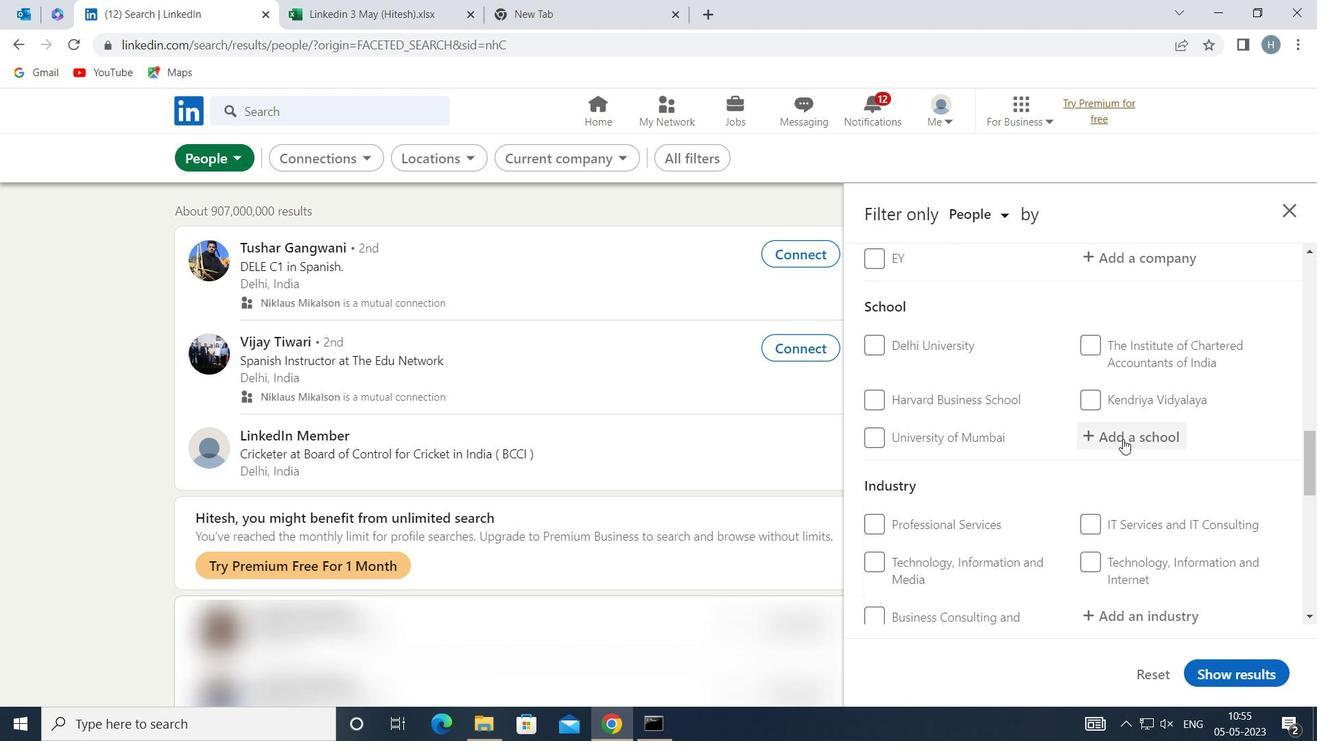 
Action: Mouse pressed left at (1127, 434)
Screenshot: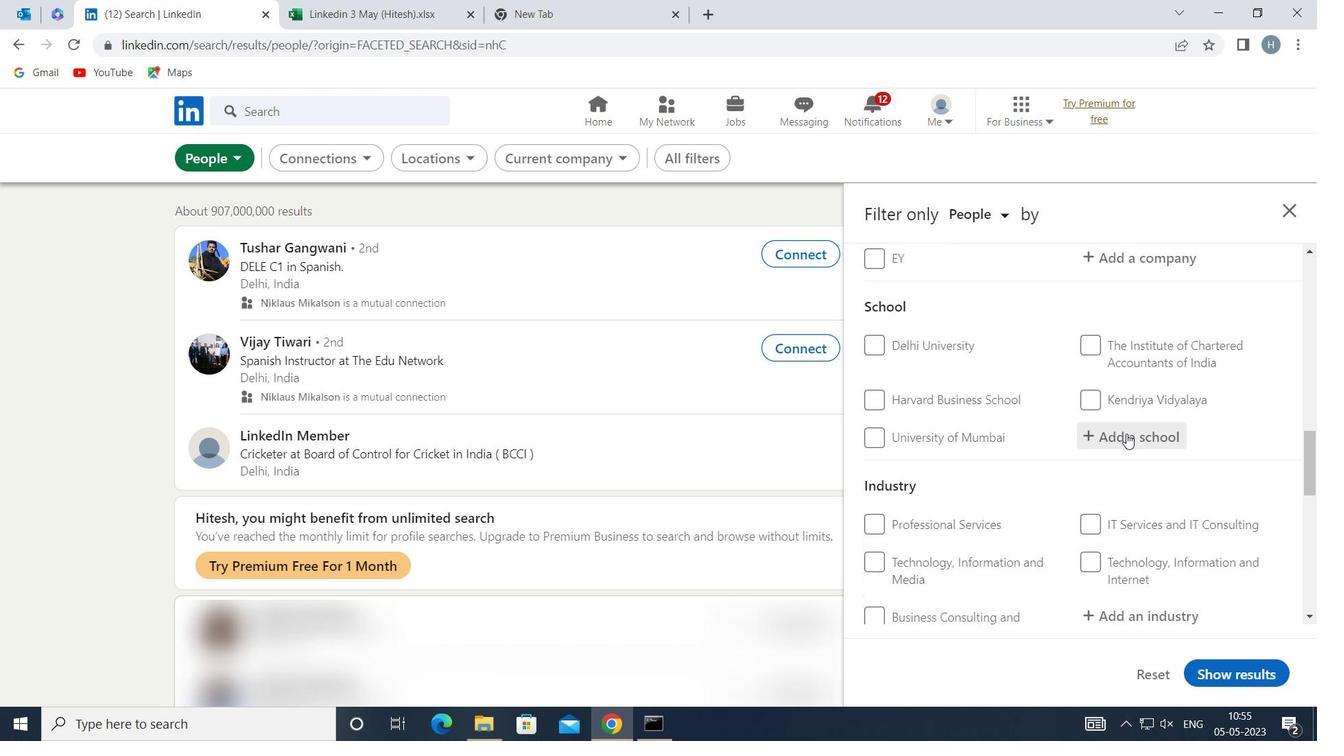 
Action: Key pressed <Key.shift>WESTFORD<Key.space><Key.shift>UNIVERSITY<Key.space><Key.shift>COLL
Screenshot: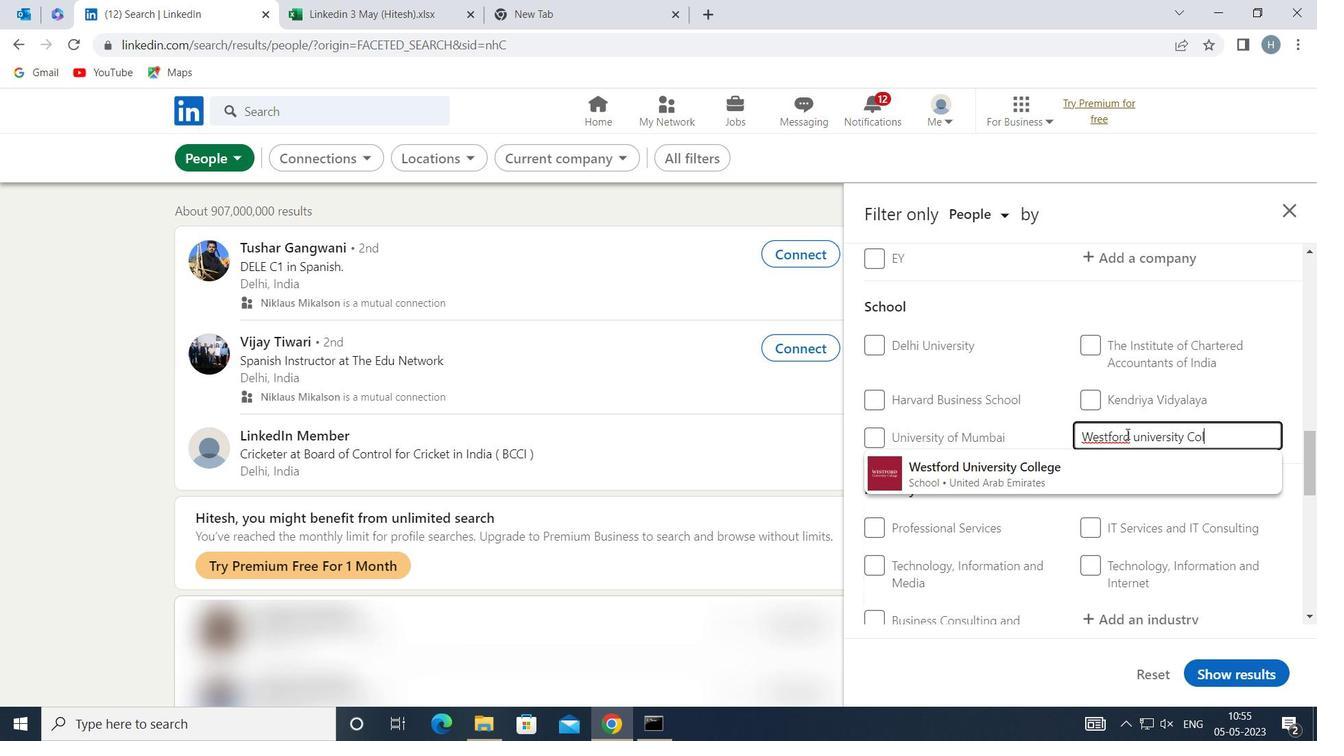 
Action: Mouse moved to (1089, 459)
Screenshot: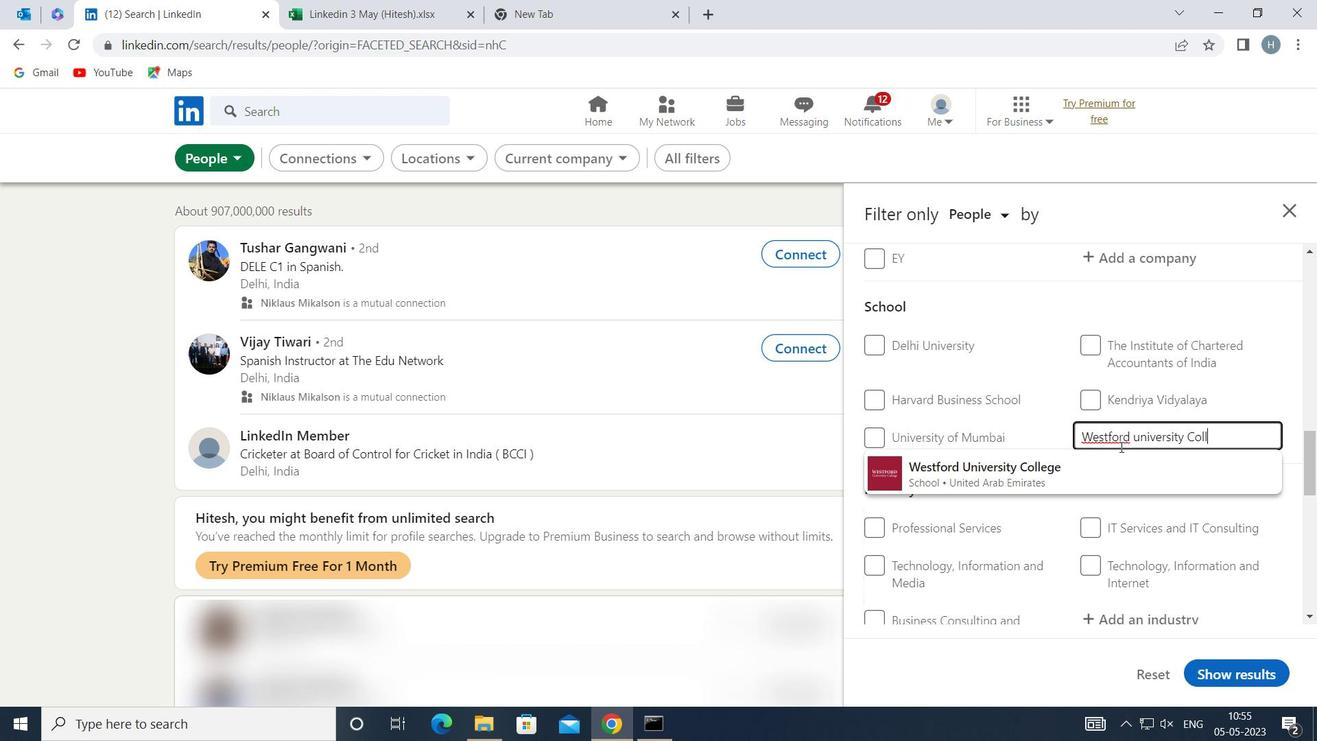 
Action: Mouse pressed left at (1089, 459)
Screenshot: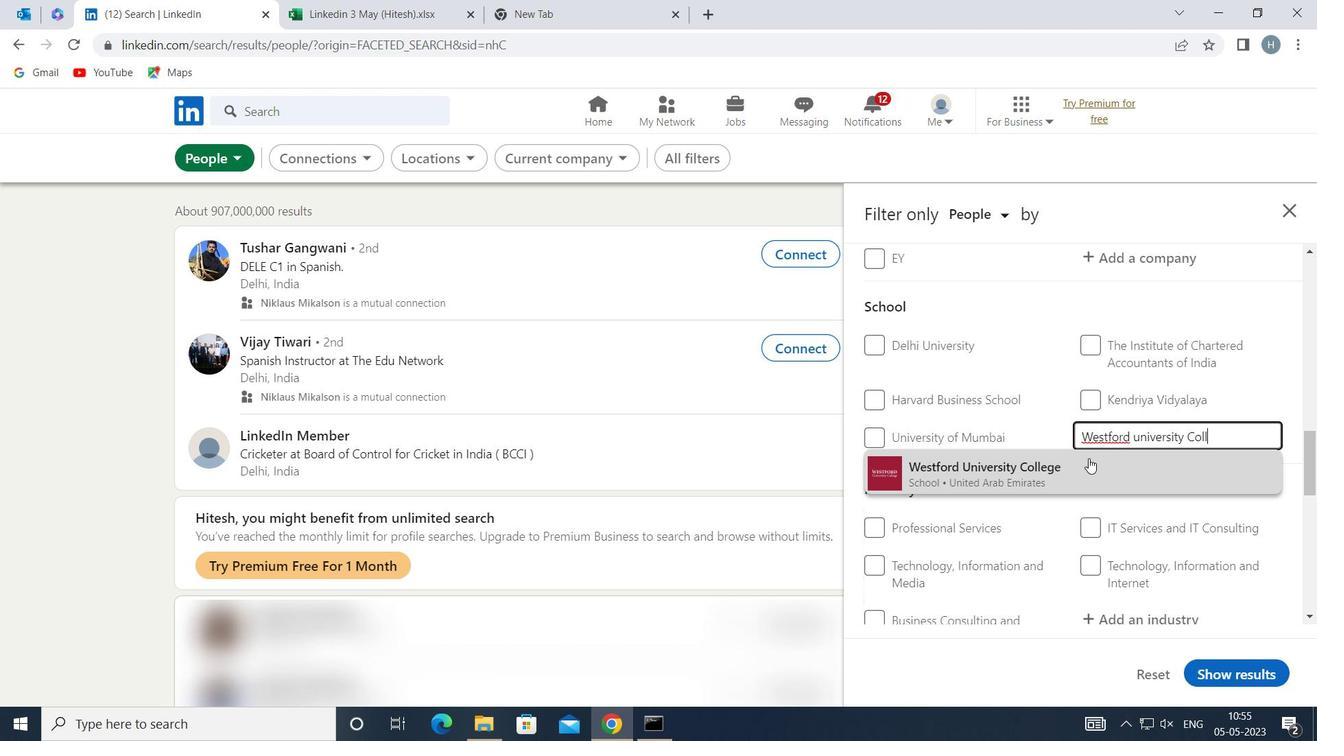 
Action: Mouse moved to (1029, 409)
Screenshot: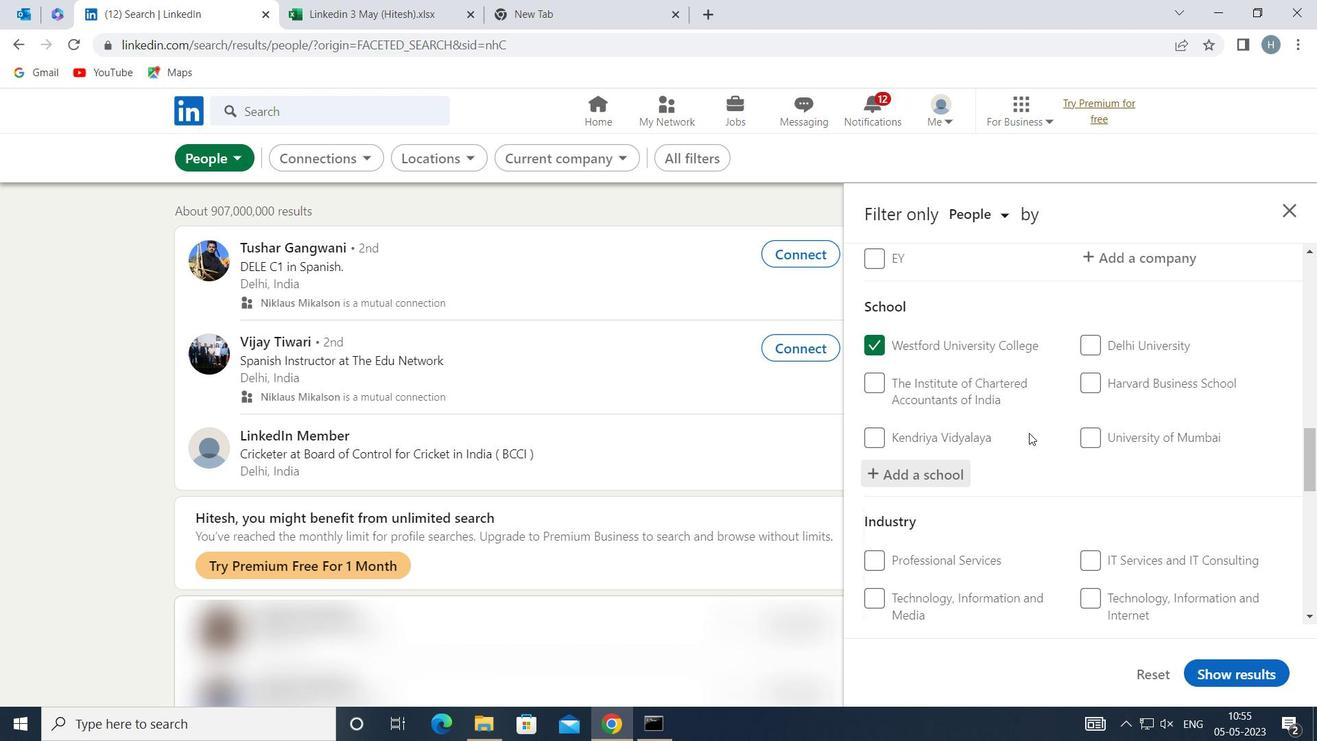 
Action: Mouse scrolled (1029, 408) with delta (0, 0)
Screenshot: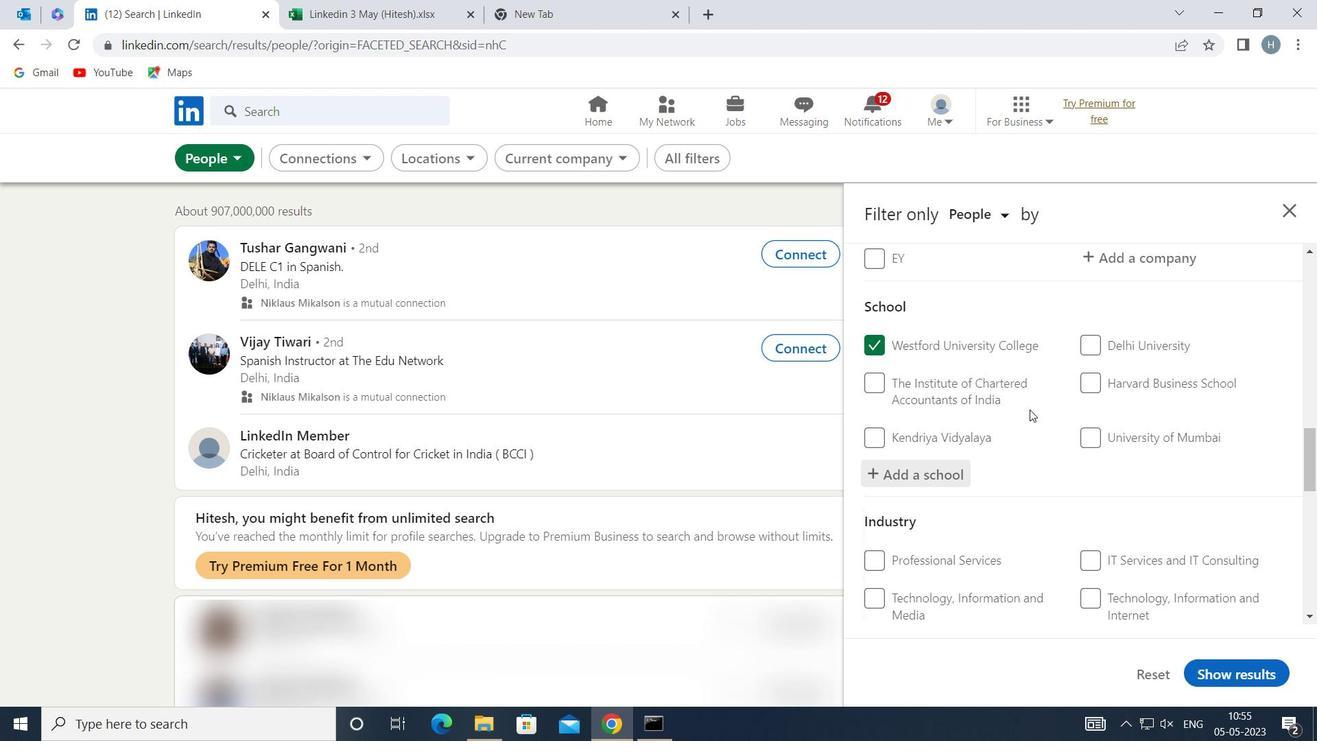 
Action: Mouse scrolled (1029, 408) with delta (0, 0)
Screenshot: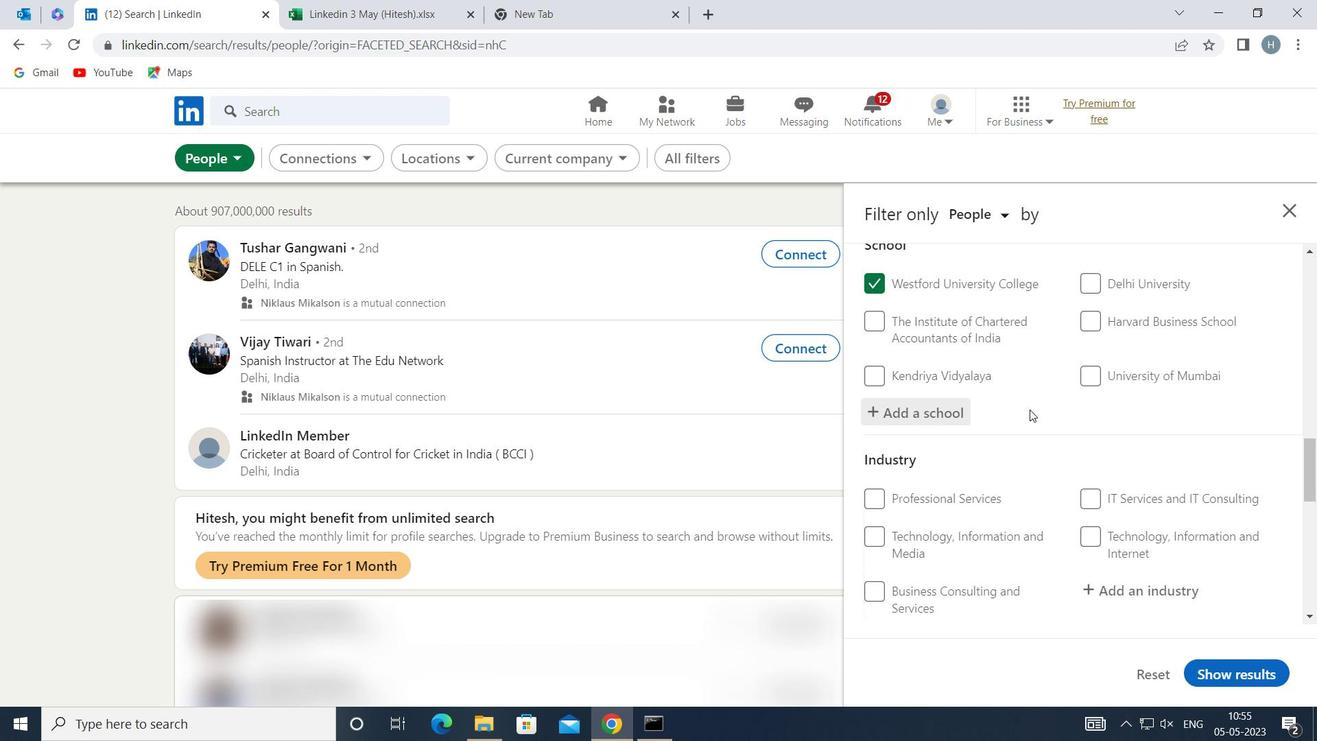 
Action: Mouse moved to (1031, 411)
Screenshot: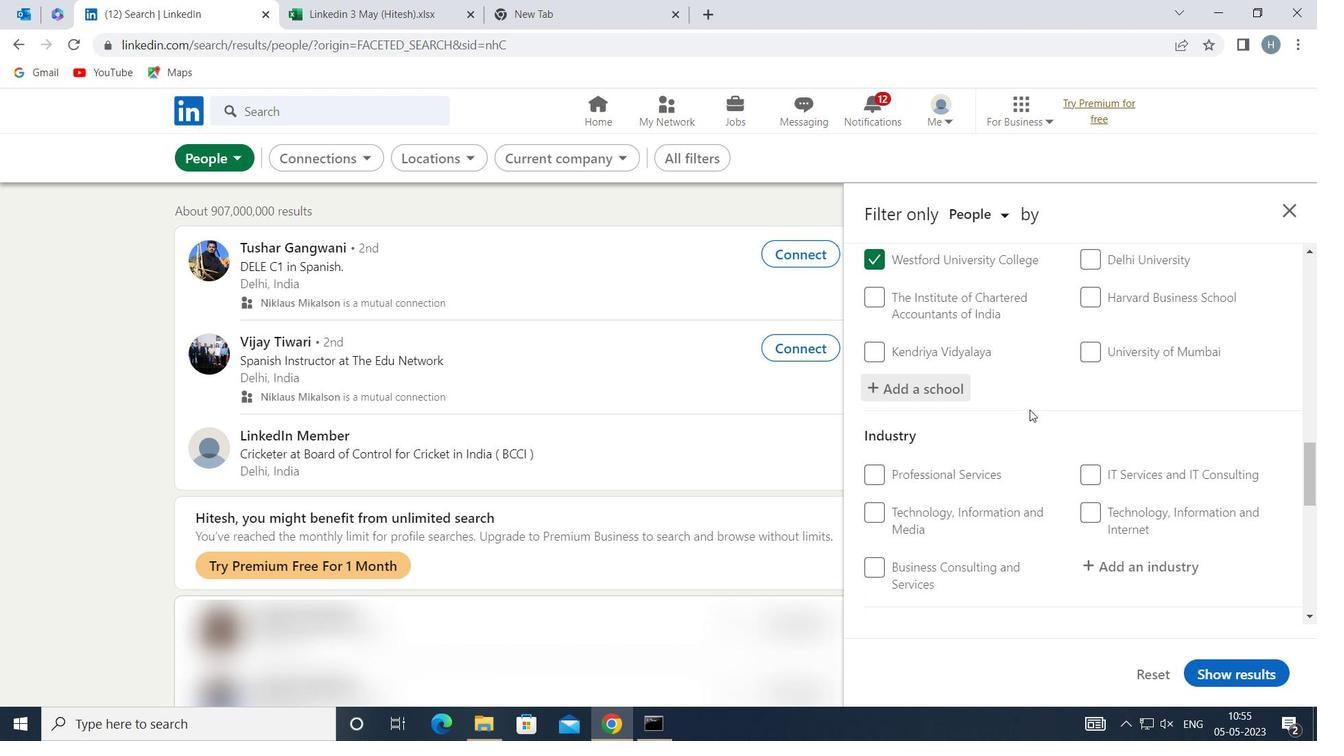
Action: Mouse scrolled (1031, 410) with delta (0, 0)
Screenshot: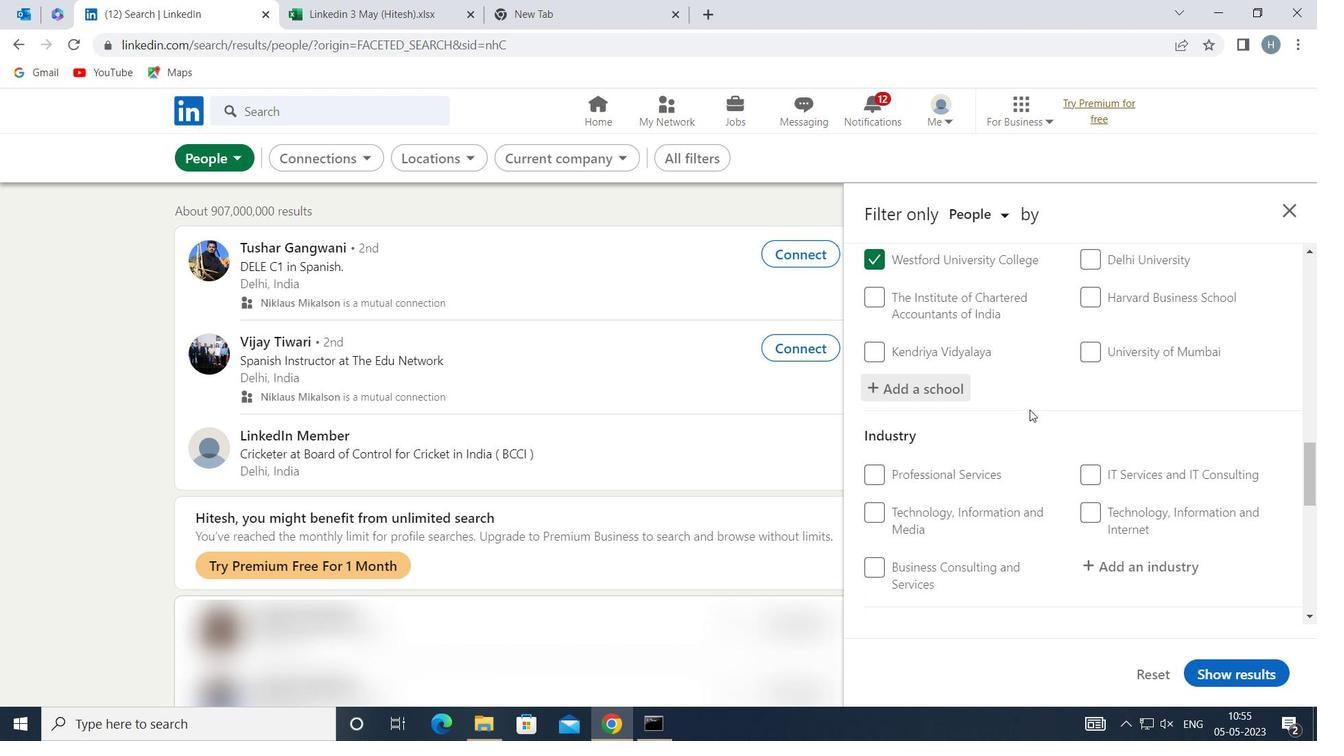 
Action: Mouse moved to (1128, 396)
Screenshot: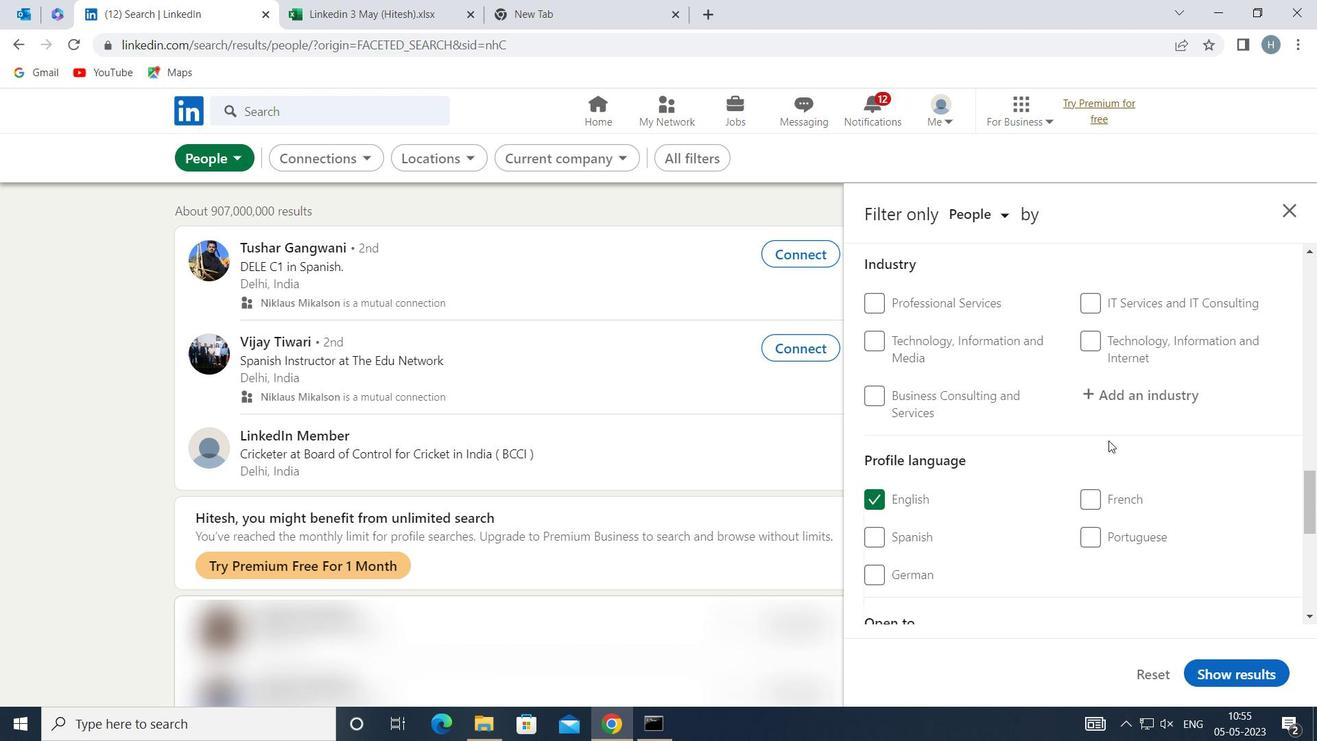 
Action: Mouse pressed left at (1128, 396)
Screenshot: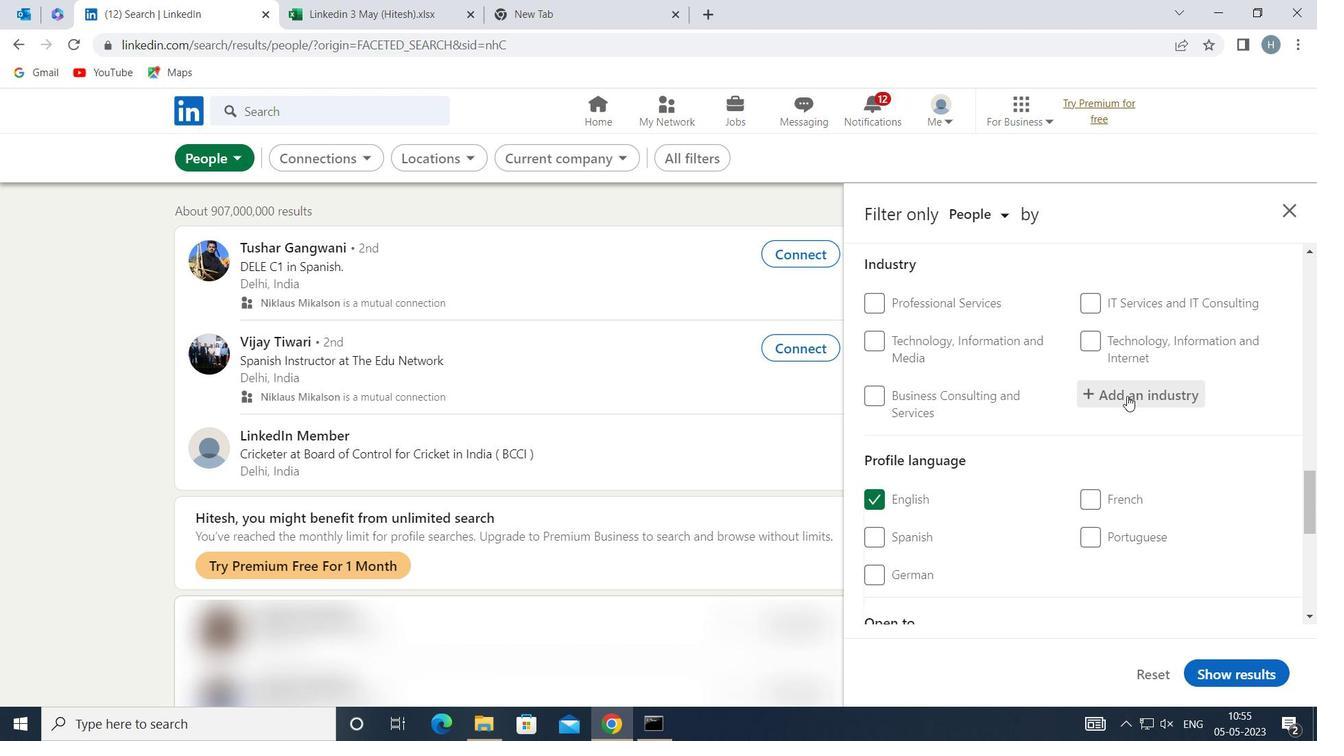 
Action: Mouse moved to (1130, 395)
Screenshot: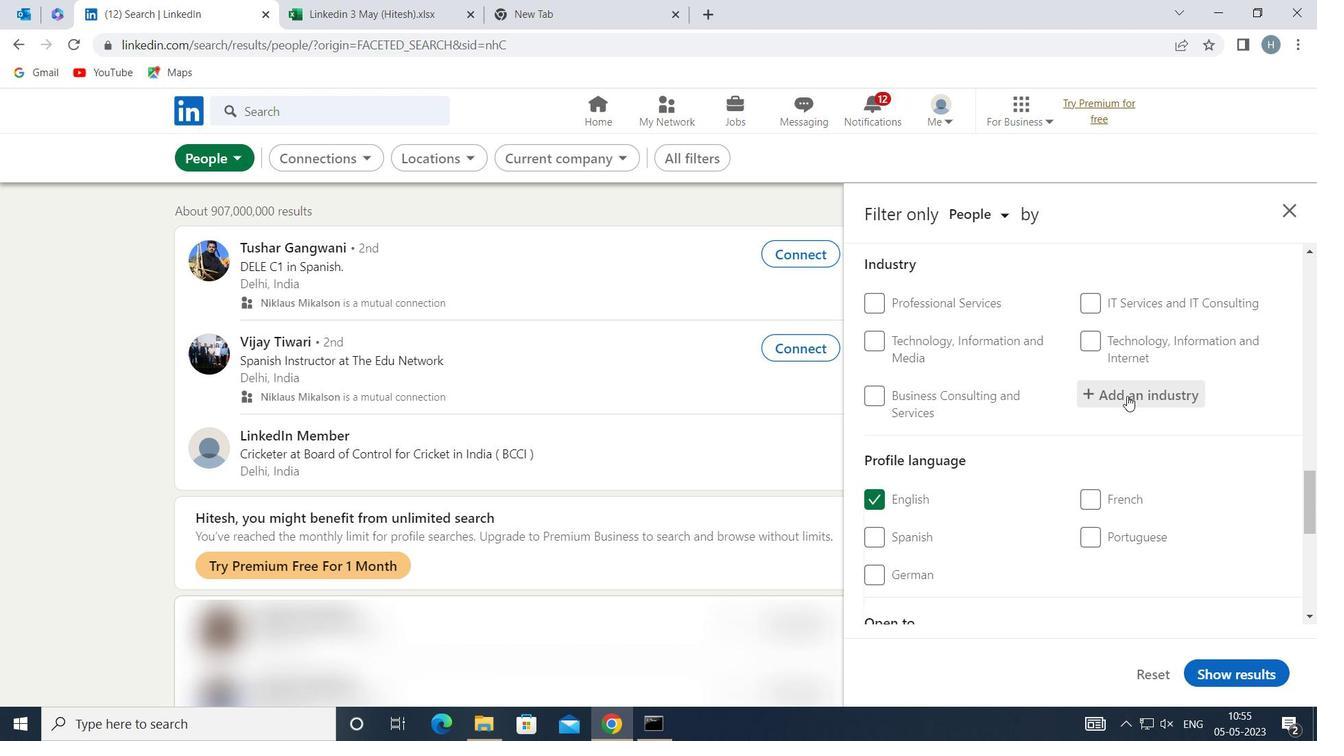 
Action: Key pressed <Key.shift>ALTERNATIVE<Key.space><Key.shift>MEDICINE
Screenshot: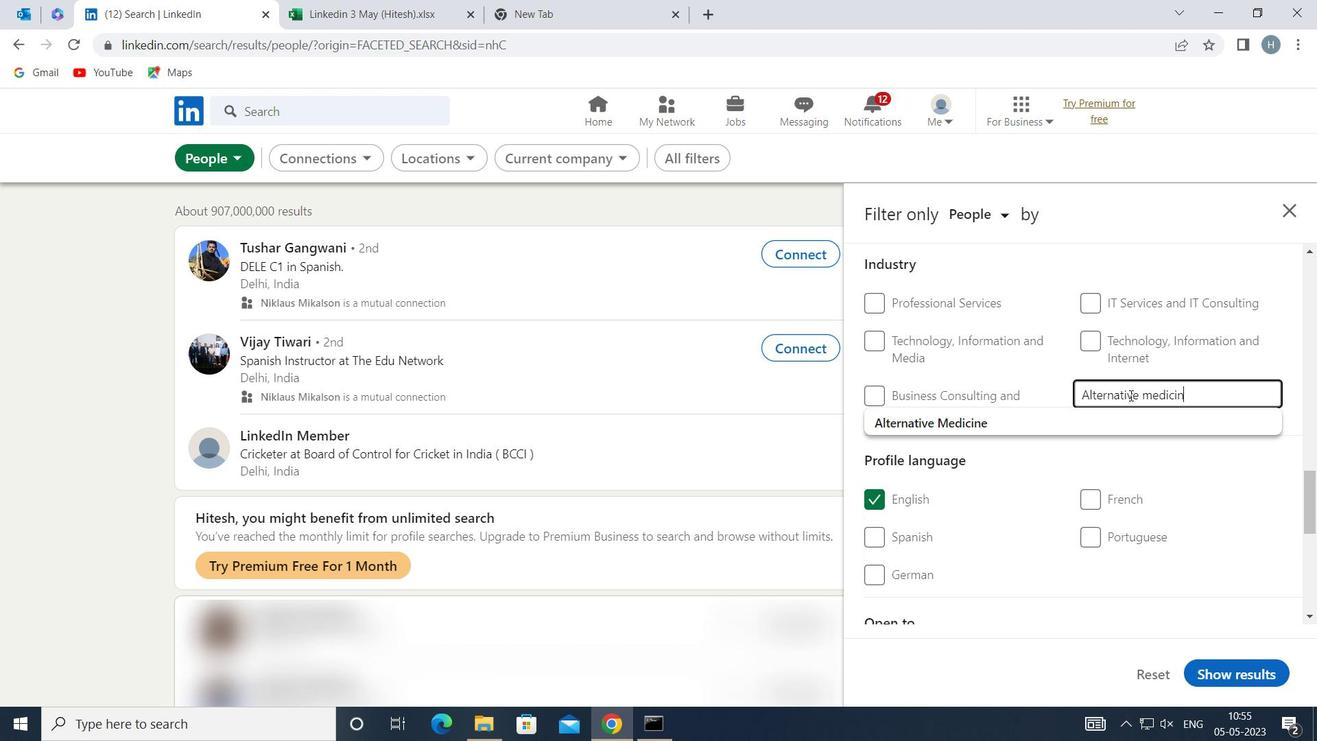 
Action: Mouse moved to (1089, 421)
Screenshot: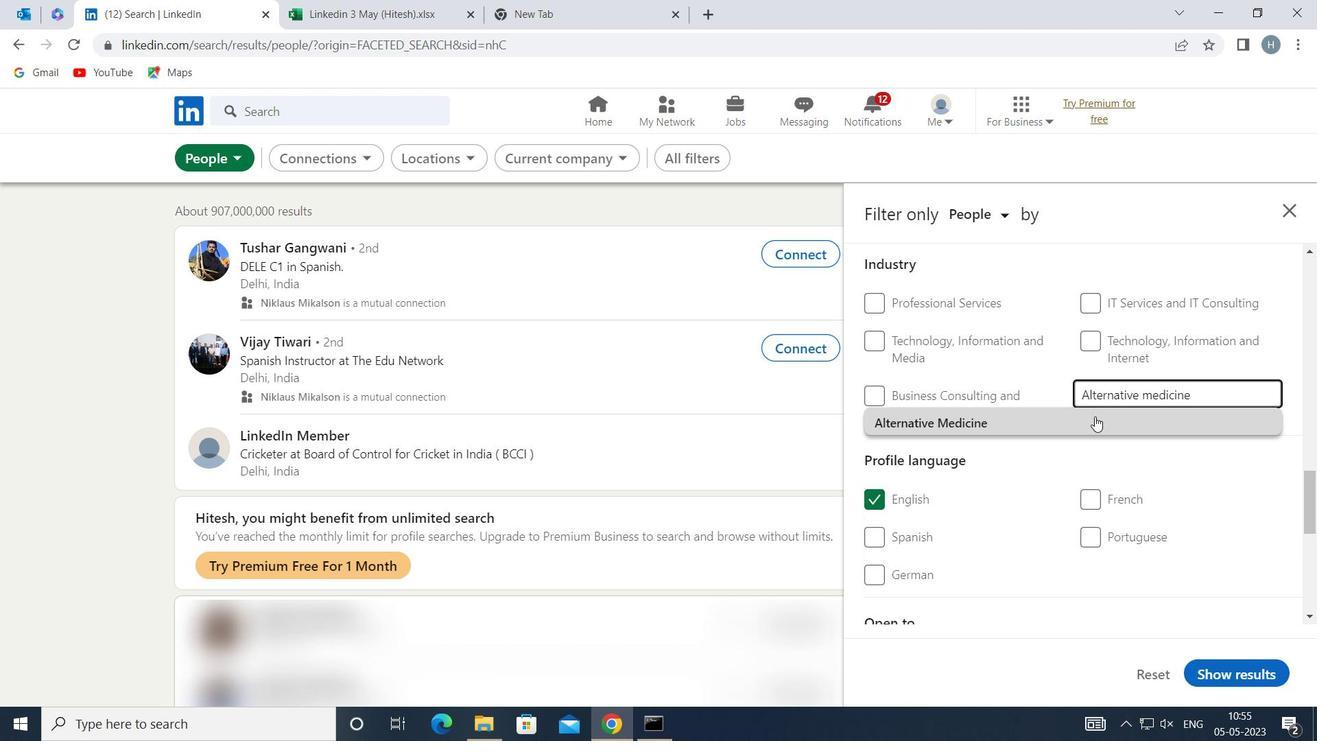 
Action: Mouse pressed left at (1089, 421)
Screenshot: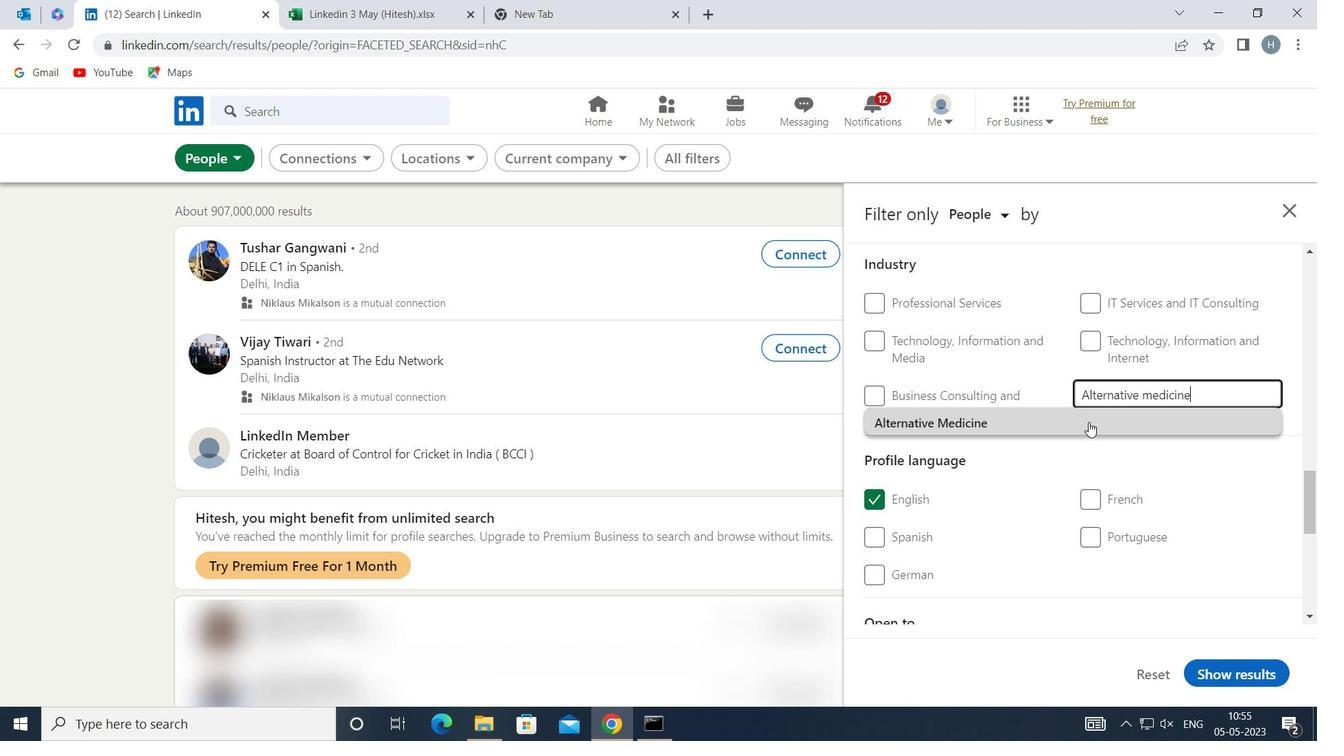 
Action: Mouse moved to (1028, 491)
Screenshot: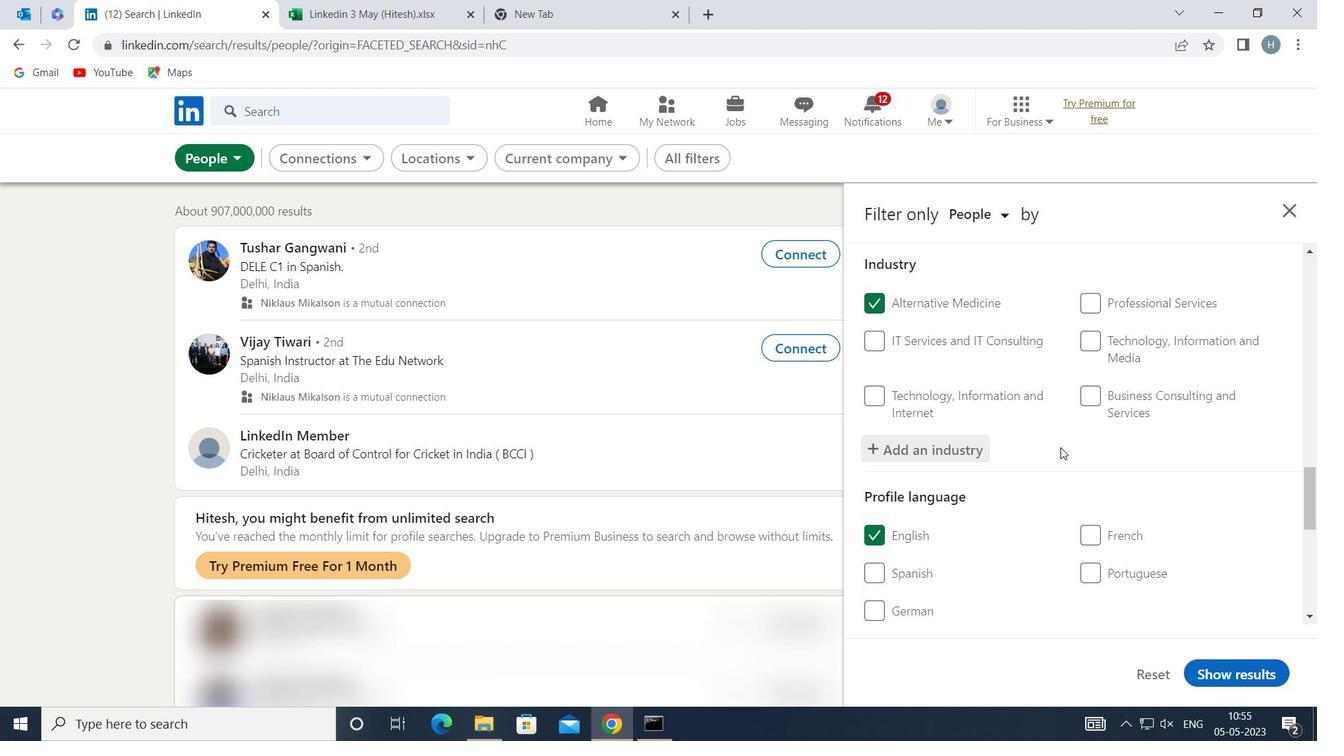 
Action: Mouse scrolled (1028, 490) with delta (0, 0)
Screenshot: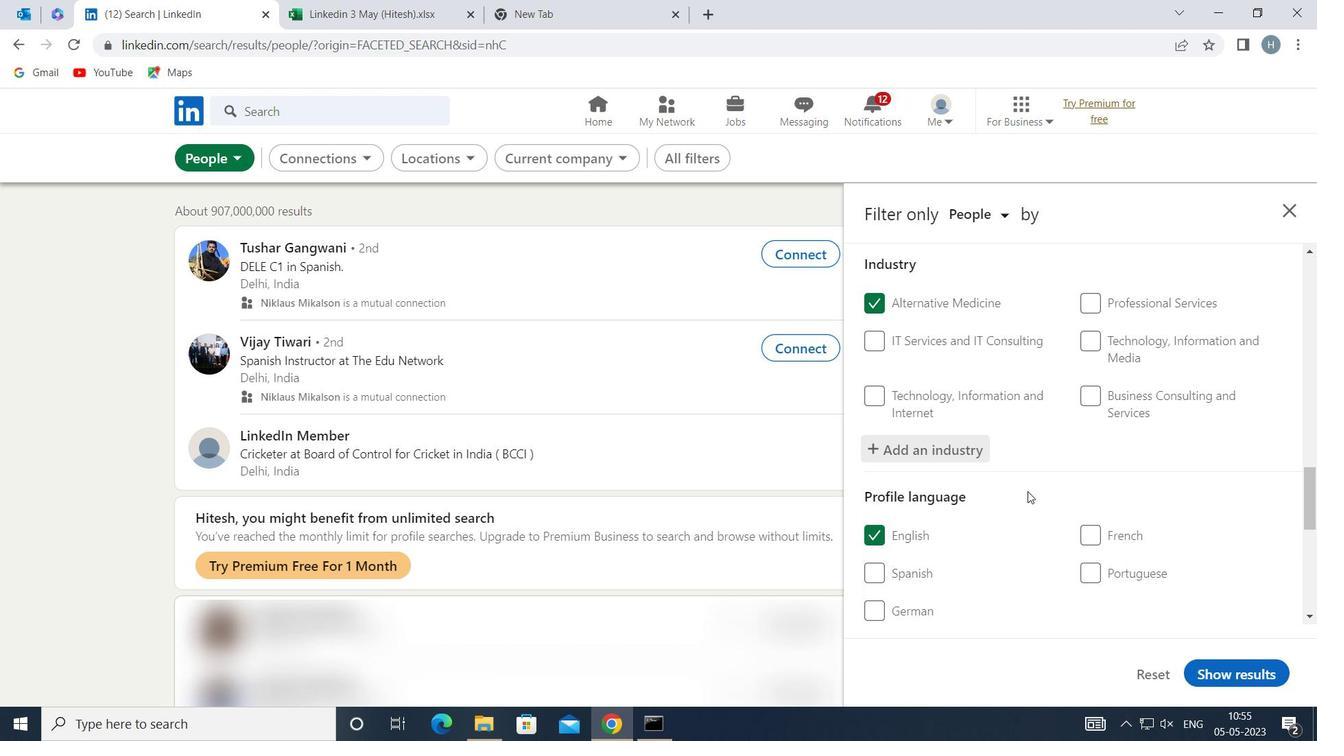 
Action: Mouse scrolled (1028, 490) with delta (0, 0)
Screenshot: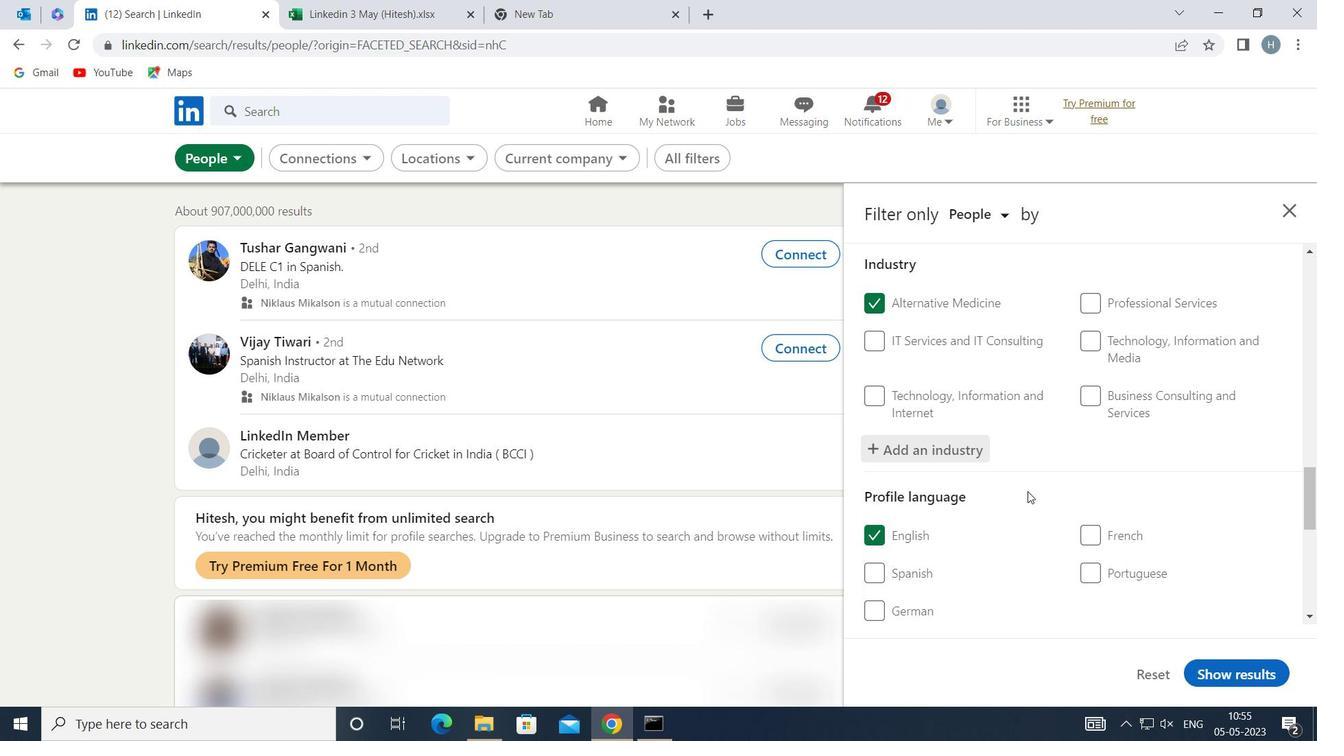 
Action: Mouse moved to (1028, 491)
Screenshot: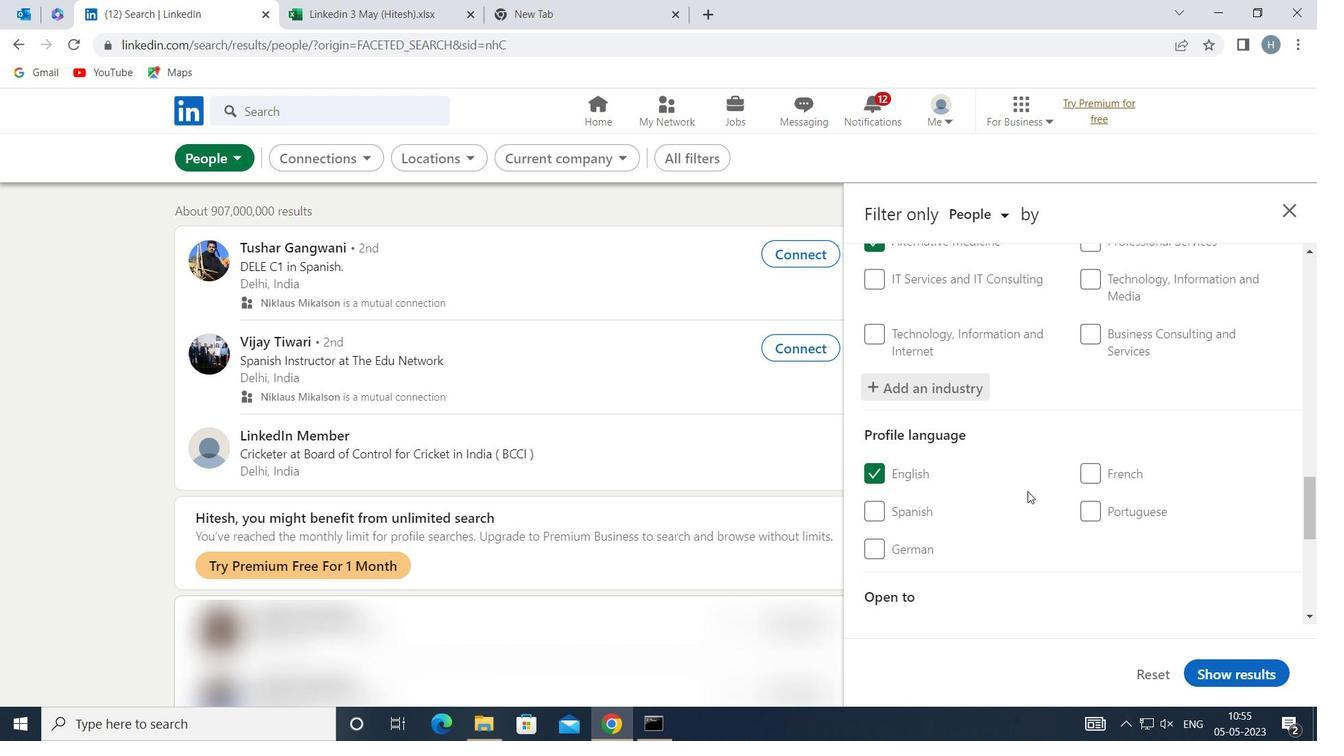 
Action: Mouse scrolled (1028, 490) with delta (0, 0)
Screenshot: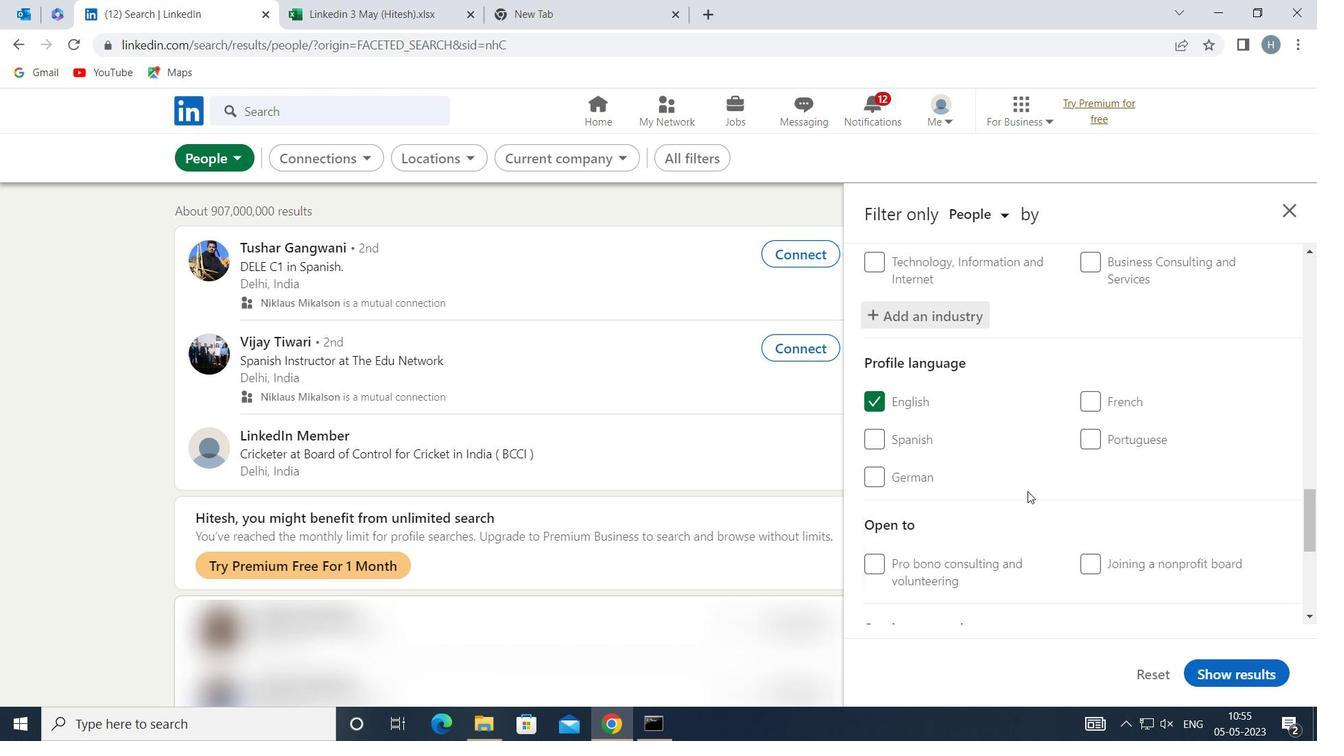 
Action: Mouse moved to (1030, 489)
Screenshot: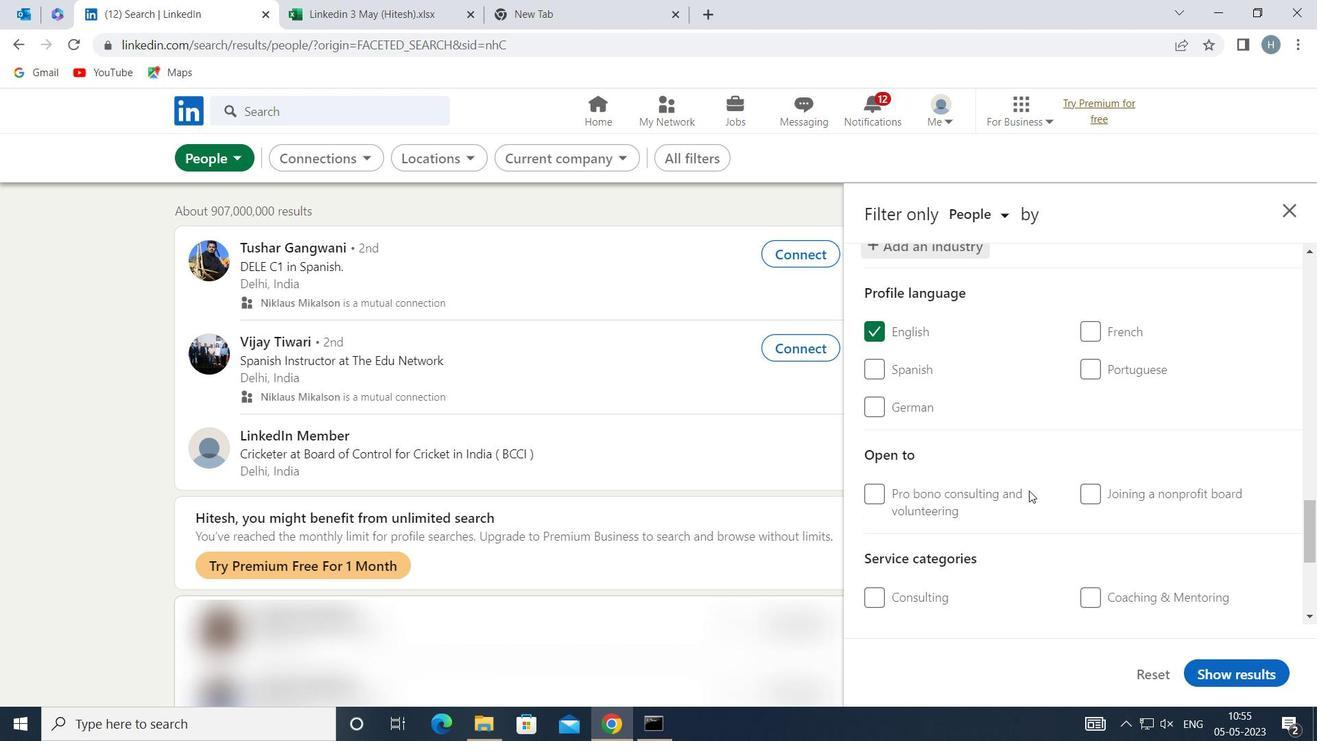 
Action: Mouse scrolled (1030, 489) with delta (0, 0)
Screenshot: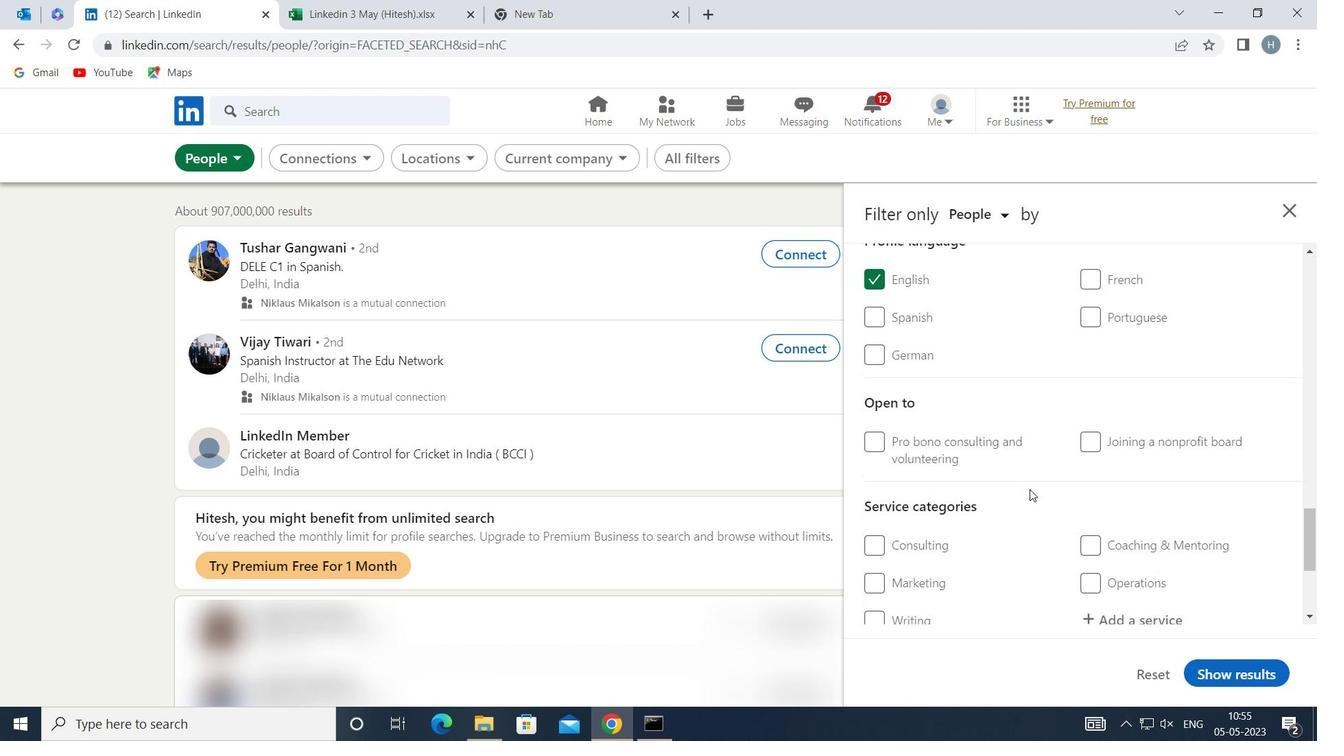 
Action: Mouse scrolled (1030, 489) with delta (0, 0)
Screenshot: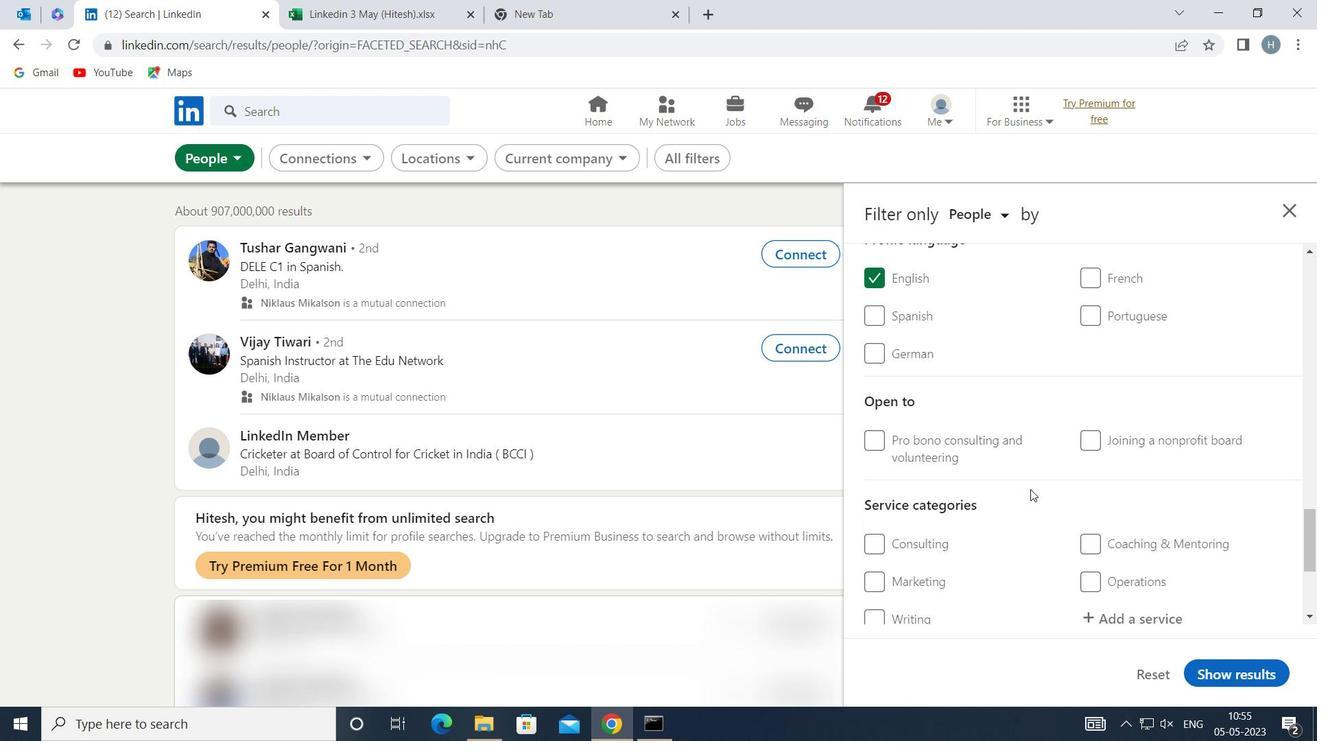 
Action: Mouse moved to (1130, 446)
Screenshot: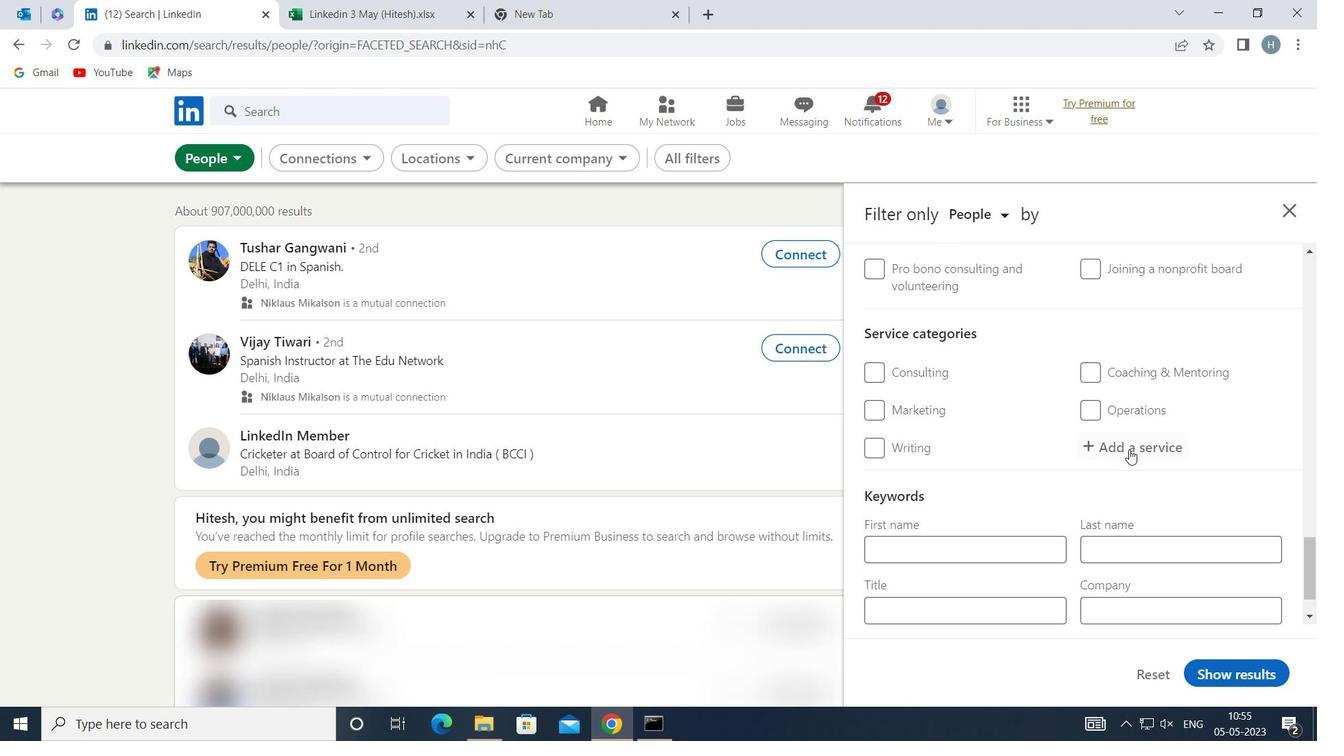 
Action: Mouse pressed left at (1130, 446)
Screenshot: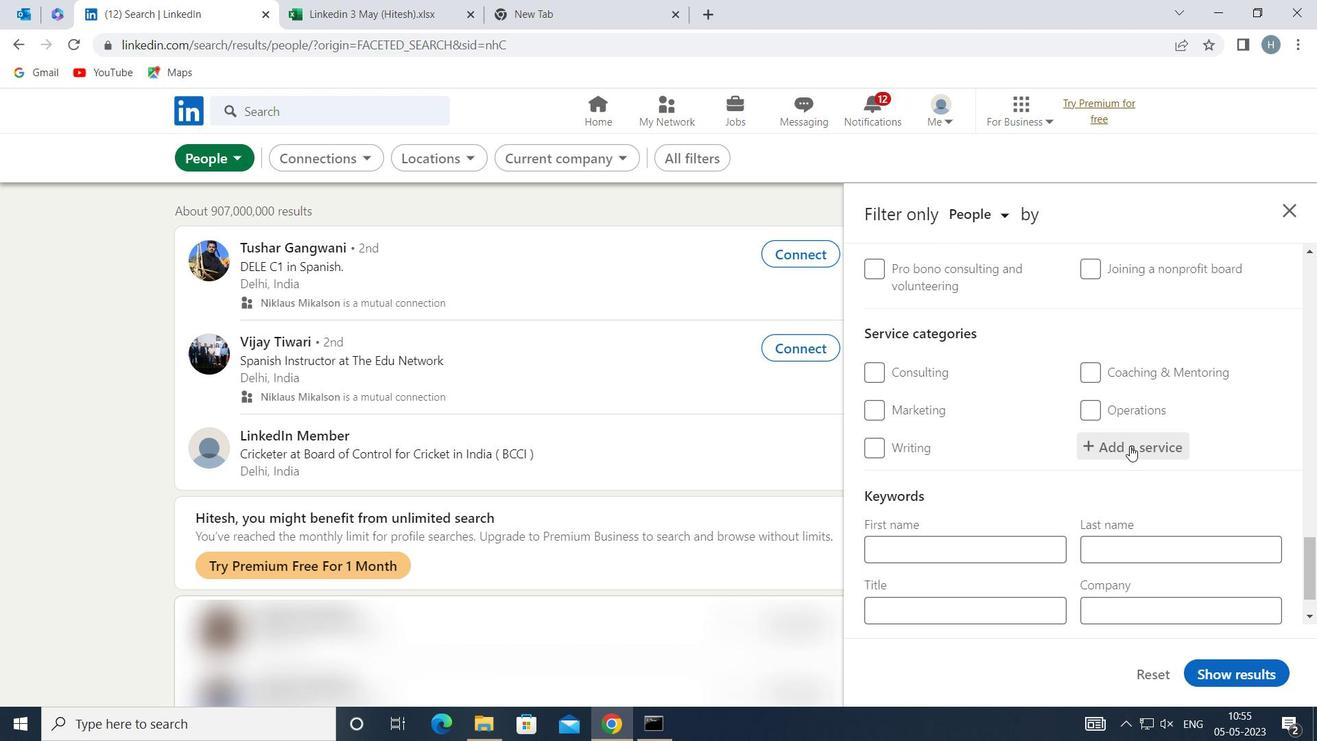 
Action: Key pressed <Key.shift>UX<Key.space>RESEARCH
Screenshot: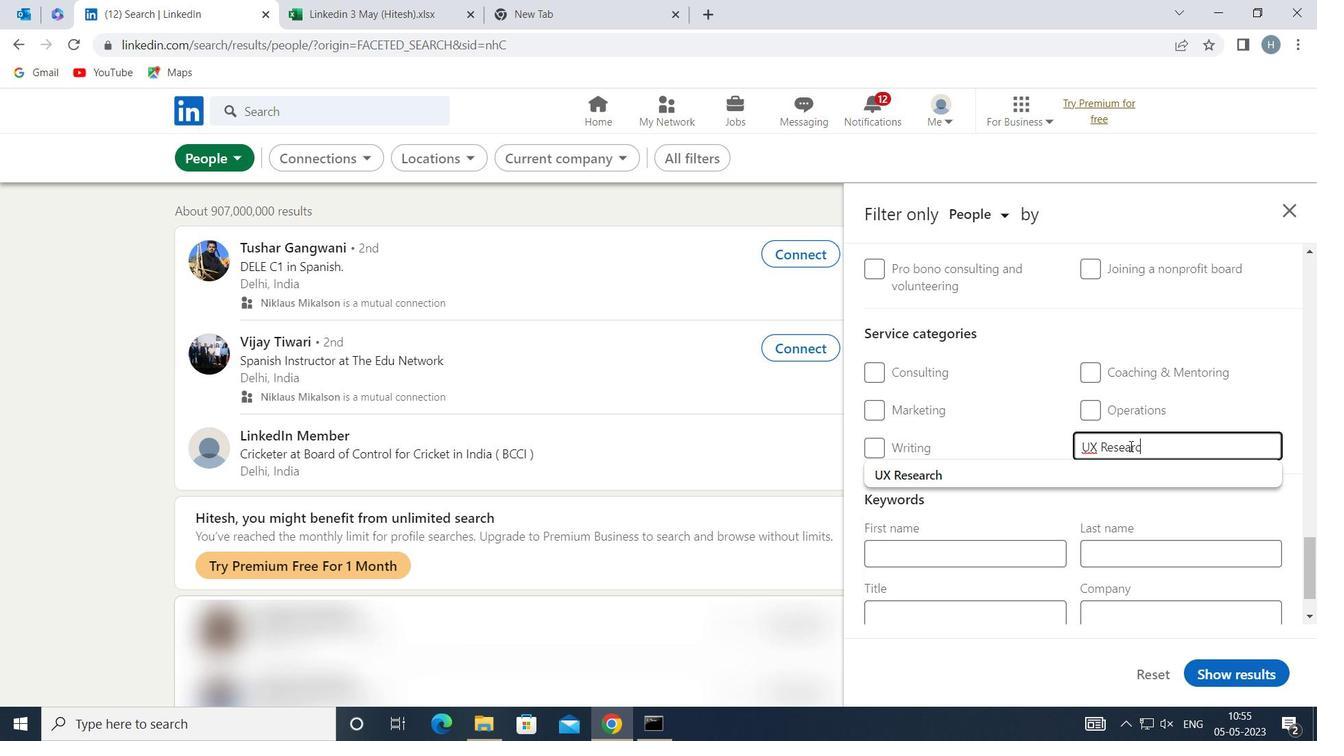 
Action: Mouse moved to (1088, 467)
Screenshot: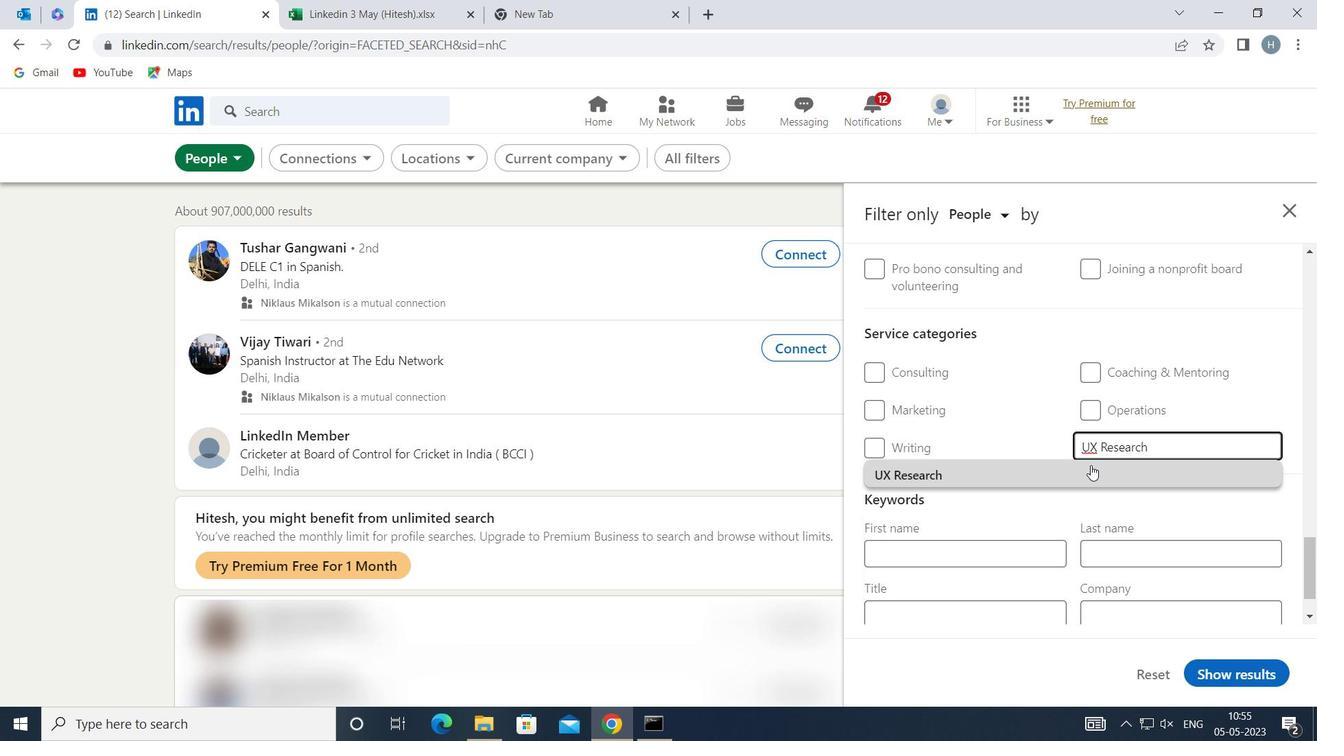 
Action: Mouse pressed left at (1088, 467)
Screenshot: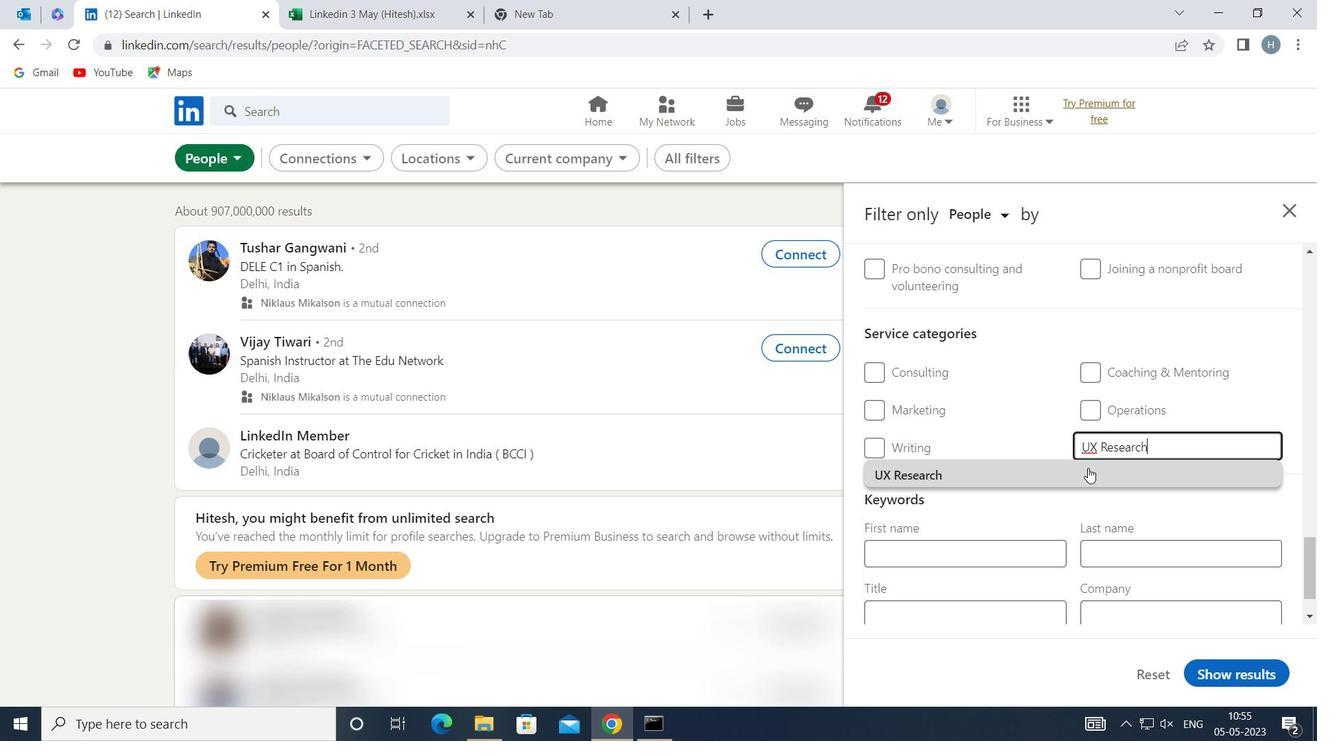 
Action: Mouse moved to (1067, 485)
Screenshot: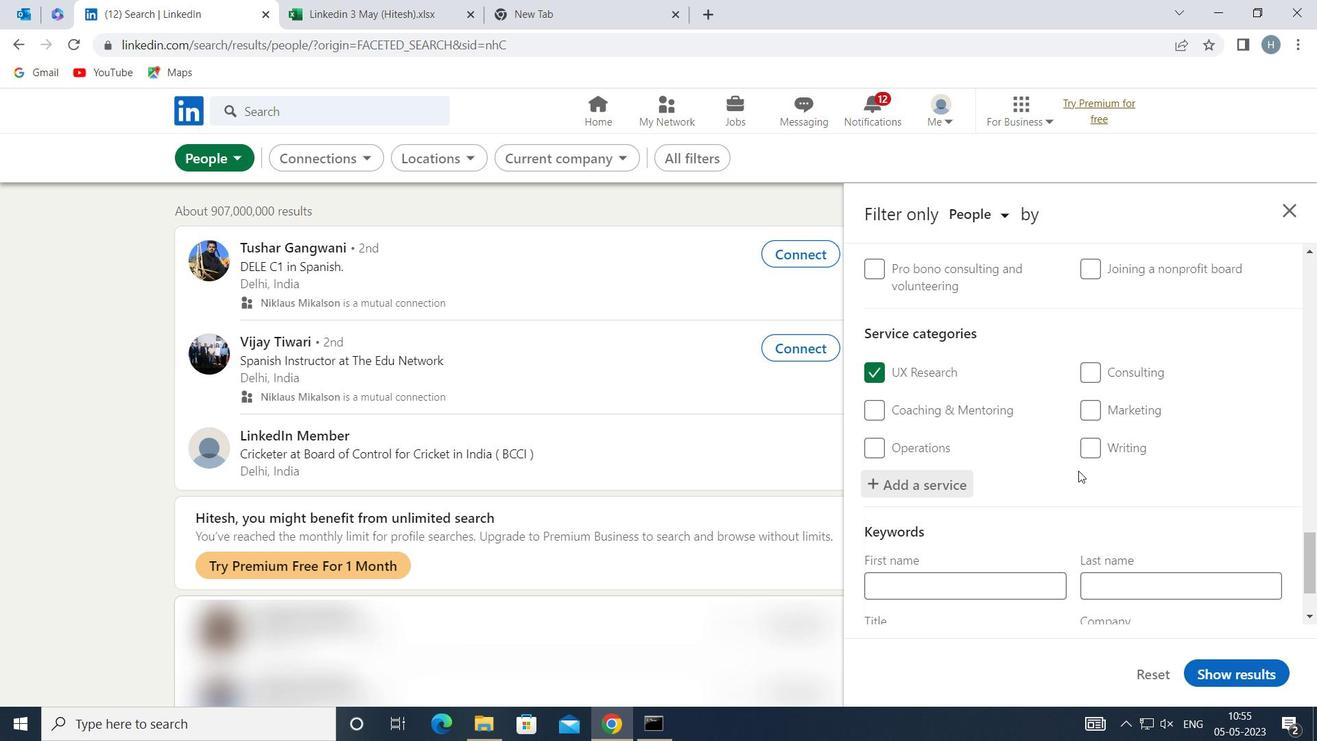 
Action: Mouse scrolled (1067, 484) with delta (0, 0)
Screenshot: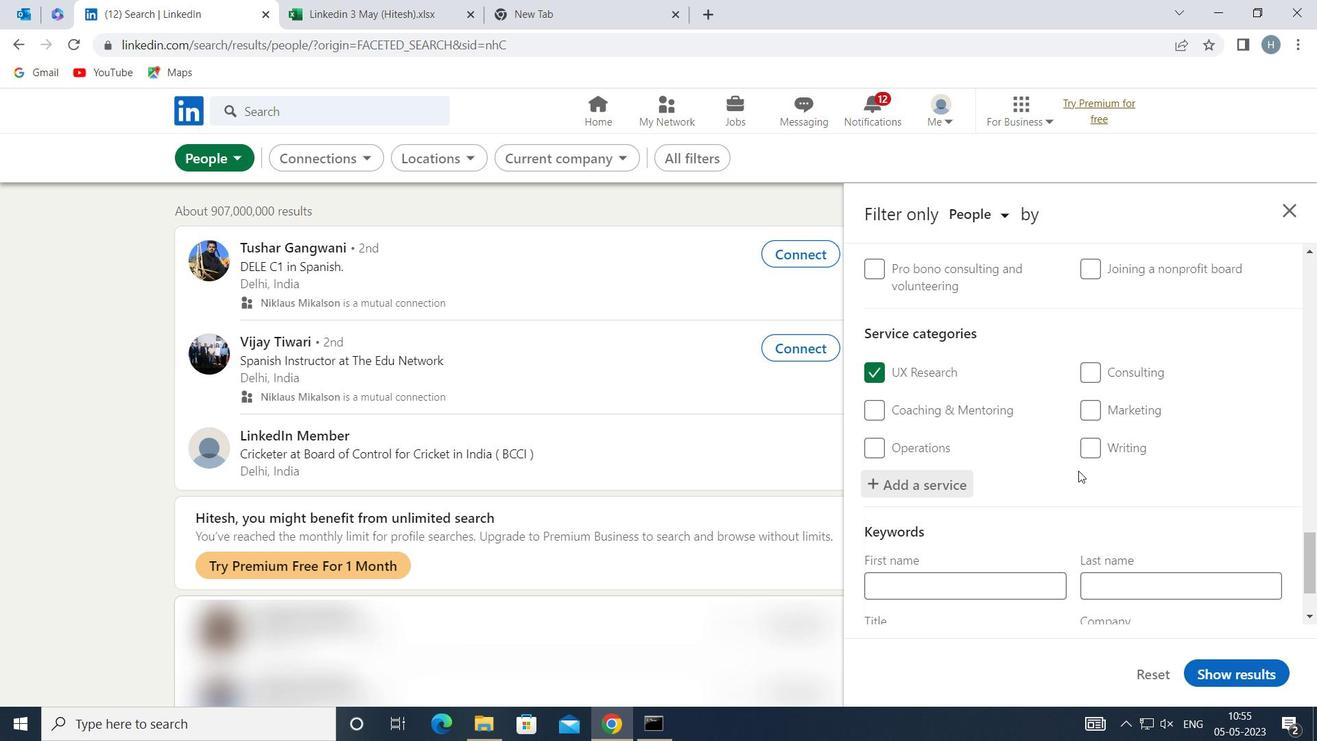 
Action: Mouse moved to (1065, 487)
Screenshot: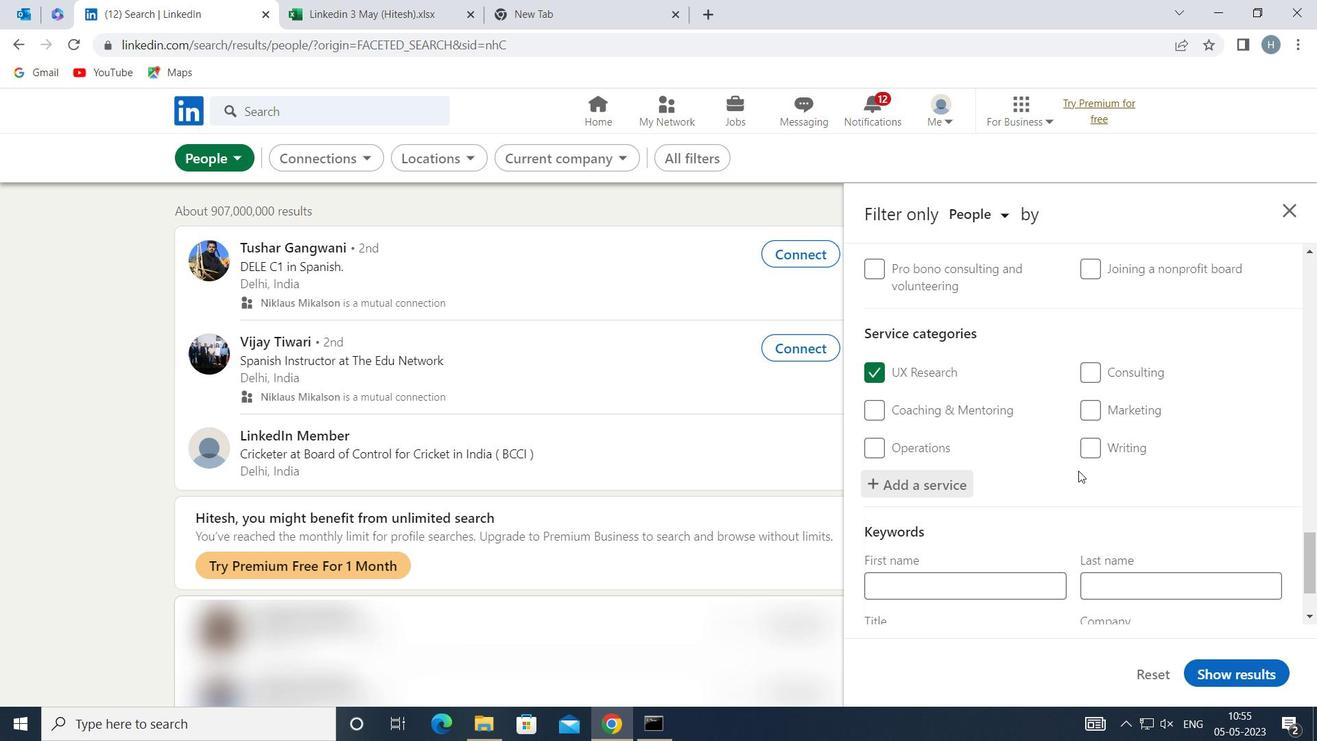 
Action: Mouse scrolled (1065, 487) with delta (0, 0)
Screenshot: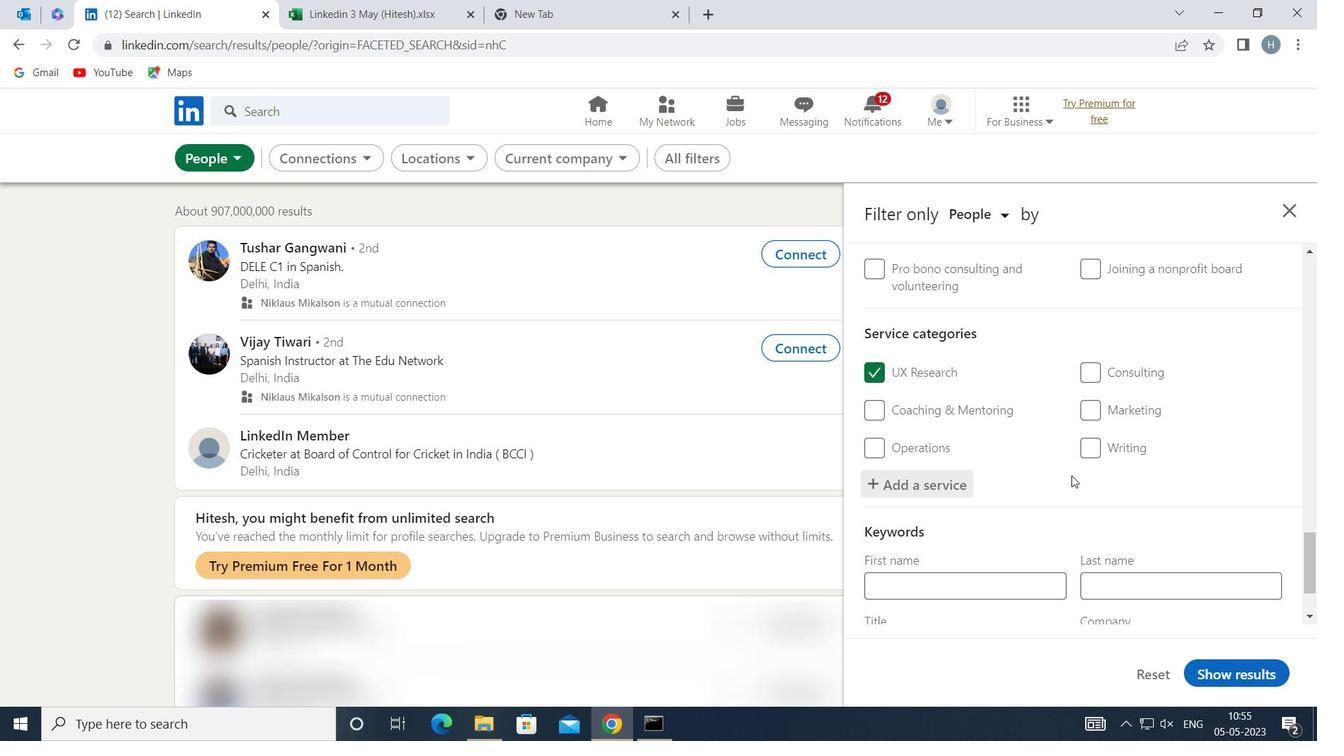 
Action: Mouse scrolled (1065, 487) with delta (0, 0)
Screenshot: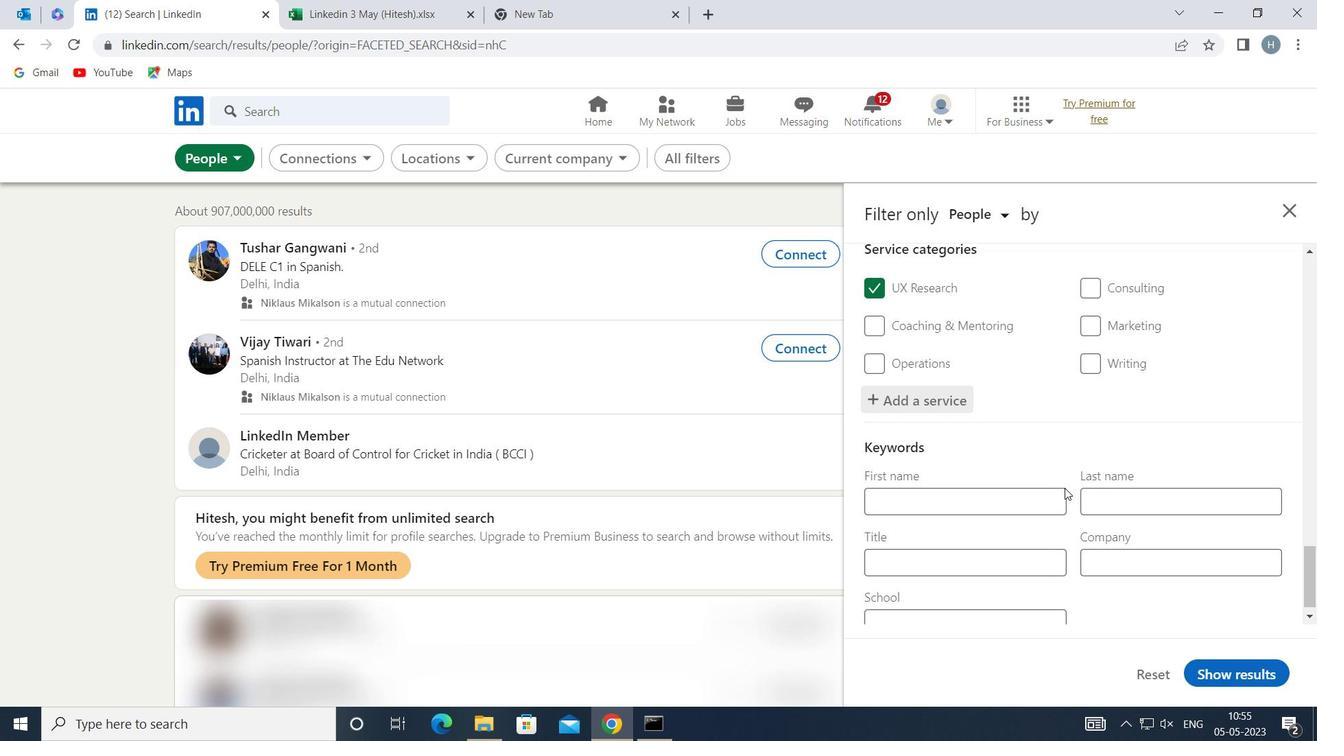 
Action: Mouse scrolled (1065, 487) with delta (0, 0)
Screenshot: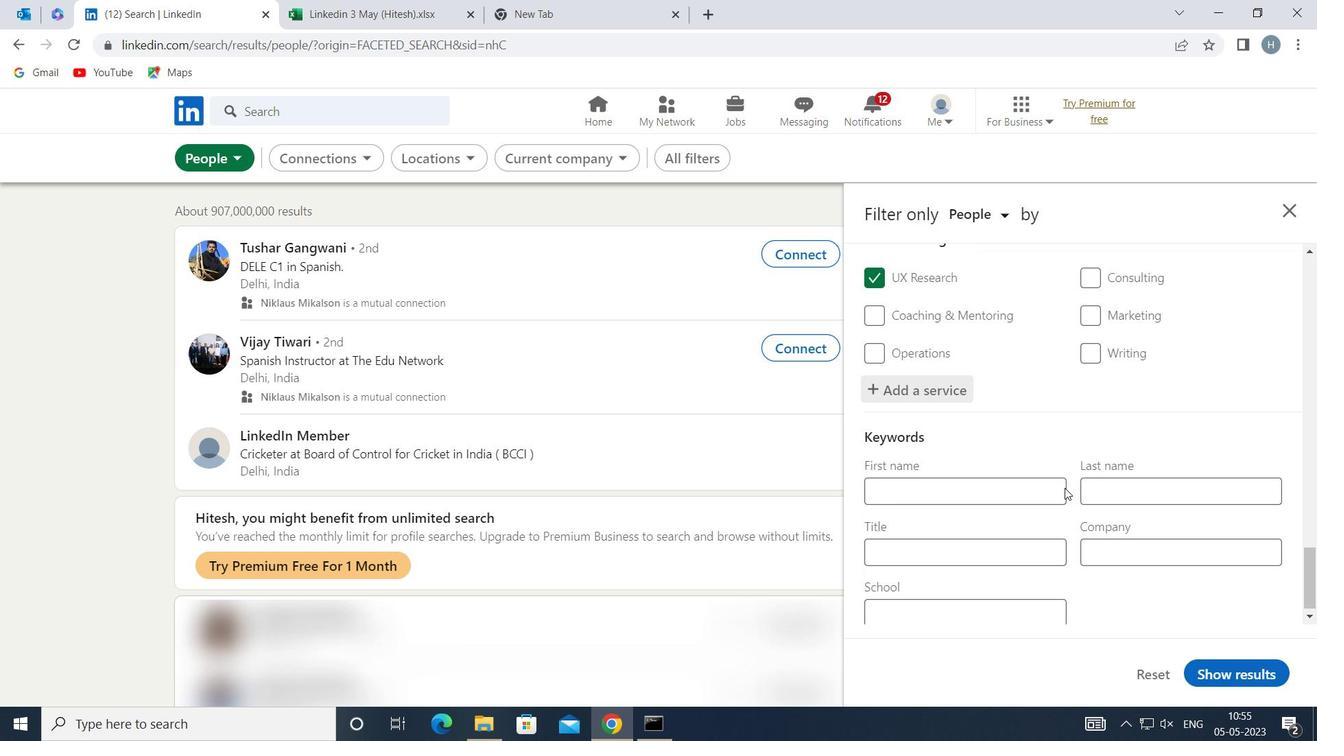 
Action: Mouse moved to (1016, 540)
Screenshot: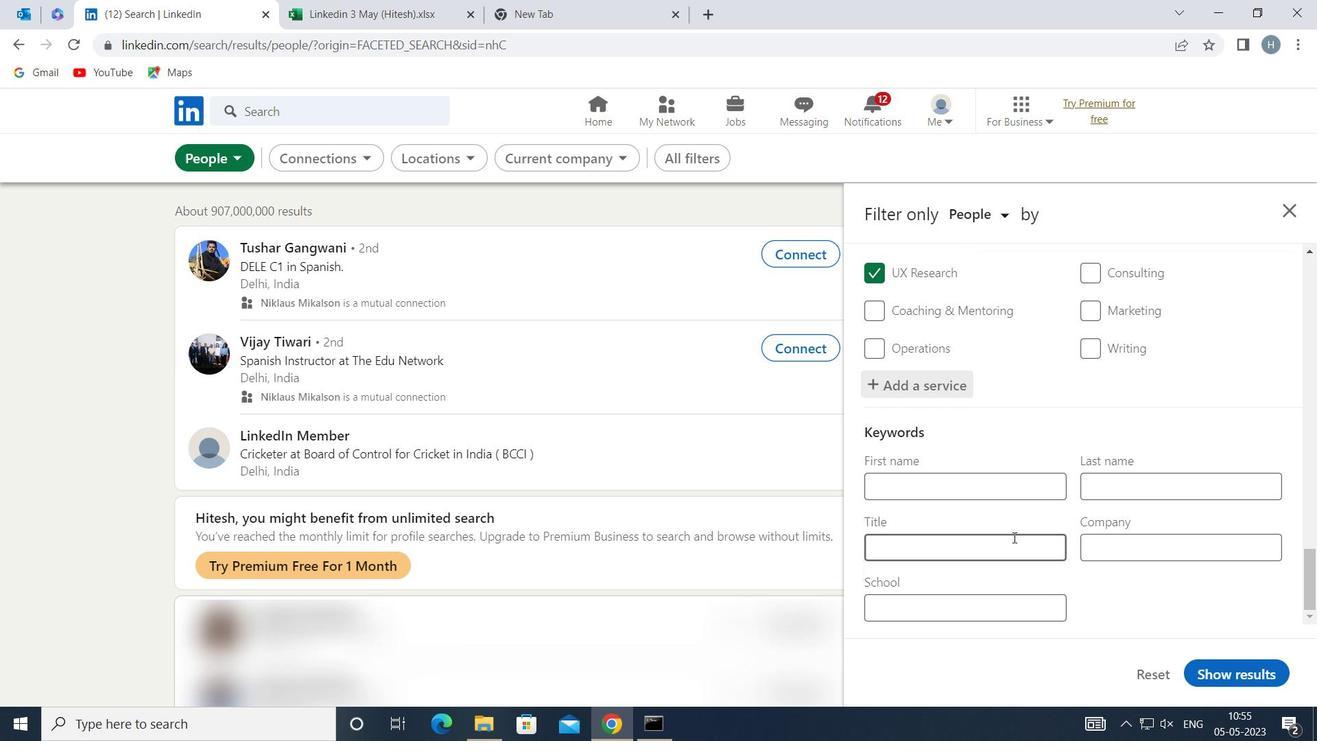 
Action: Mouse pressed left at (1016, 540)
Screenshot: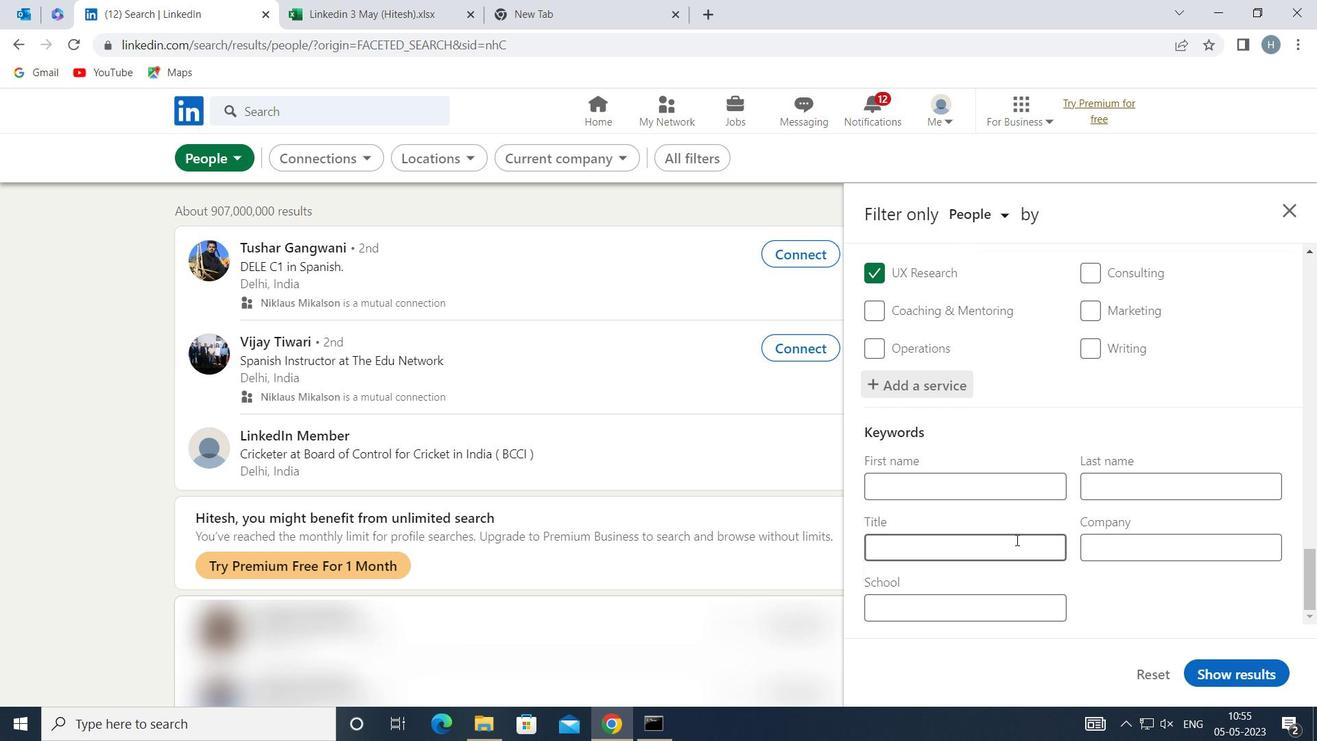 
Action: Mouse moved to (1018, 540)
Screenshot: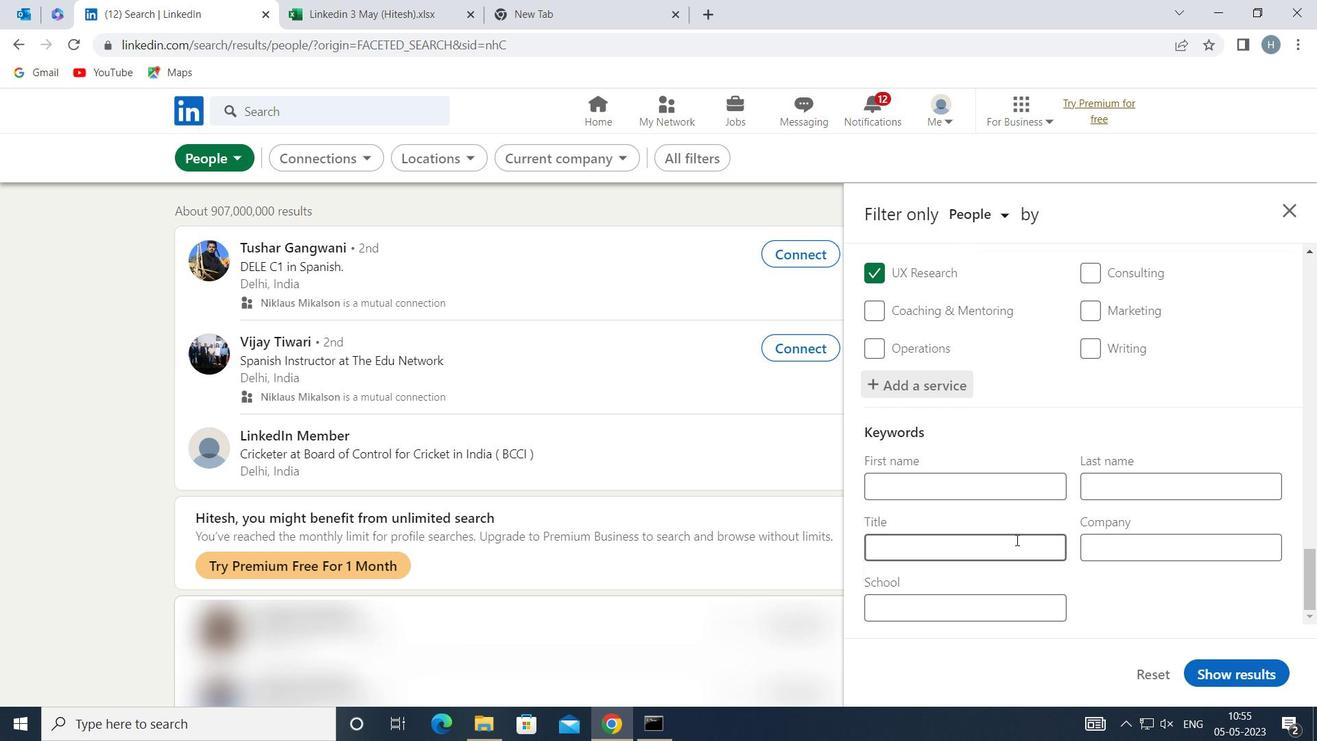 
Action: Key pressed <Key.shift>DENTAL<Key.space><Key.shift>HYGIENIST
Screenshot: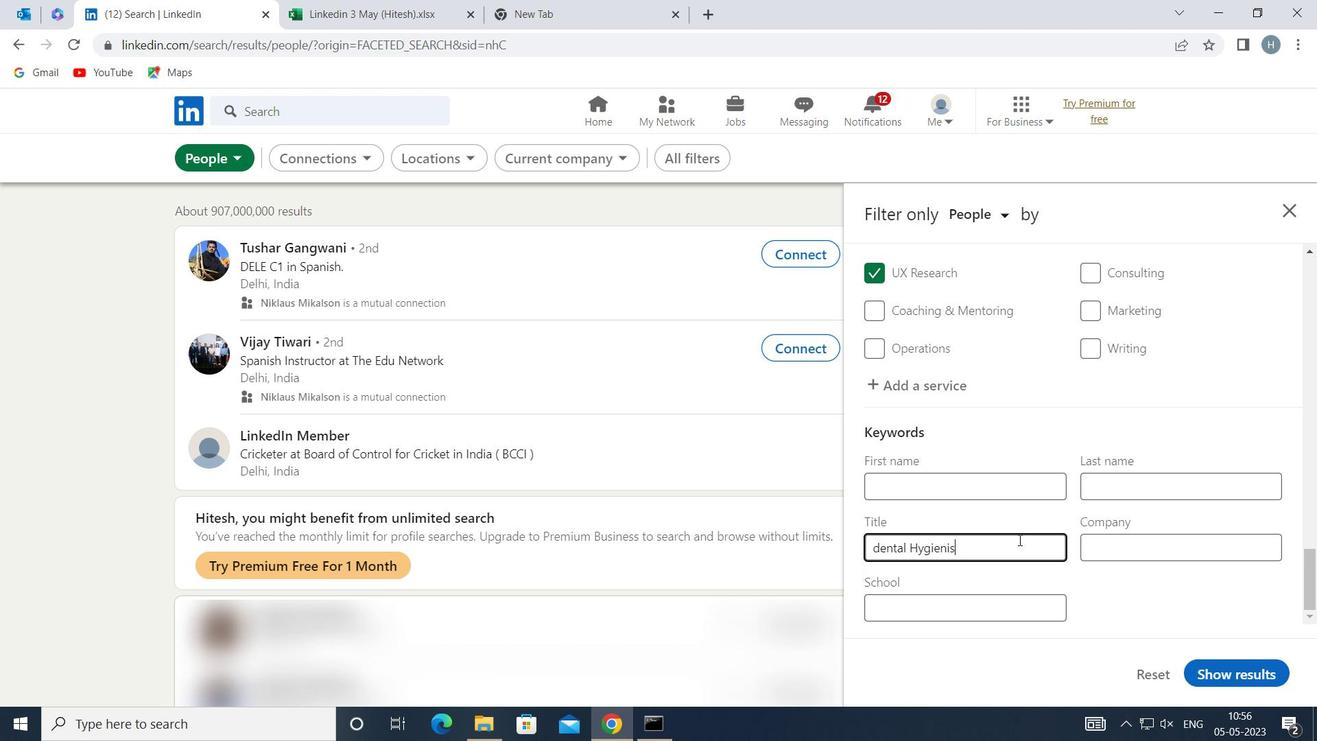 
Action: Mouse moved to (1241, 670)
Screenshot: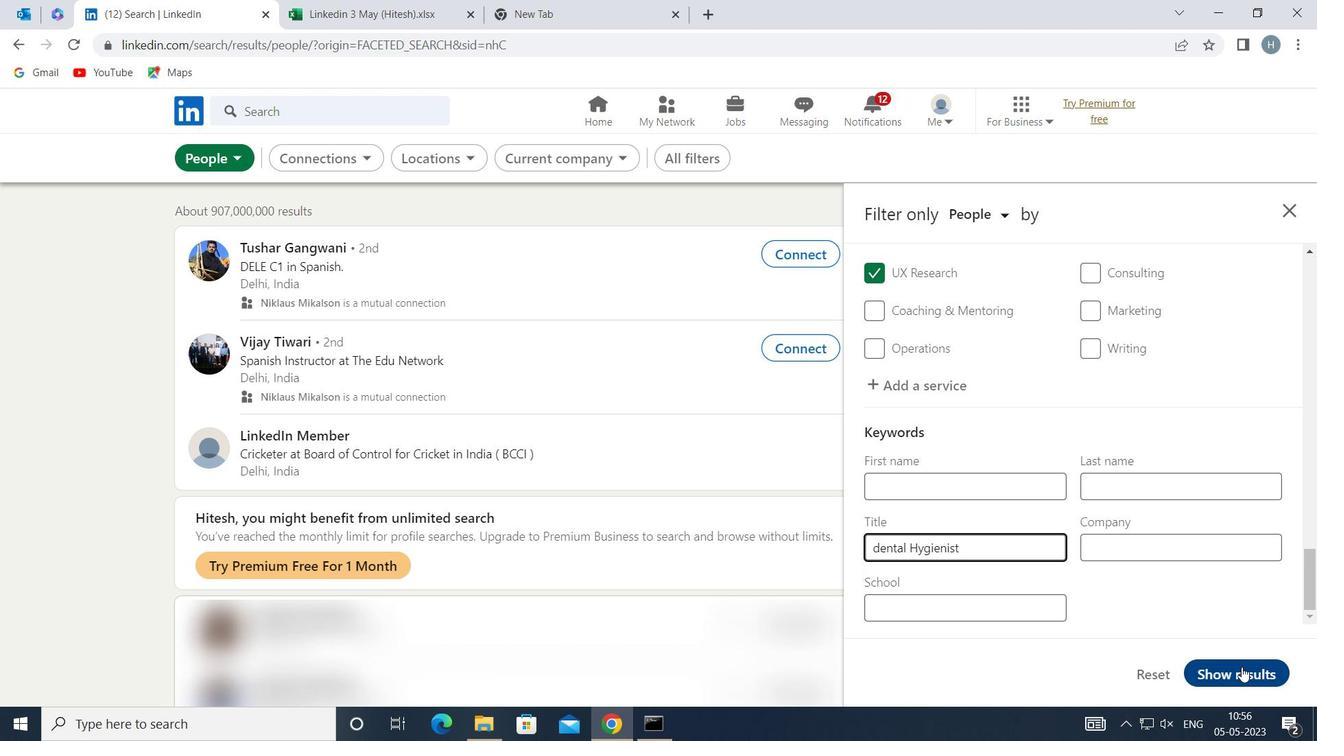 
Action: Mouse pressed left at (1241, 670)
Screenshot: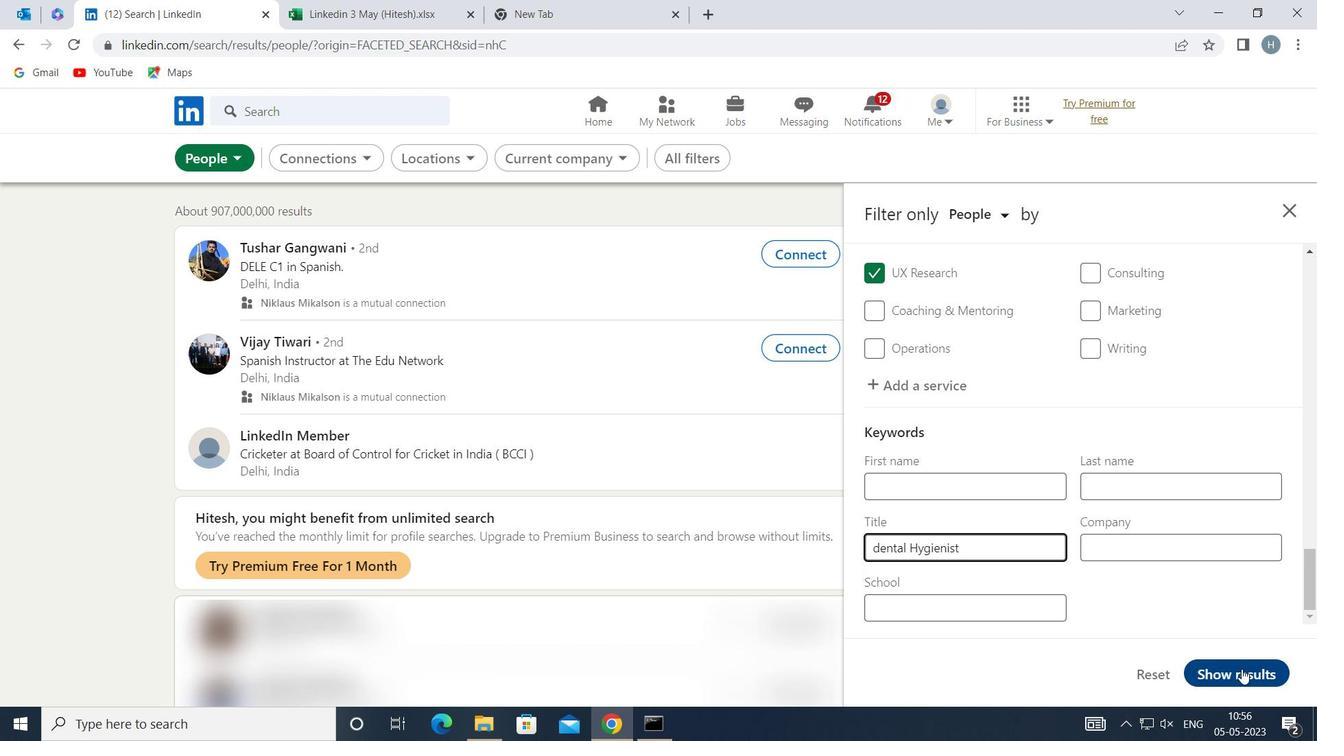 
Action: Mouse moved to (1014, 497)
Screenshot: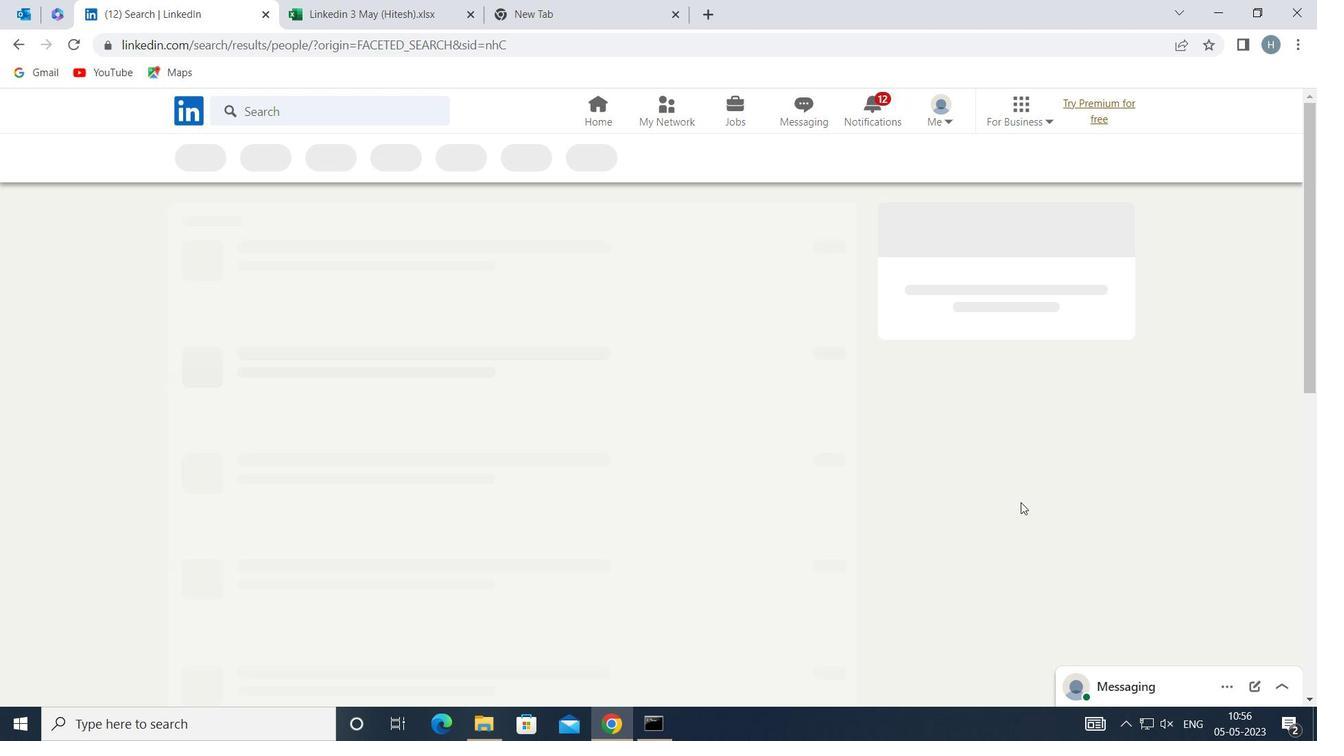 
